 Task: Find connections with filter location Aichach with filter topic #Interviewingwith filter profile language Spanish with filter current company LexisNexis Risk Solutions with filter school University of Mumbai with filter industry Community Services with filter service category Video Animation with filter keywords title Hair Stylist
Action: Mouse moved to (571, 74)
Screenshot: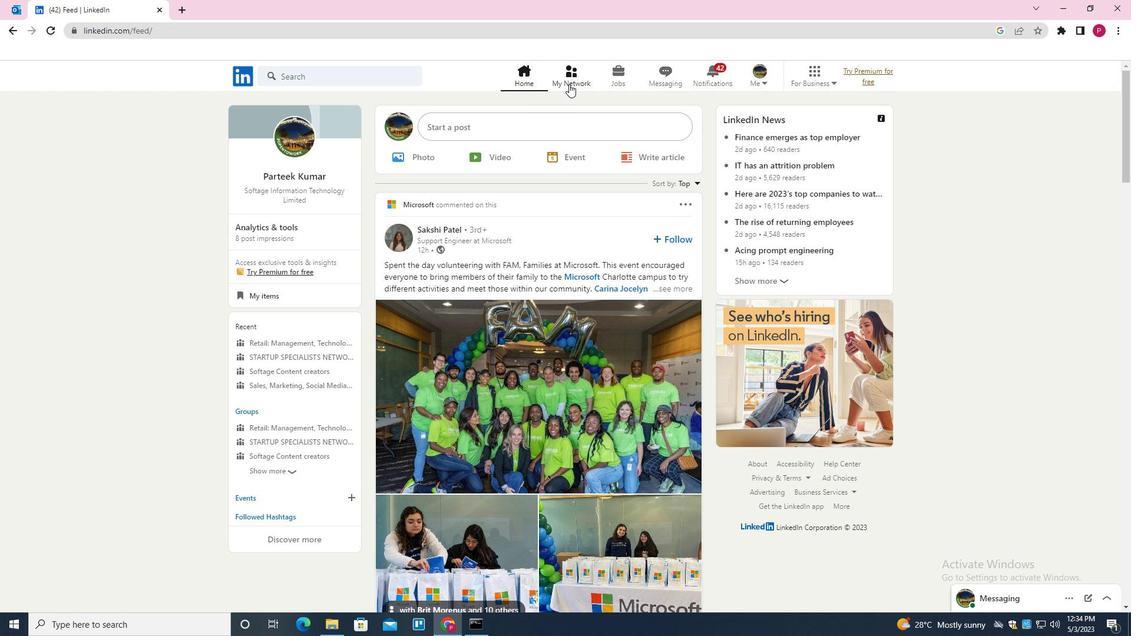 
Action: Mouse pressed left at (571, 74)
Screenshot: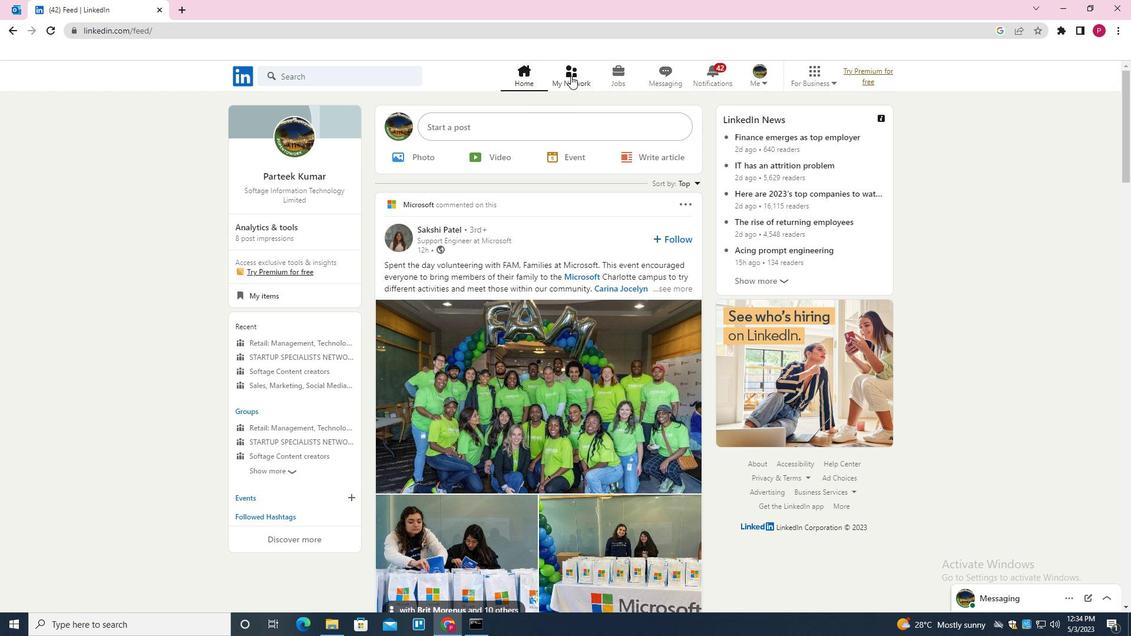 
Action: Mouse moved to (357, 142)
Screenshot: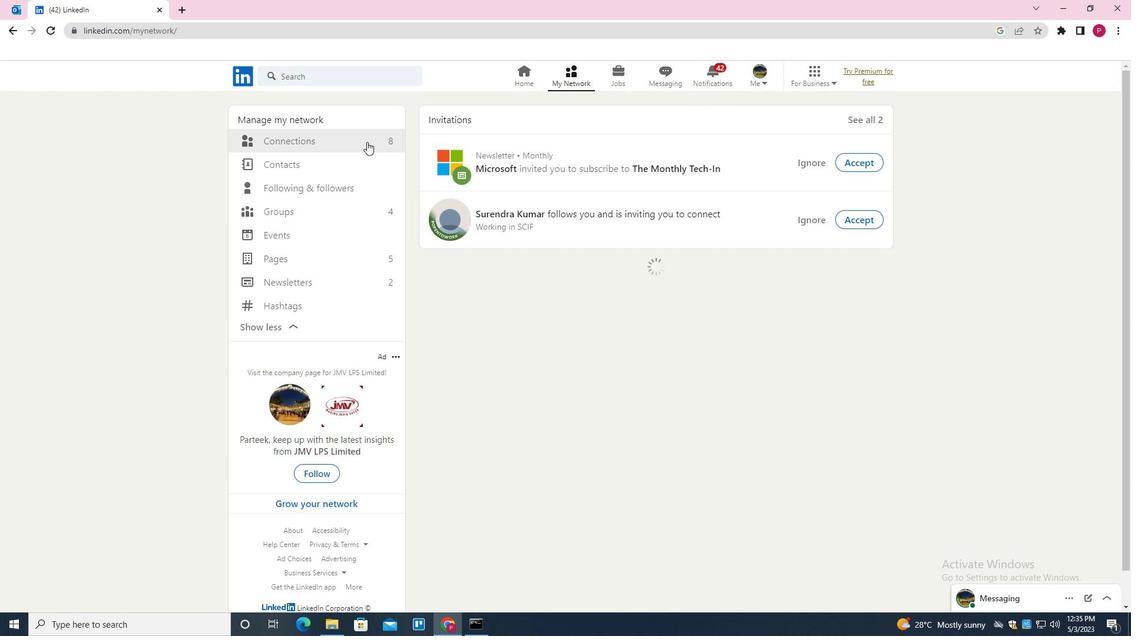 
Action: Mouse pressed left at (357, 142)
Screenshot: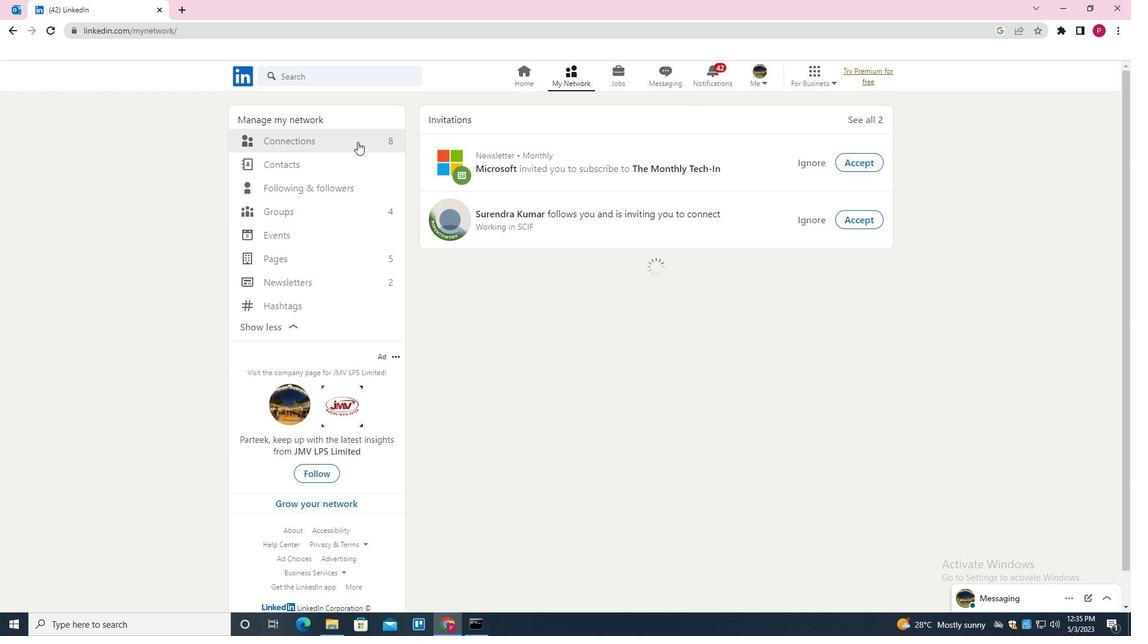 
Action: Mouse moved to (632, 139)
Screenshot: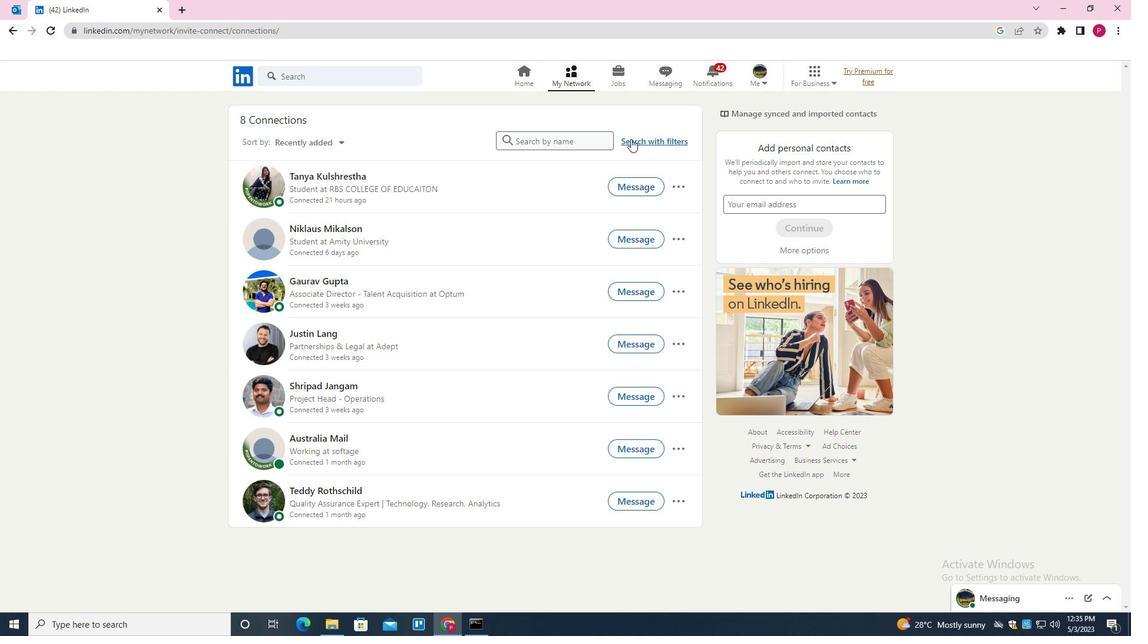 
Action: Mouse pressed left at (632, 139)
Screenshot: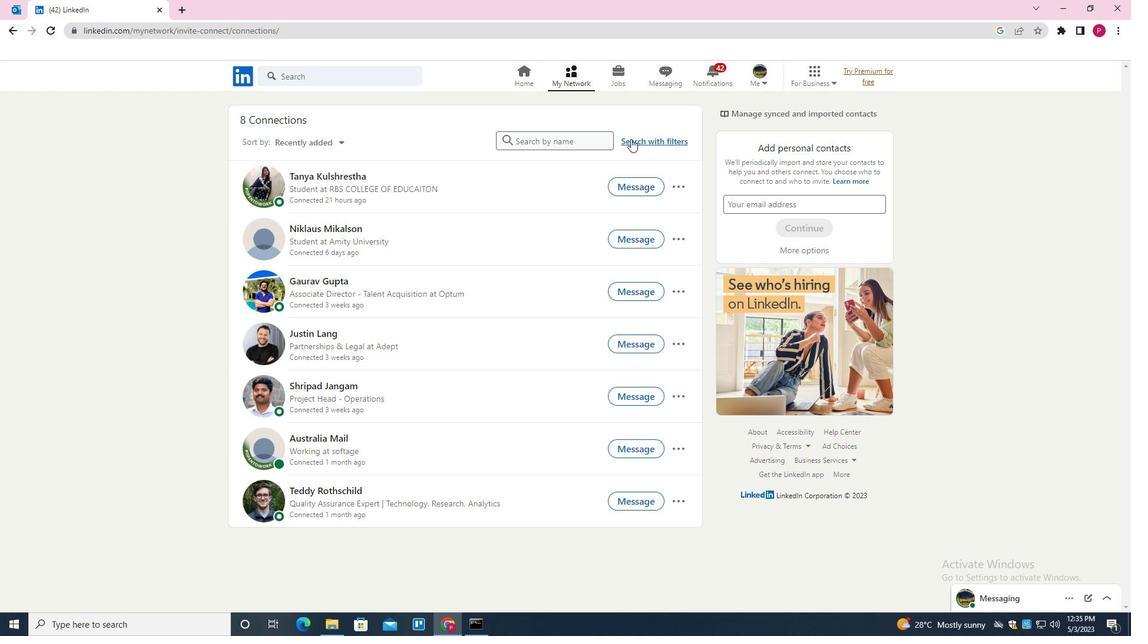 
Action: Mouse moved to (604, 107)
Screenshot: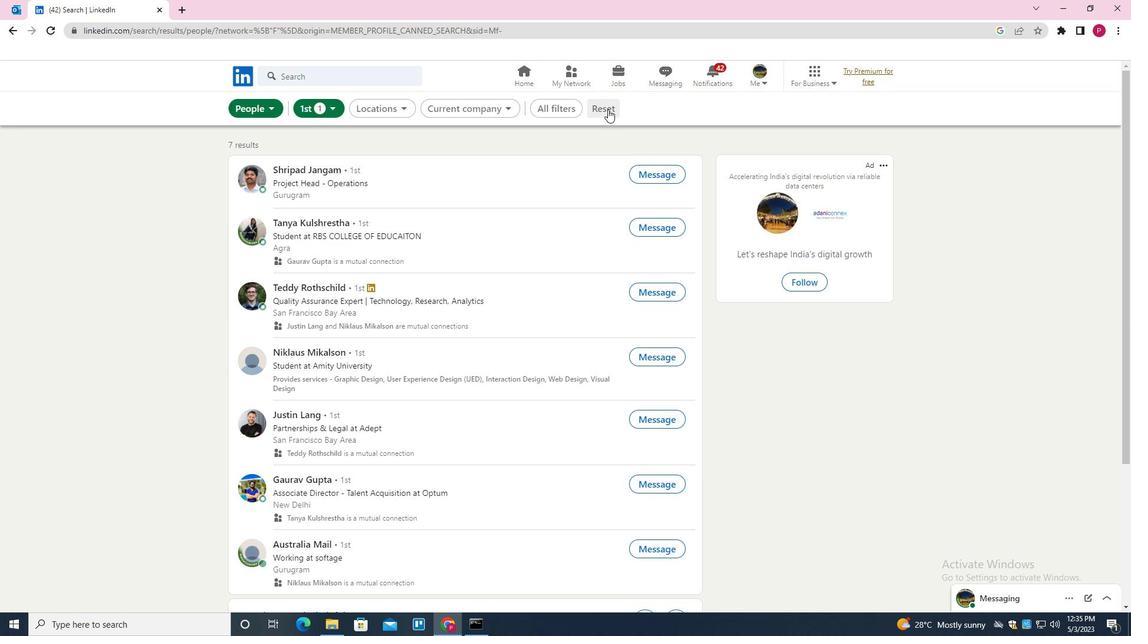 
Action: Mouse pressed left at (604, 107)
Screenshot: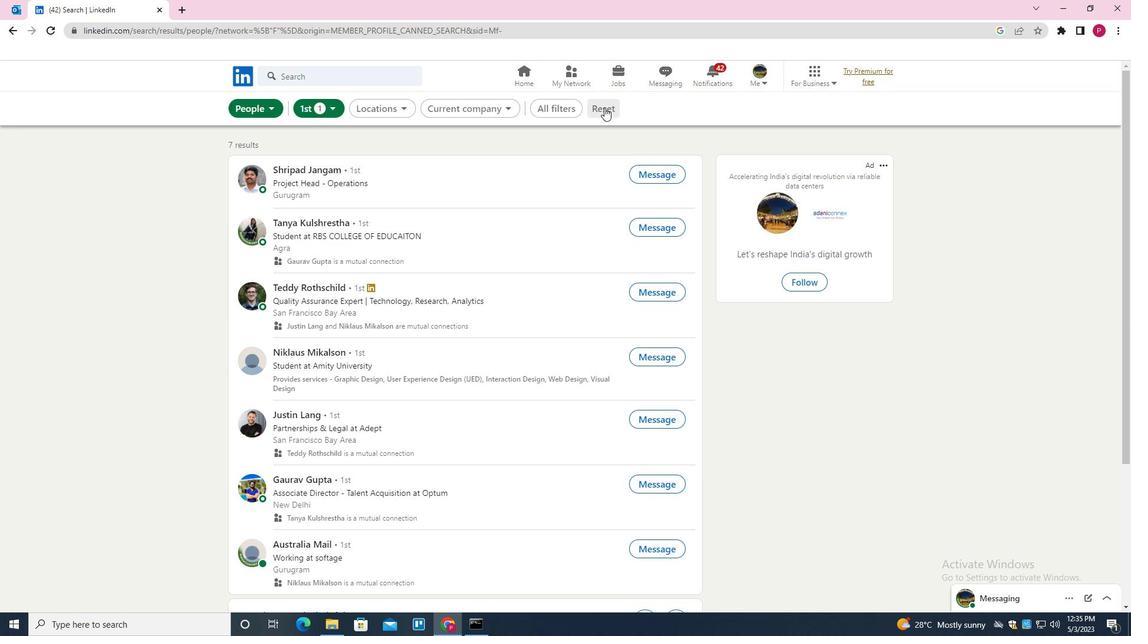 
Action: Mouse moved to (593, 109)
Screenshot: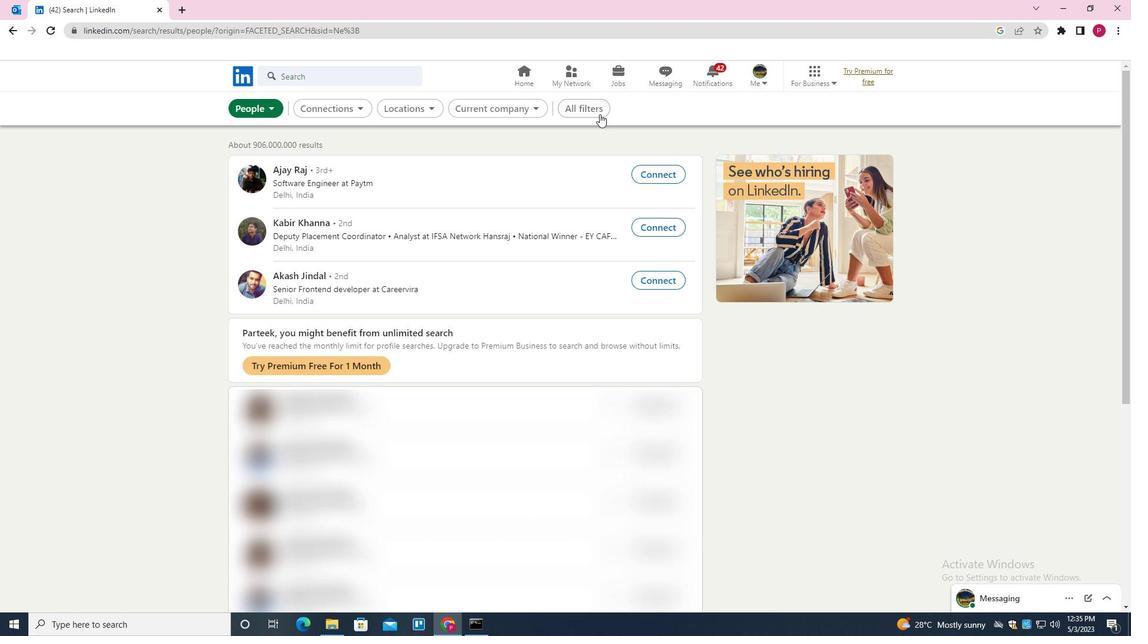 
Action: Mouse pressed left at (593, 109)
Screenshot: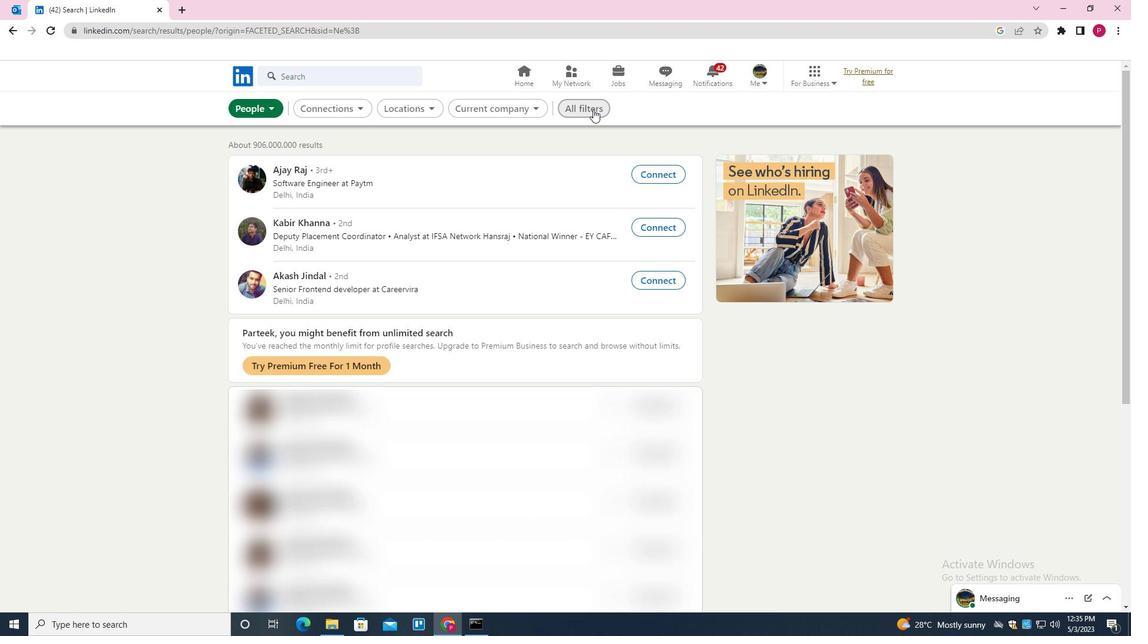 
Action: Mouse moved to (821, 145)
Screenshot: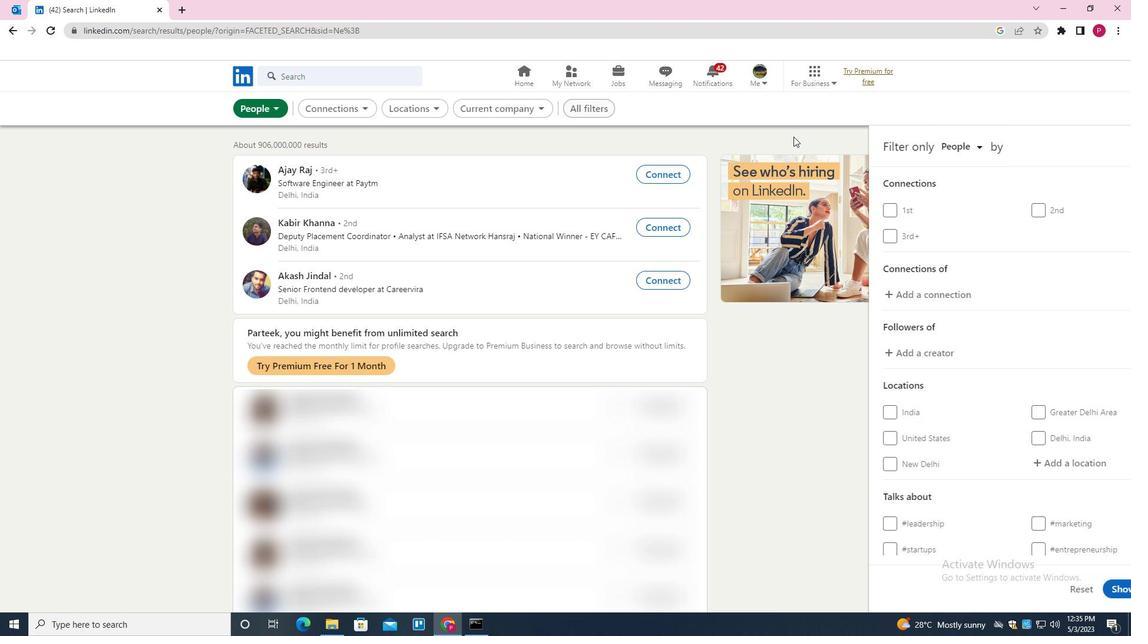 
Action: Mouse scrolled (821, 144) with delta (0, 0)
Screenshot: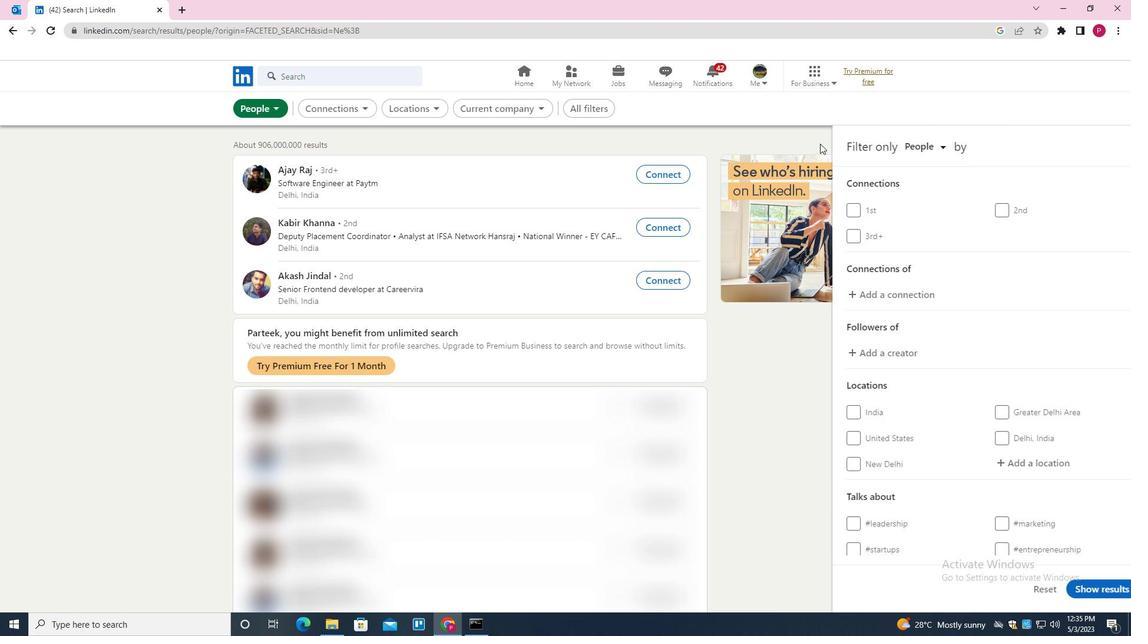 
Action: Mouse moved to (823, 148)
Screenshot: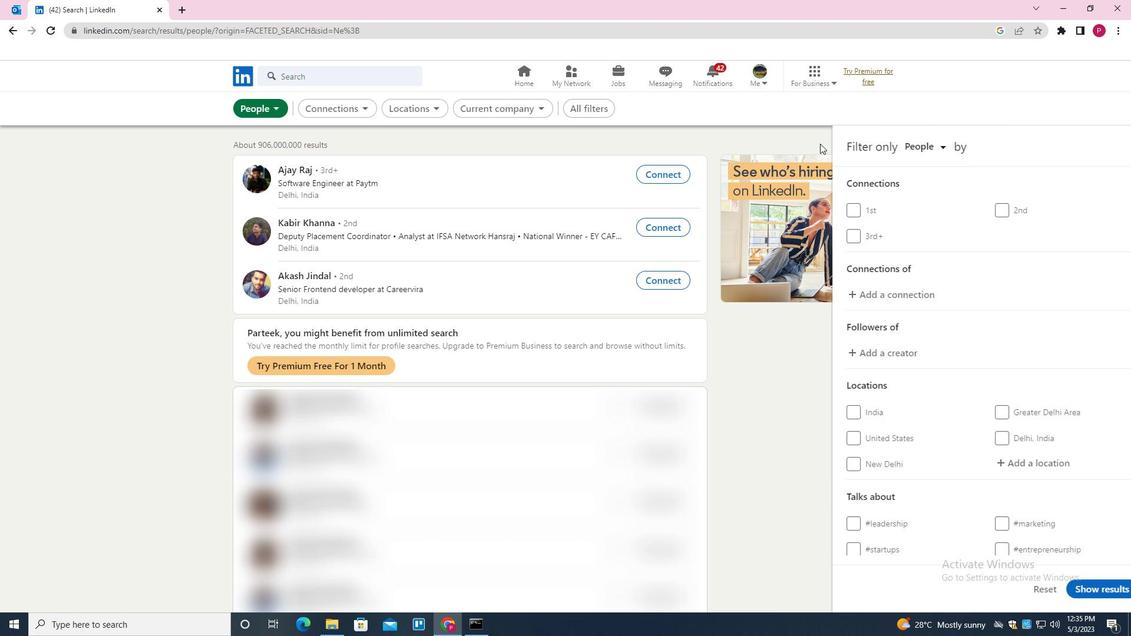 
Action: Mouse scrolled (823, 147) with delta (0, 0)
Screenshot: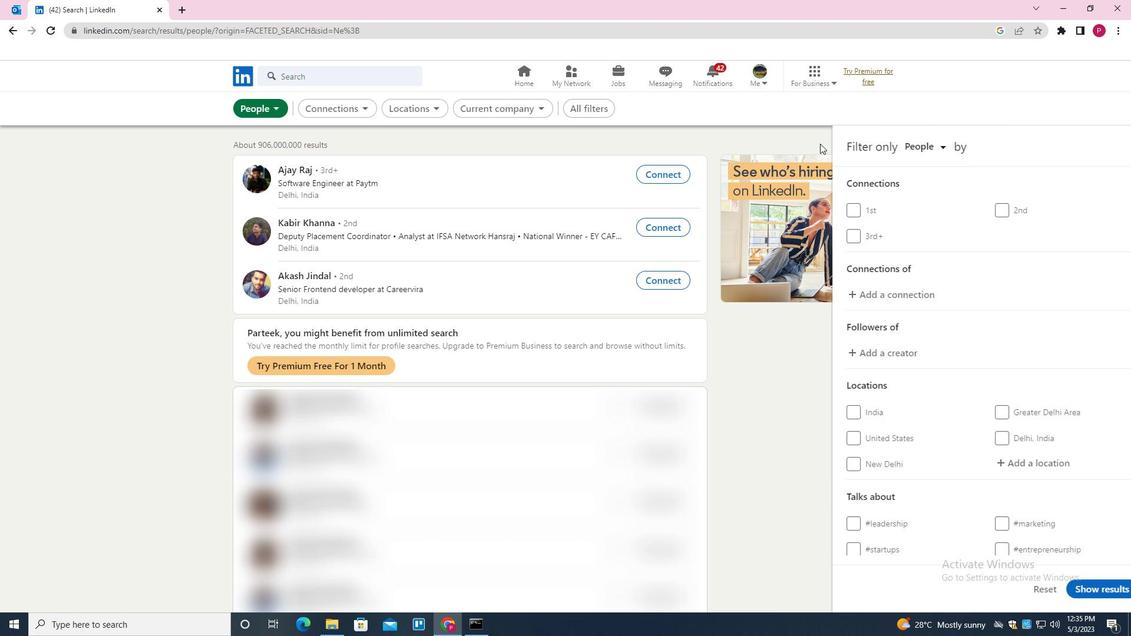 
Action: Mouse moved to (999, 386)
Screenshot: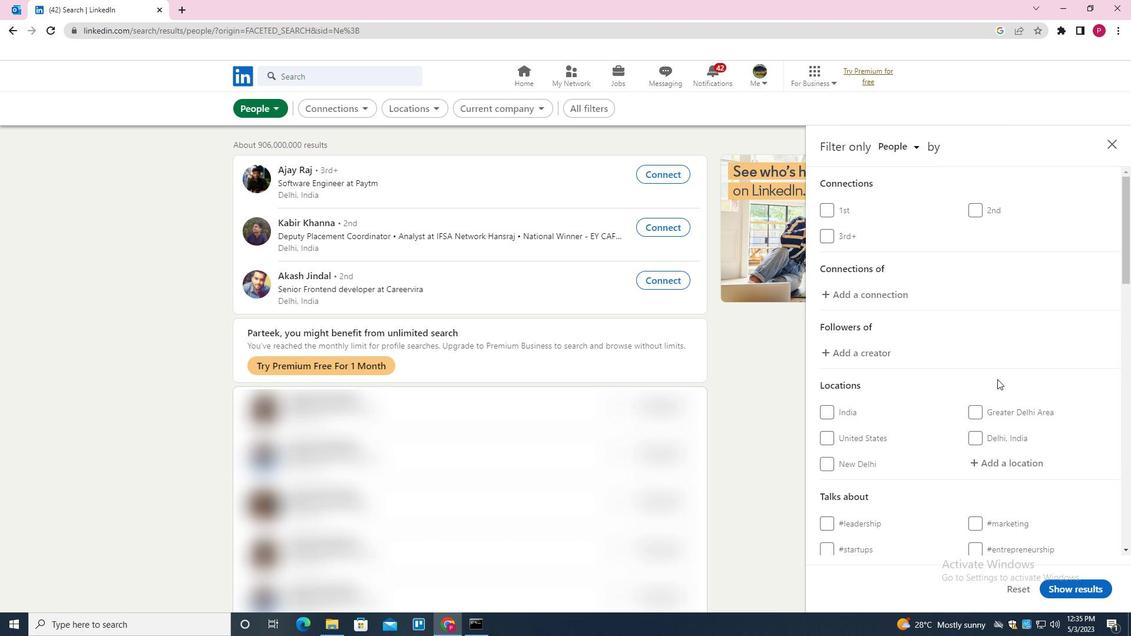 
Action: Mouse scrolled (999, 385) with delta (0, 0)
Screenshot: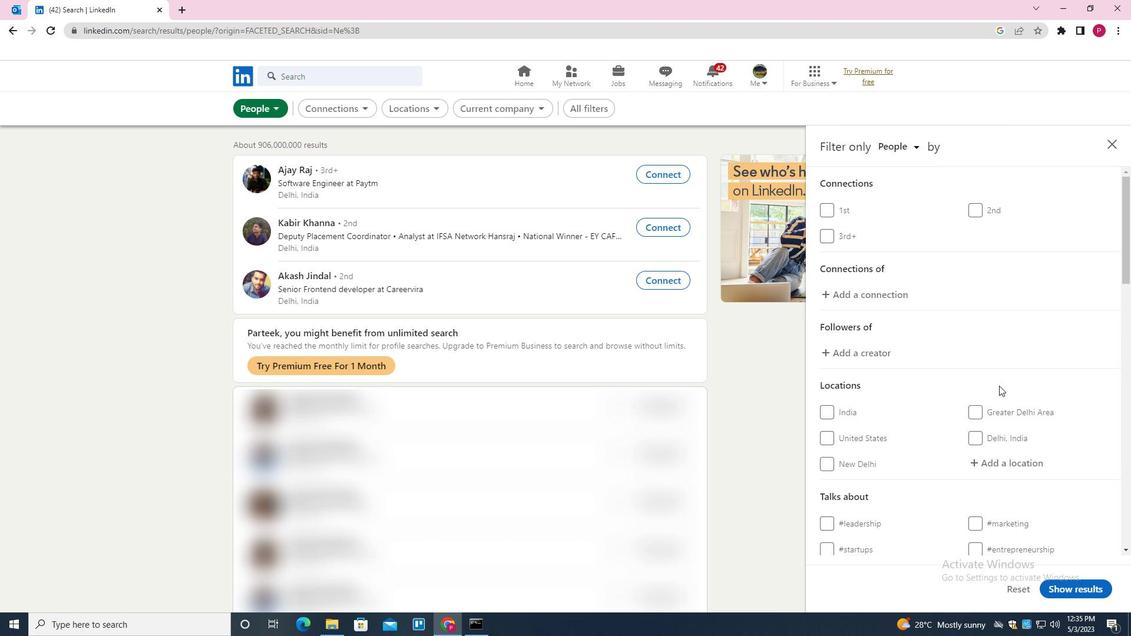 
Action: Mouse moved to (1000, 386)
Screenshot: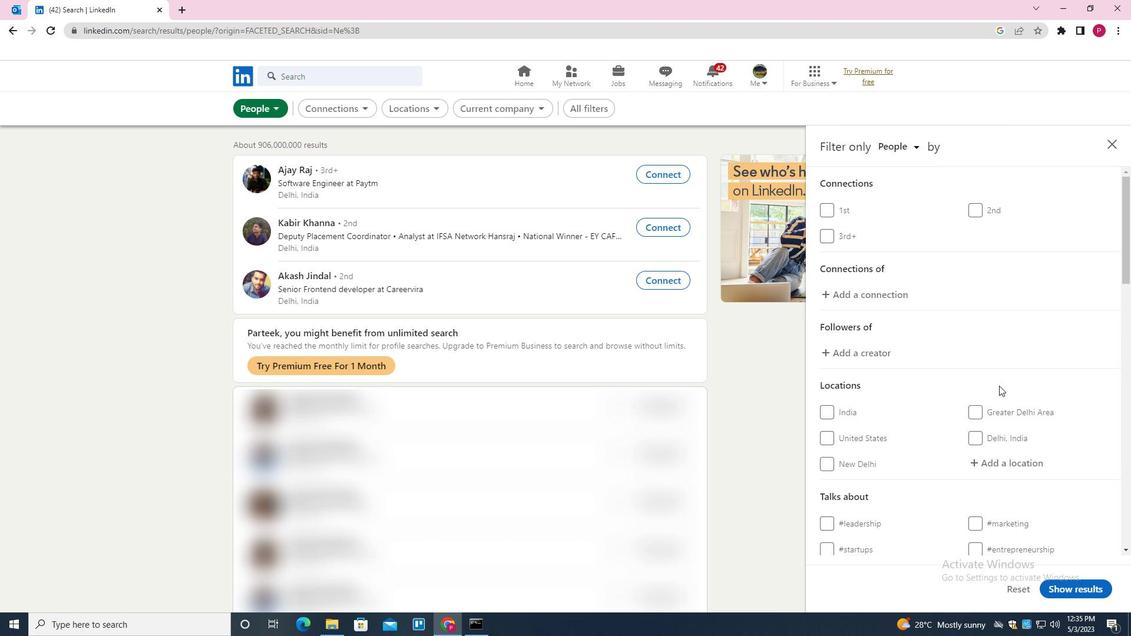 
Action: Mouse scrolled (1000, 386) with delta (0, 0)
Screenshot: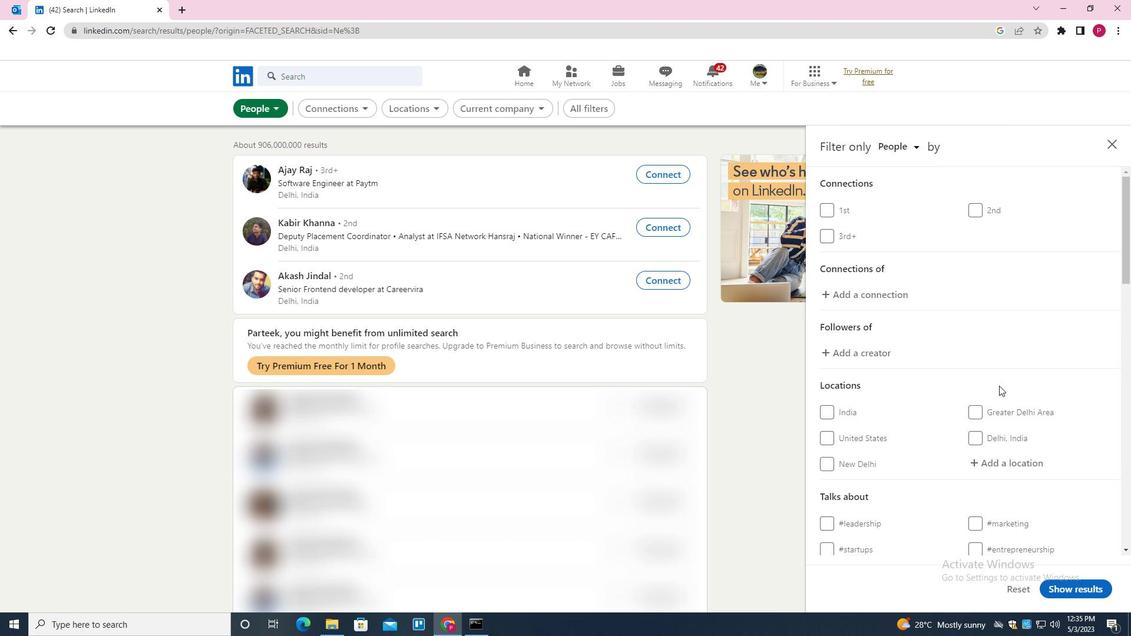 
Action: Mouse moved to (1002, 343)
Screenshot: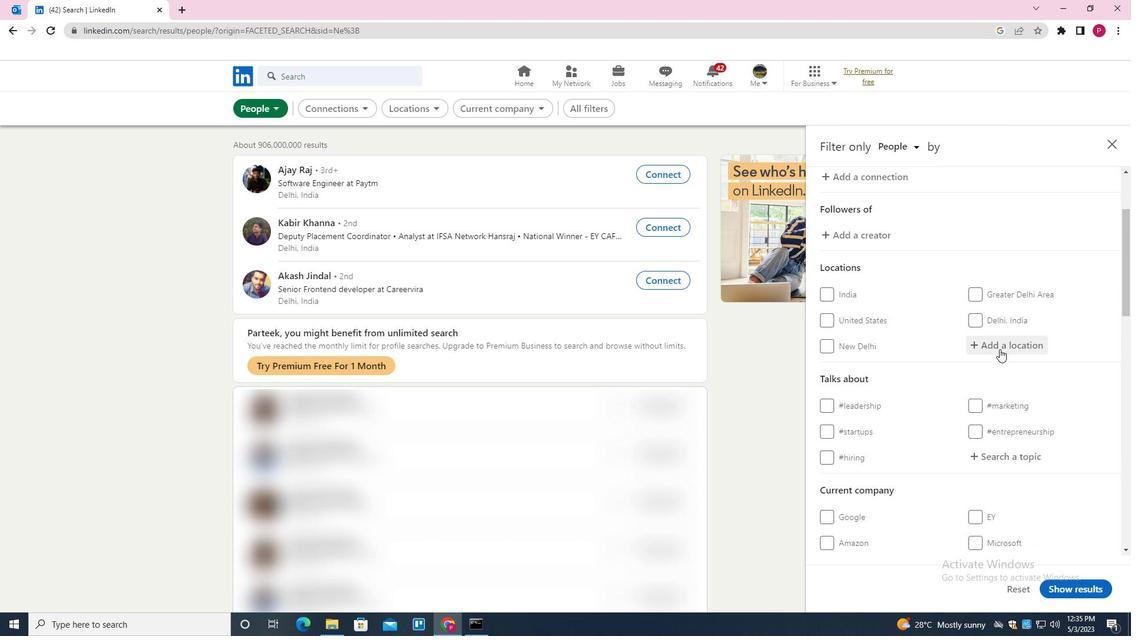 
Action: Mouse pressed left at (1002, 343)
Screenshot: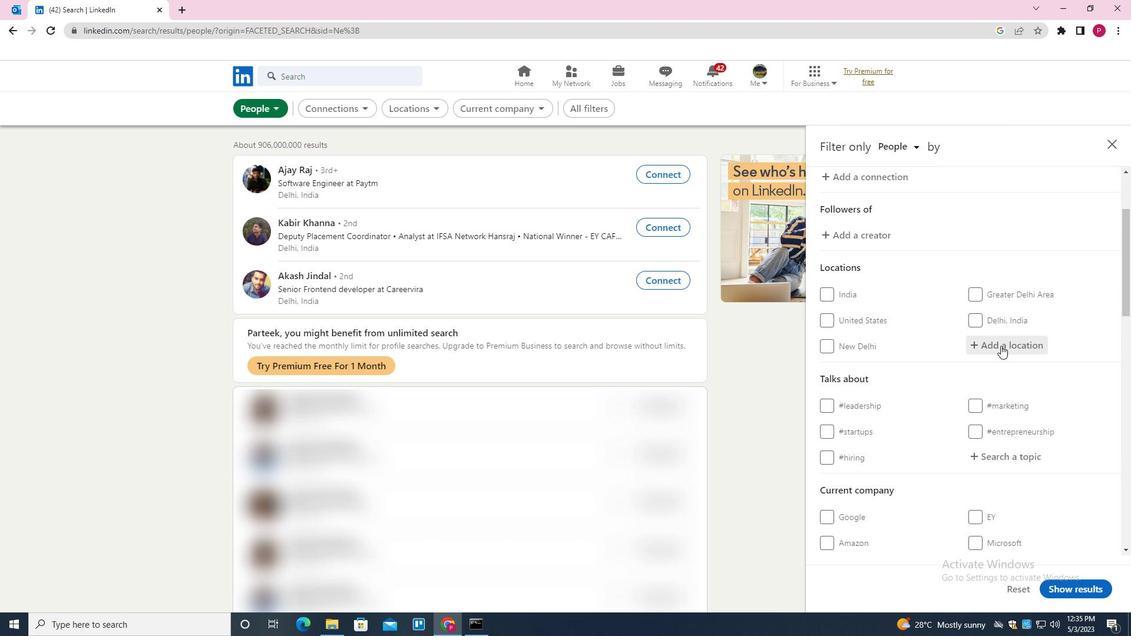
Action: Mouse moved to (1003, 341)
Screenshot: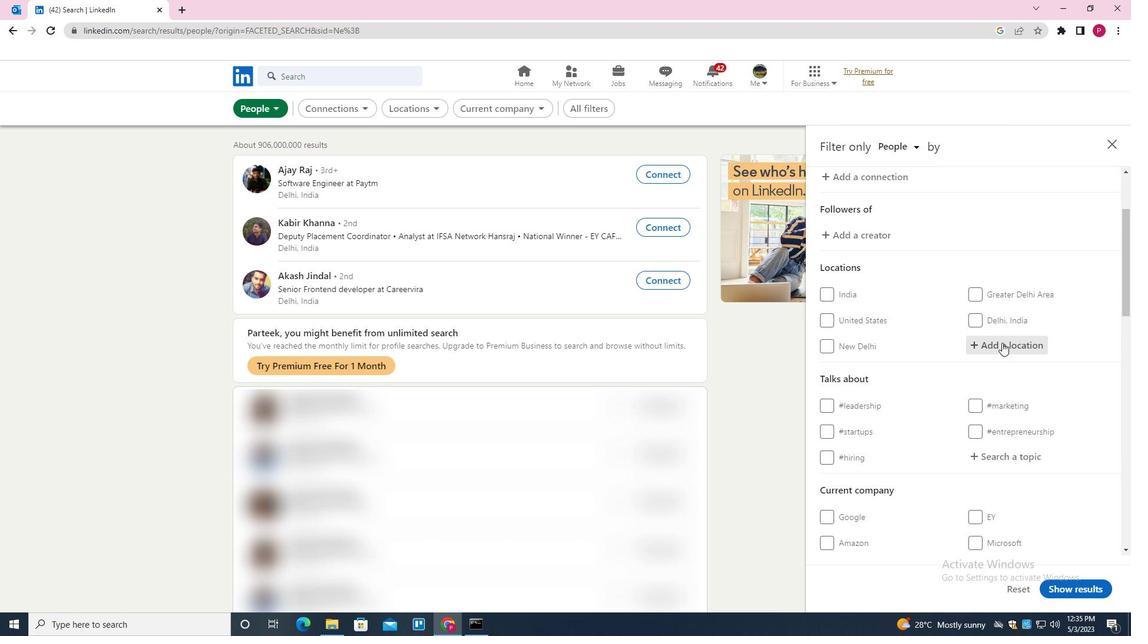 
Action: Key pressed <Key.shift>AIACH<Key.backspace><Key.backspace><Key.backspace>CHAH<Key.backspace><Key.backspace>ACH<Key.down><Key.enter>
Screenshot: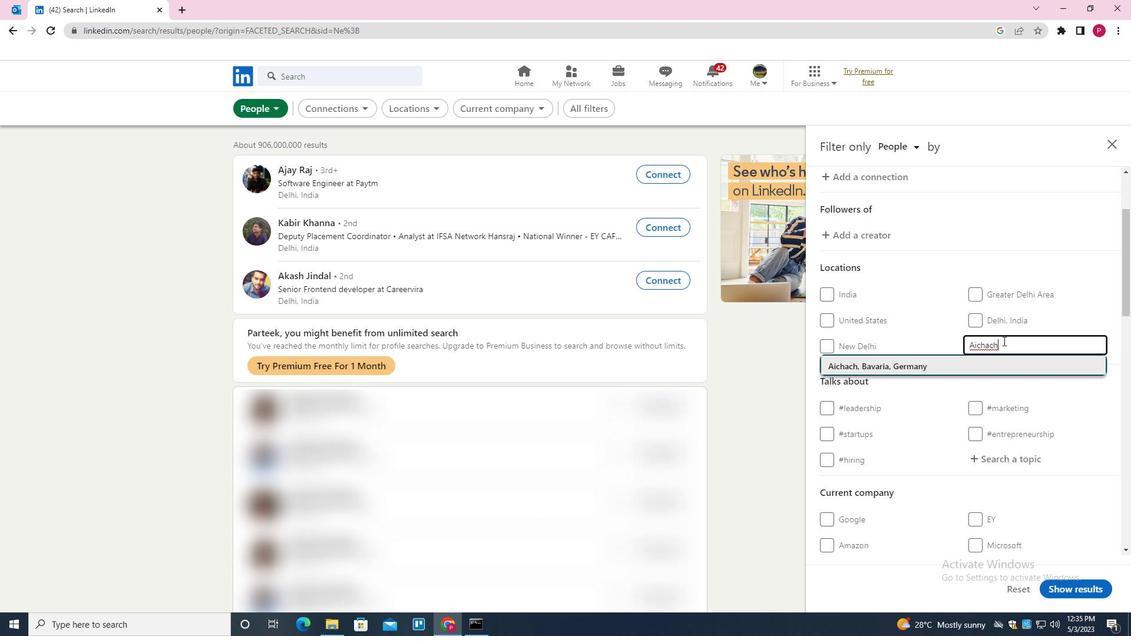 
Action: Mouse moved to (978, 331)
Screenshot: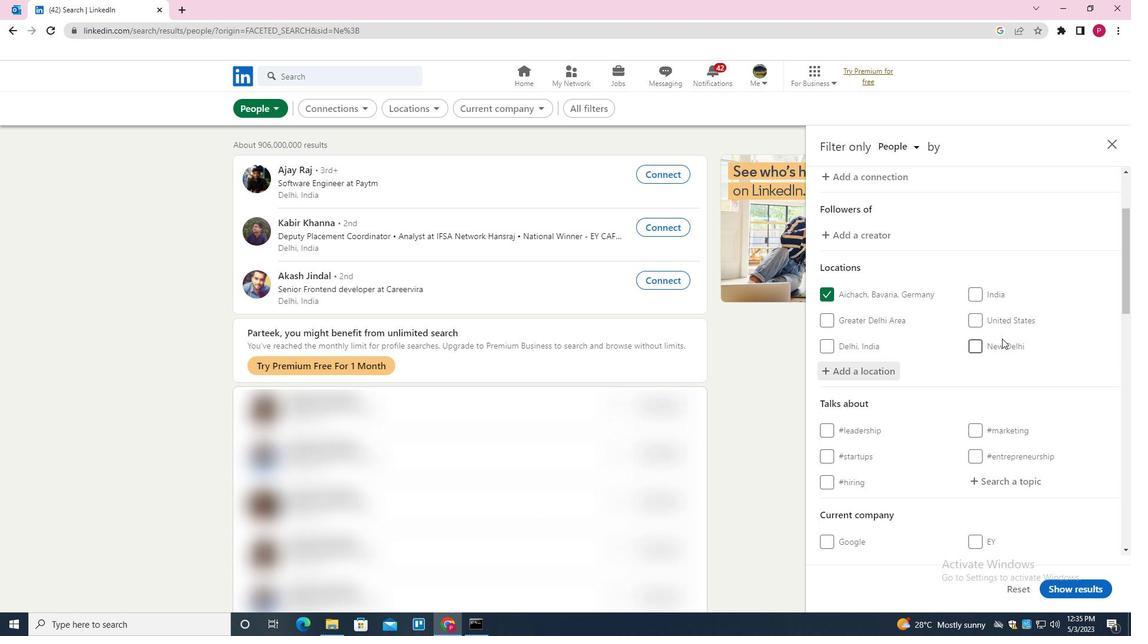 
Action: Mouse scrolled (978, 330) with delta (0, 0)
Screenshot: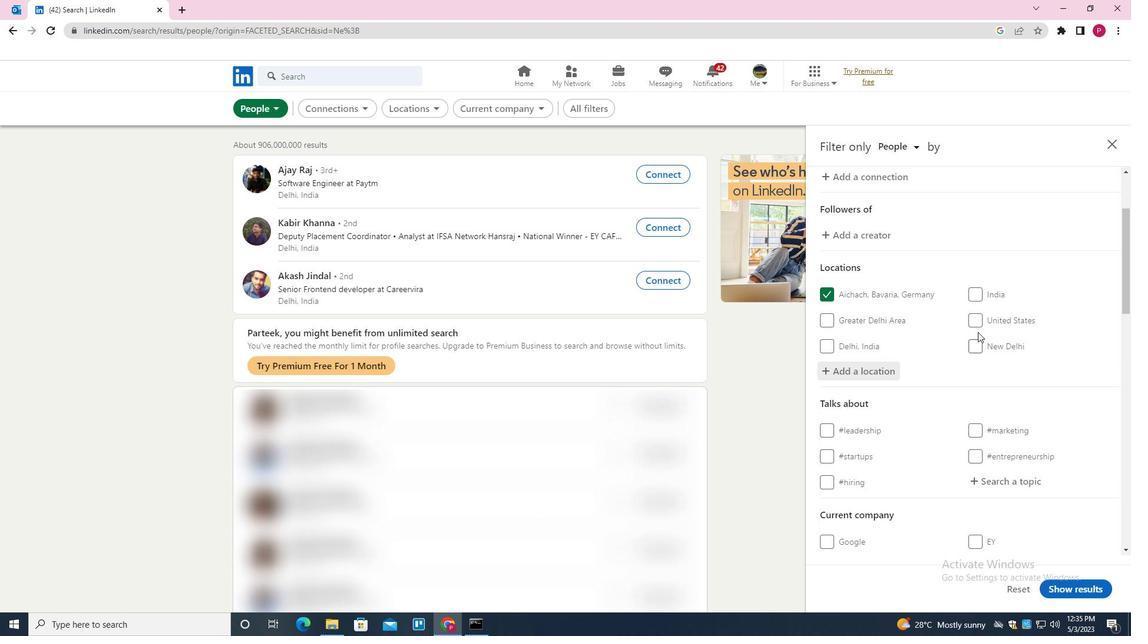 
Action: Mouse scrolled (978, 330) with delta (0, 0)
Screenshot: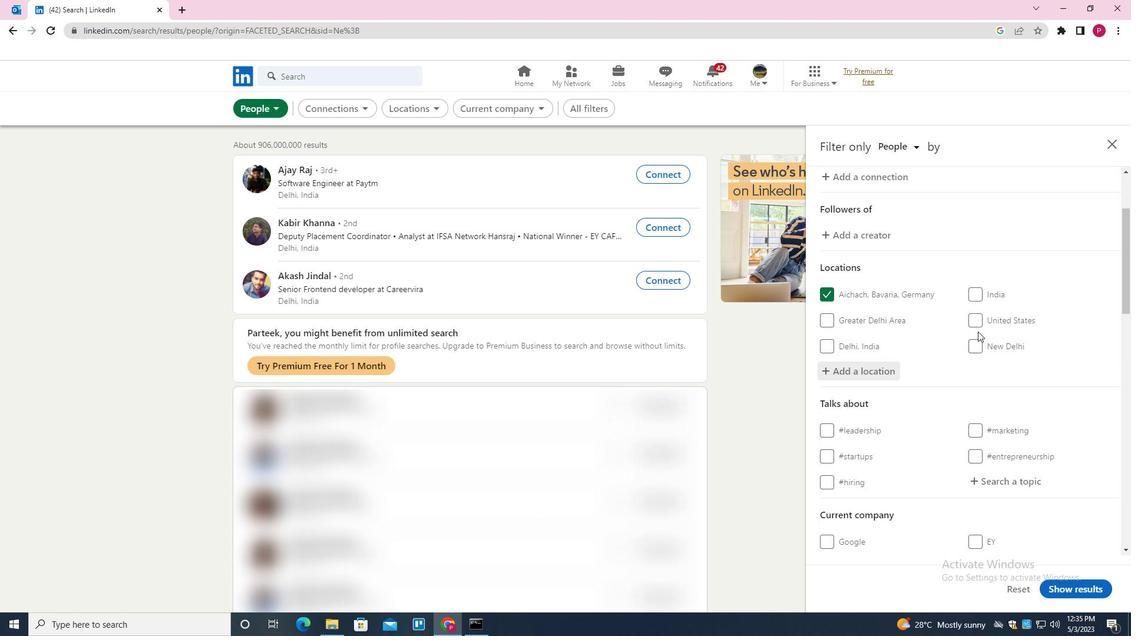 
Action: Mouse scrolled (978, 330) with delta (0, 0)
Screenshot: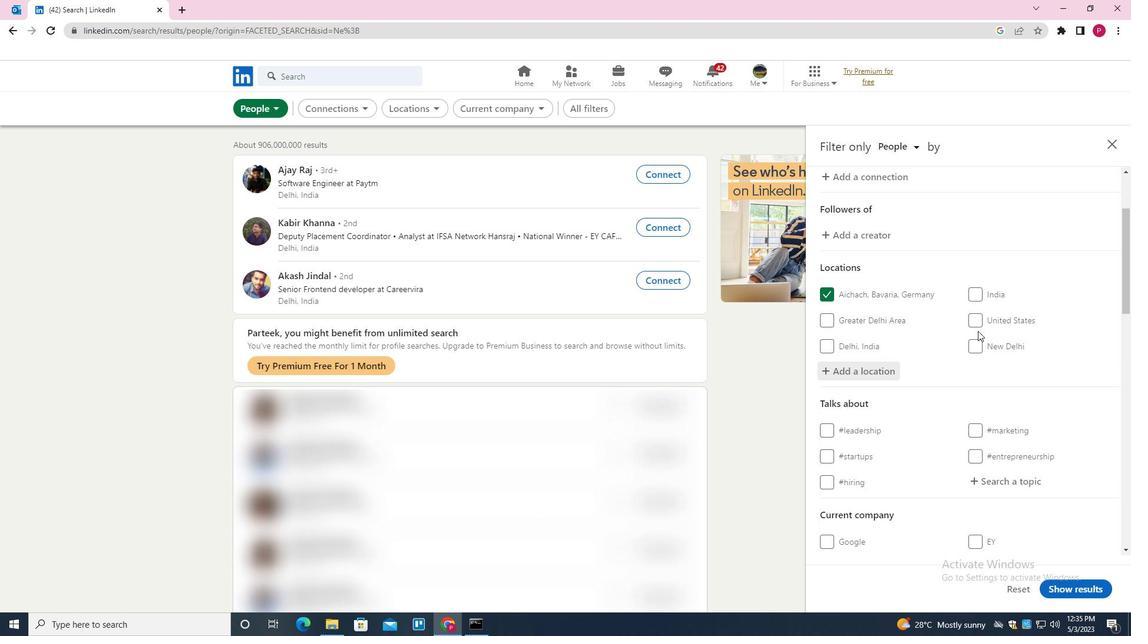 
Action: Mouse moved to (998, 295)
Screenshot: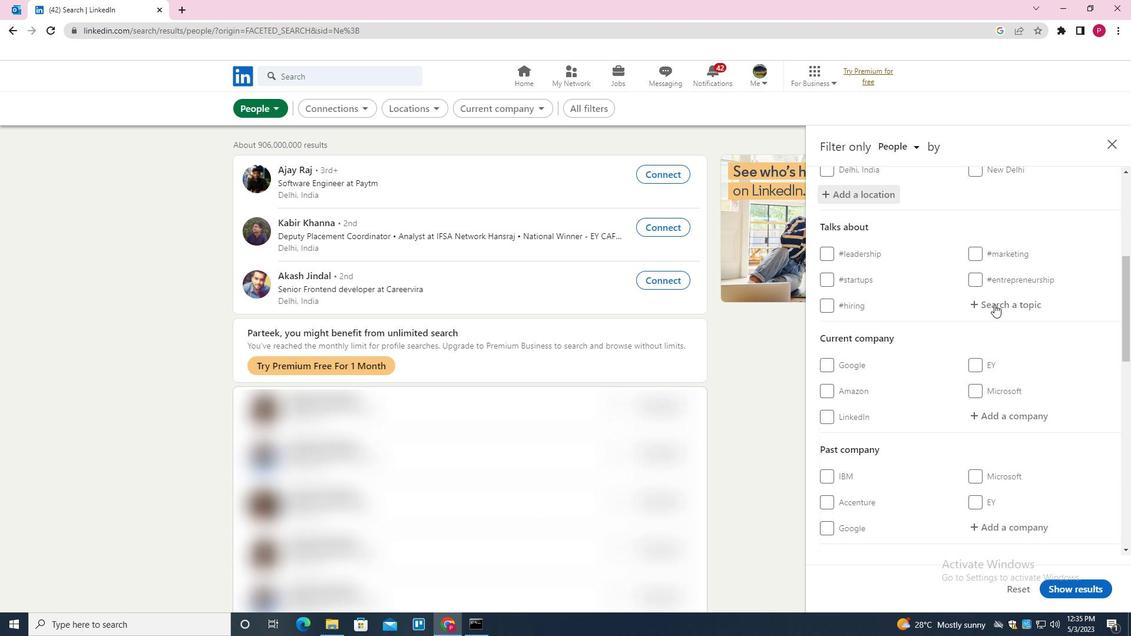 
Action: Mouse pressed left at (998, 295)
Screenshot: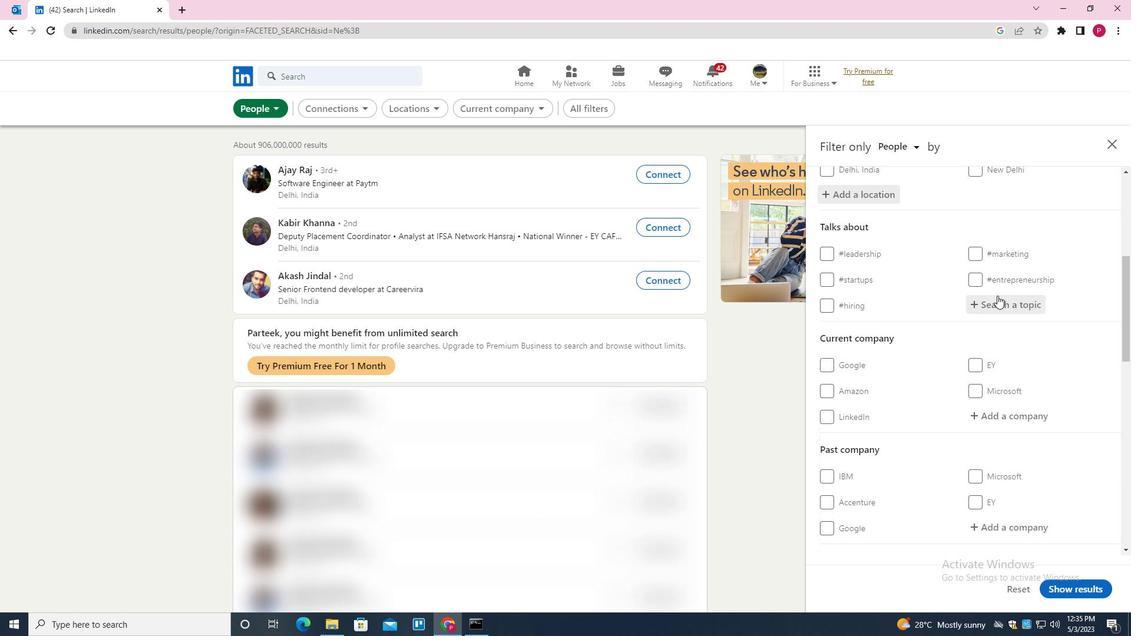 
Action: Key pressed INTERVIEWING<Key.down><Key.enter>
Screenshot: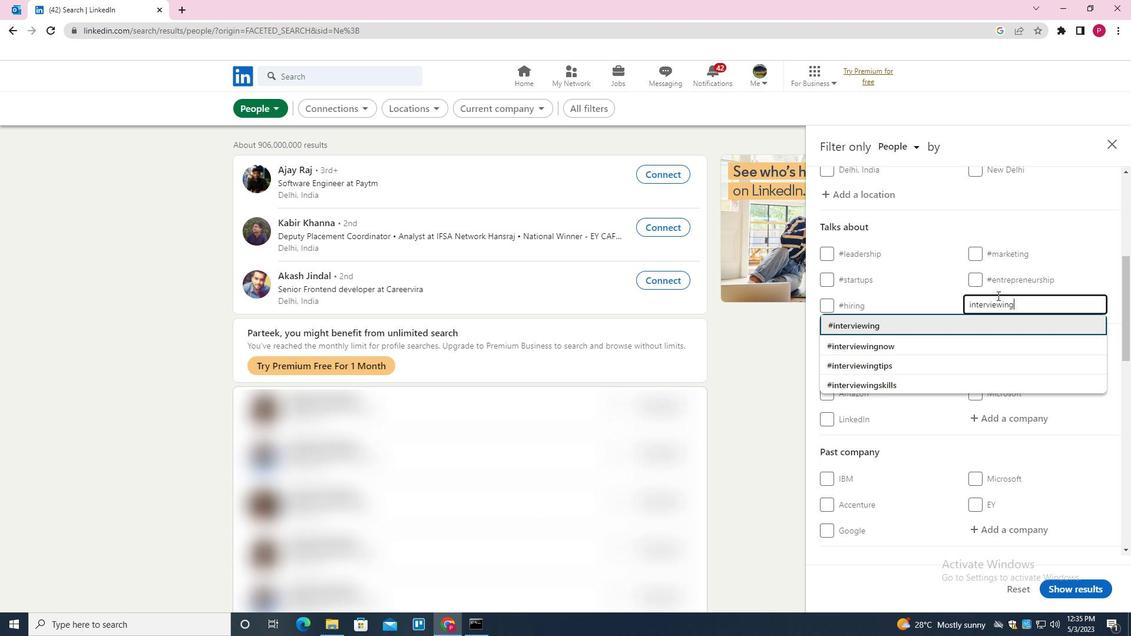 
Action: Mouse moved to (955, 285)
Screenshot: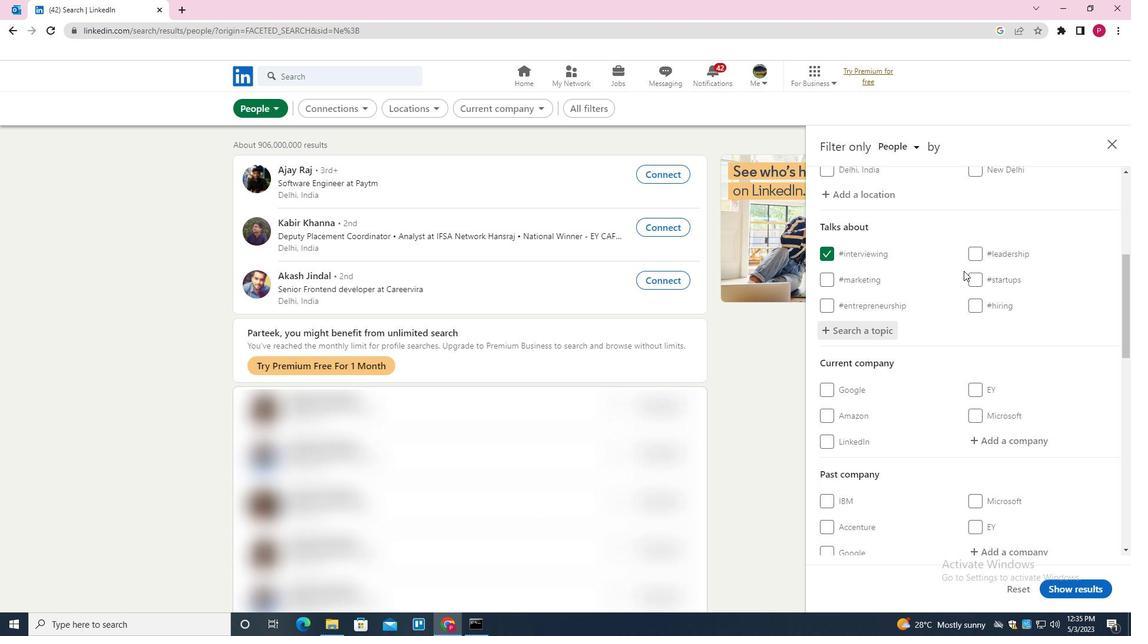 
Action: Mouse scrolled (955, 285) with delta (0, 0)
Screenshot: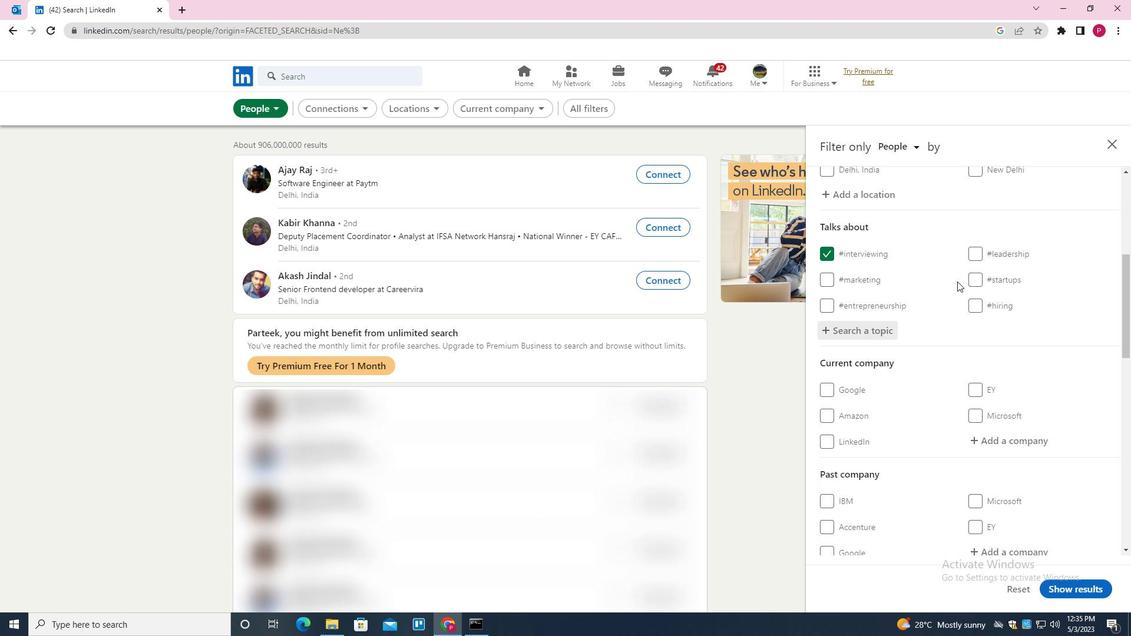 
Action: Mouse moved to (955, 286)
Screenshot: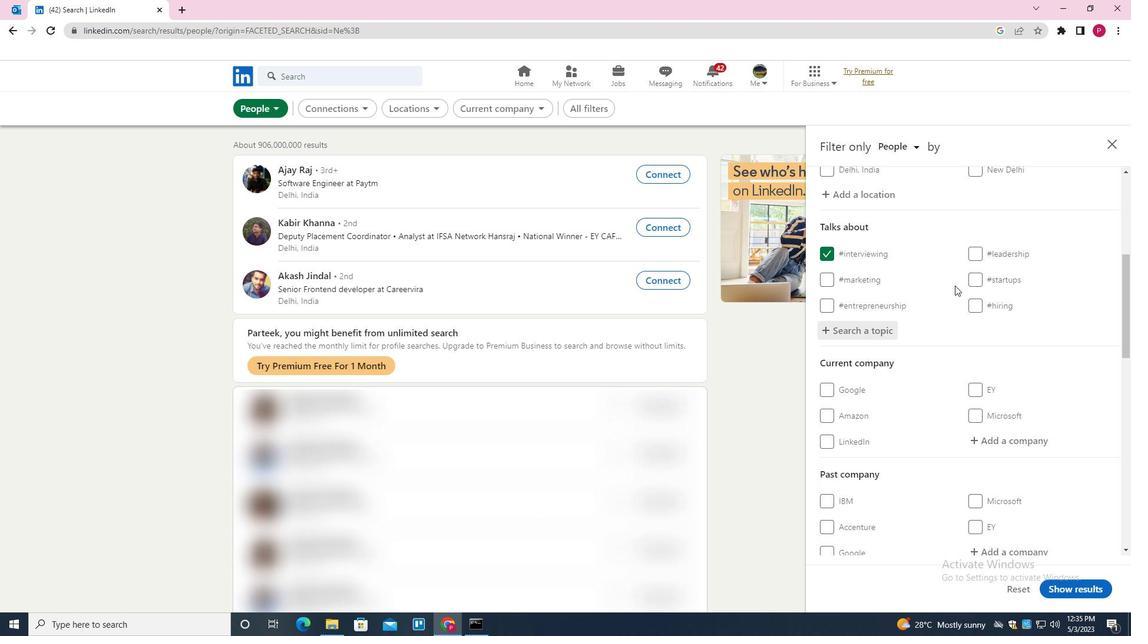 
Action: Mouse scrolled (955, 285) with delta (0, 0)
Screenshot: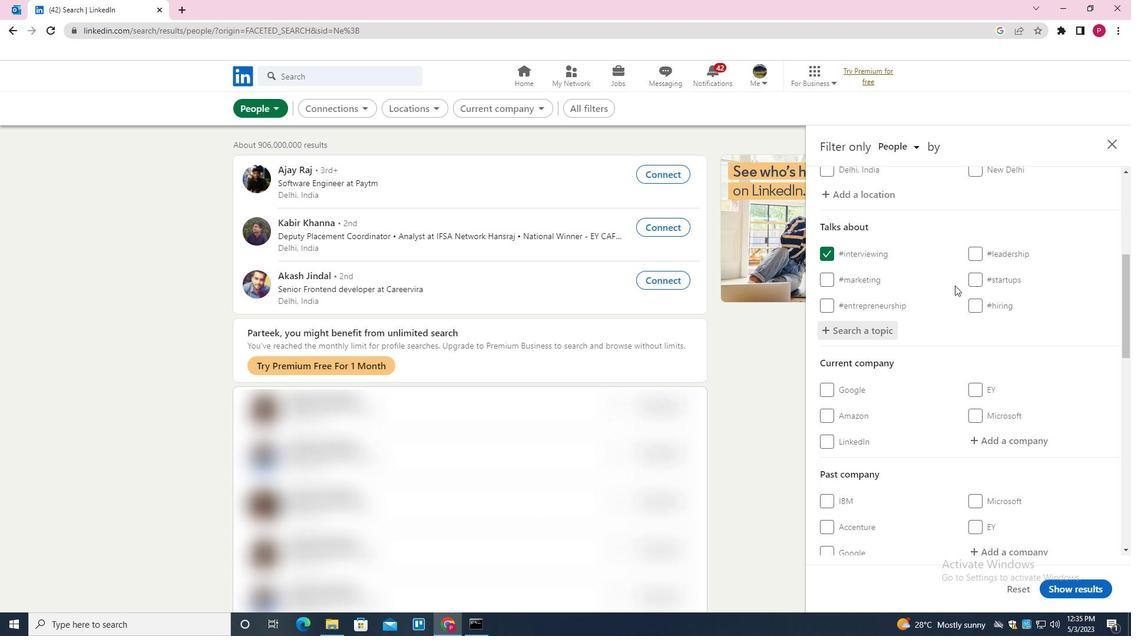 
Action: Mouse moved to (955, 287)
Screenshot: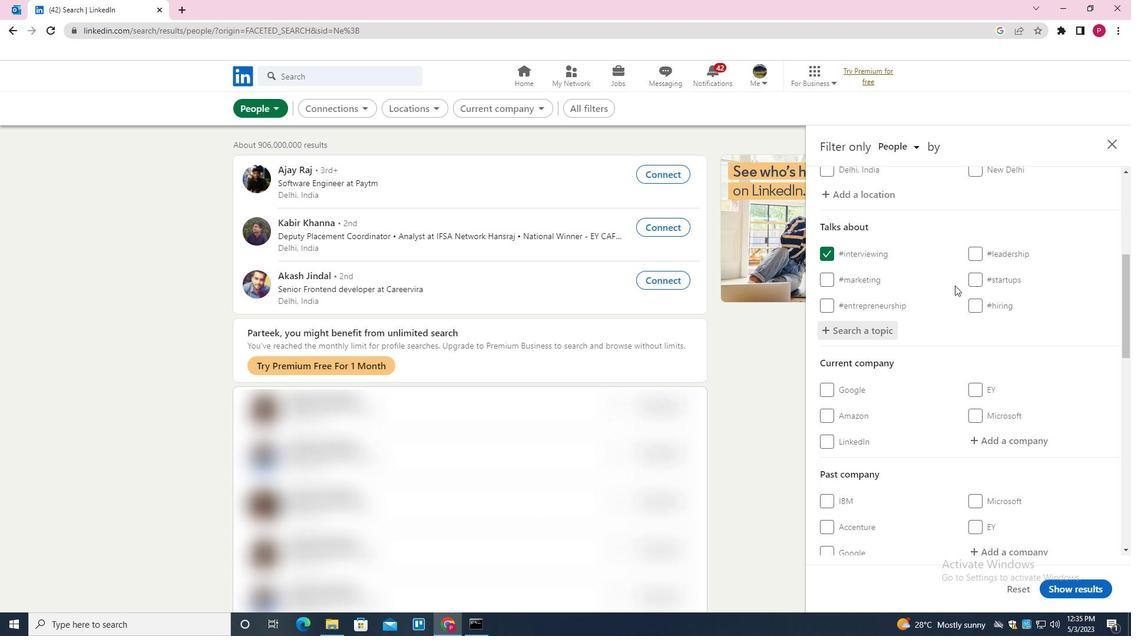 
Action: Mouse scrolled (955, 287) with delta (0, 0)
Screenshot: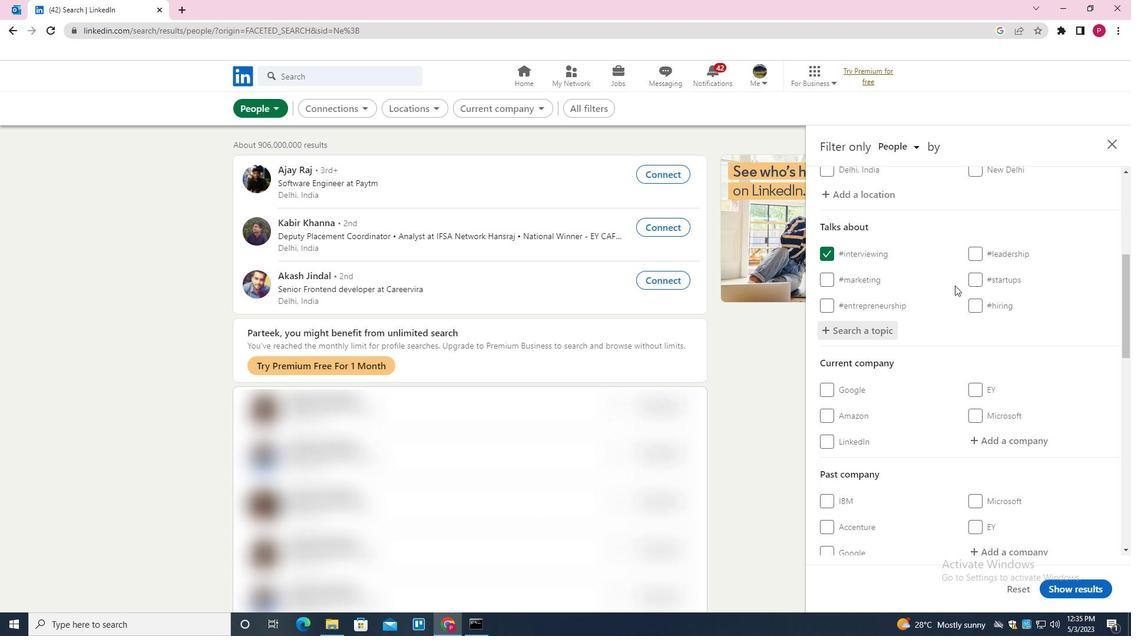 
Action: Mouse scrolled (955, 287) with delta (0, 0)
Screenshot: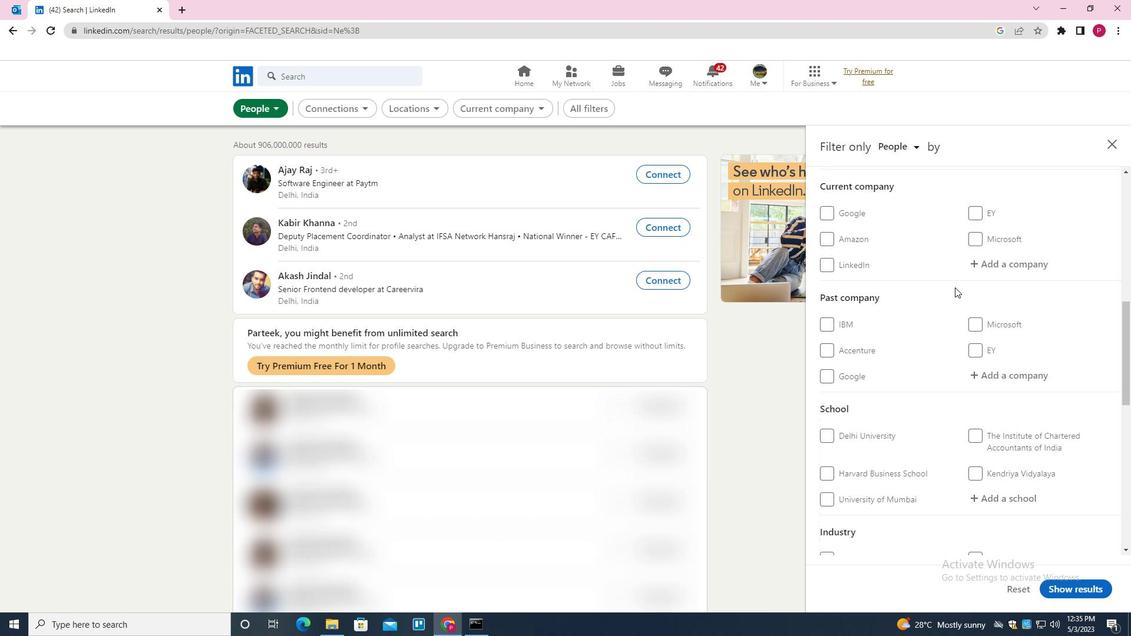
Action: Mouse scrolled (955, 287) with delta (0, 0)
Screenshot: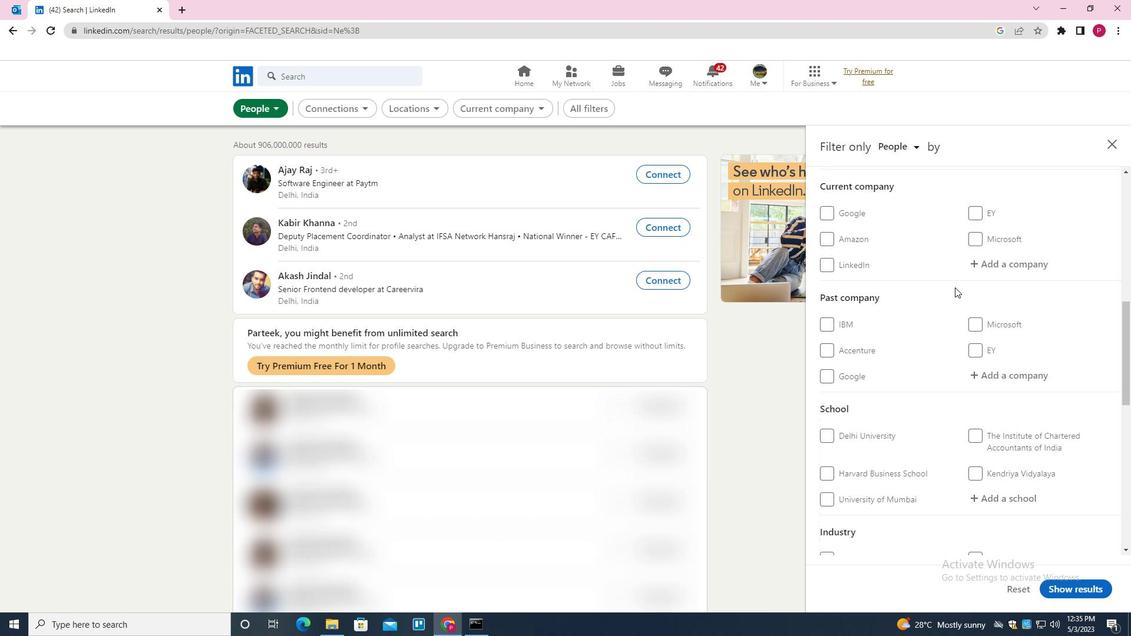 
Action: Mouse scrolled (955, 287) with delta (0, 0)
Screenshot: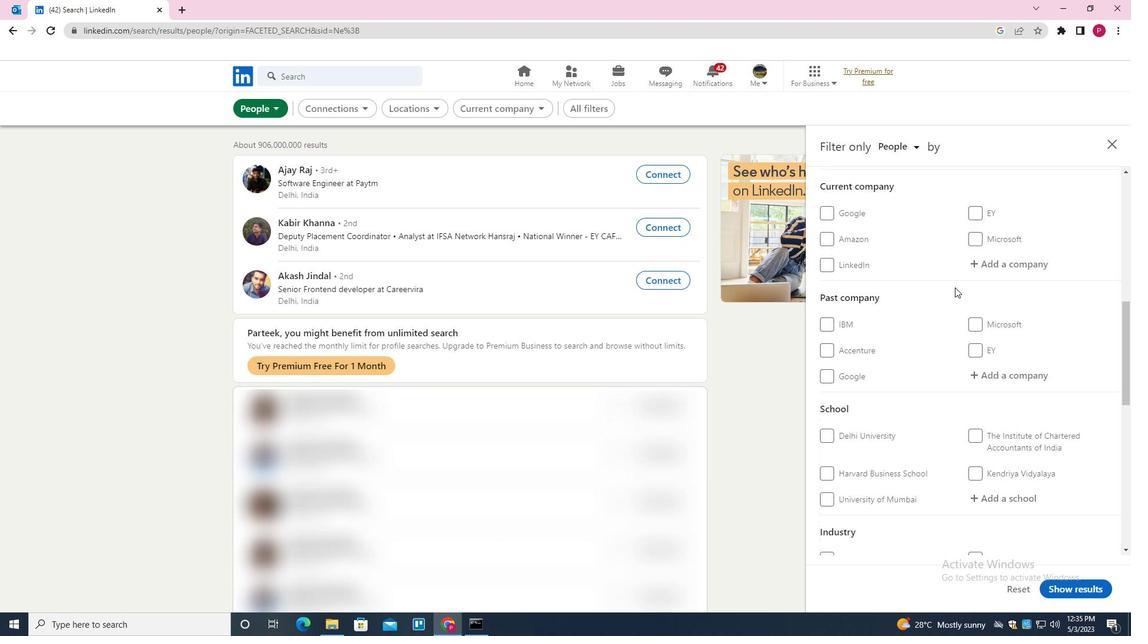 
Action: Mouse scrolled (955, 287) with delta (0, 0)
Screenshot: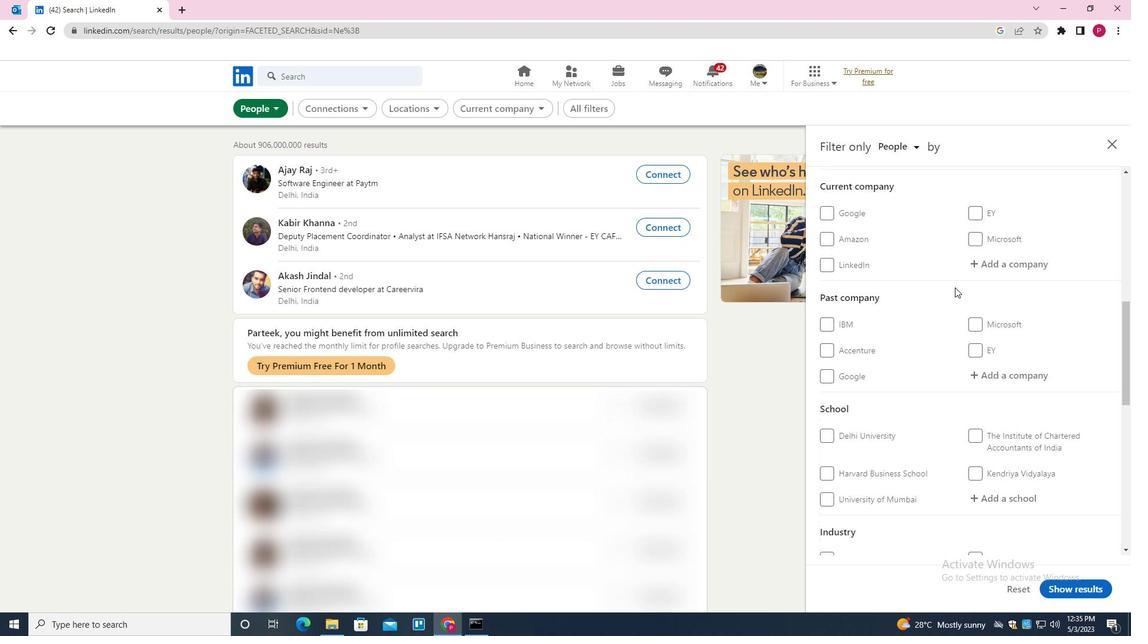
Action: Mouse scrolled (955, 287) with delta (0, 0)
Screenshot: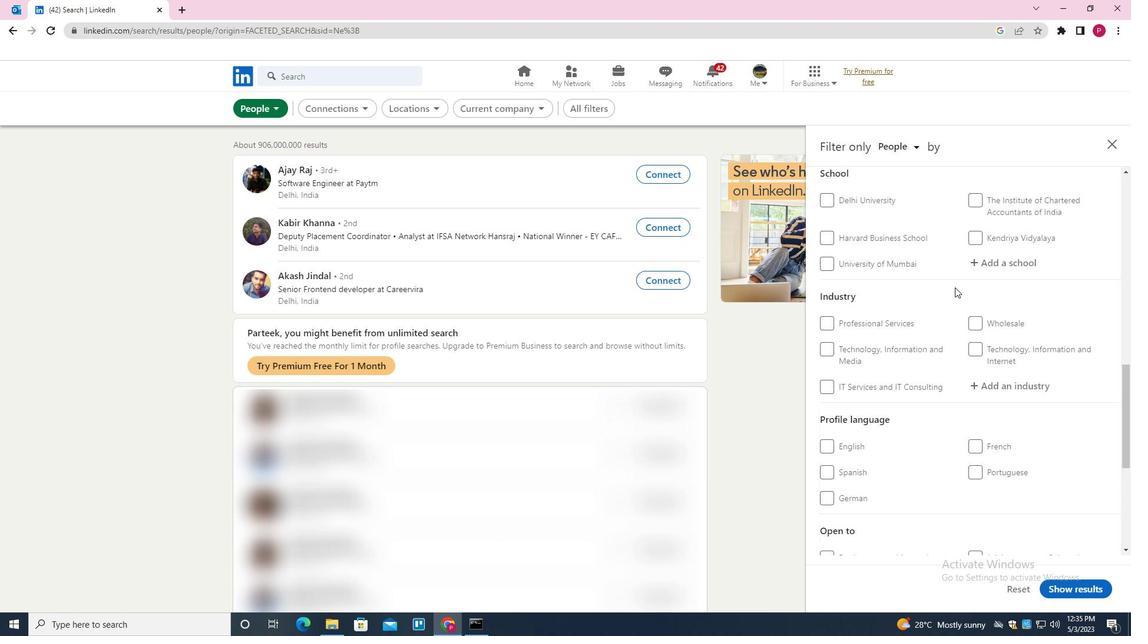 
Action: Mouse scrolled (955, 287) with delta (0, 0)
Screenshot: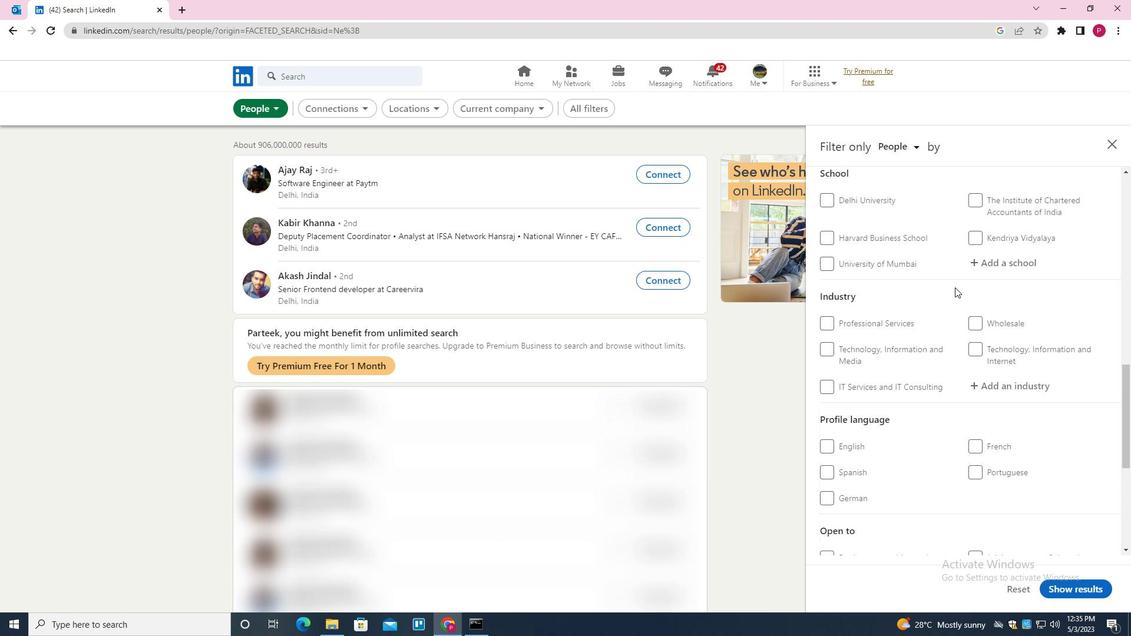 
Action: Mouse scrolled (955, 287) with delta (0, 0)
Screenshot: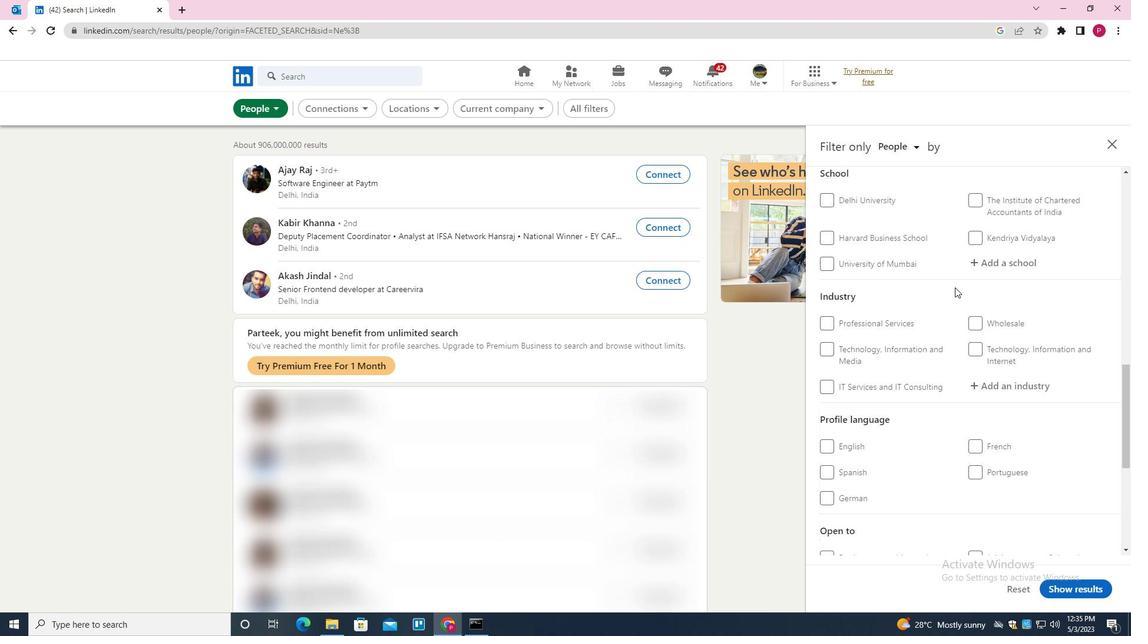 
Action: Mouse moved to (856, 301)
Screenshot: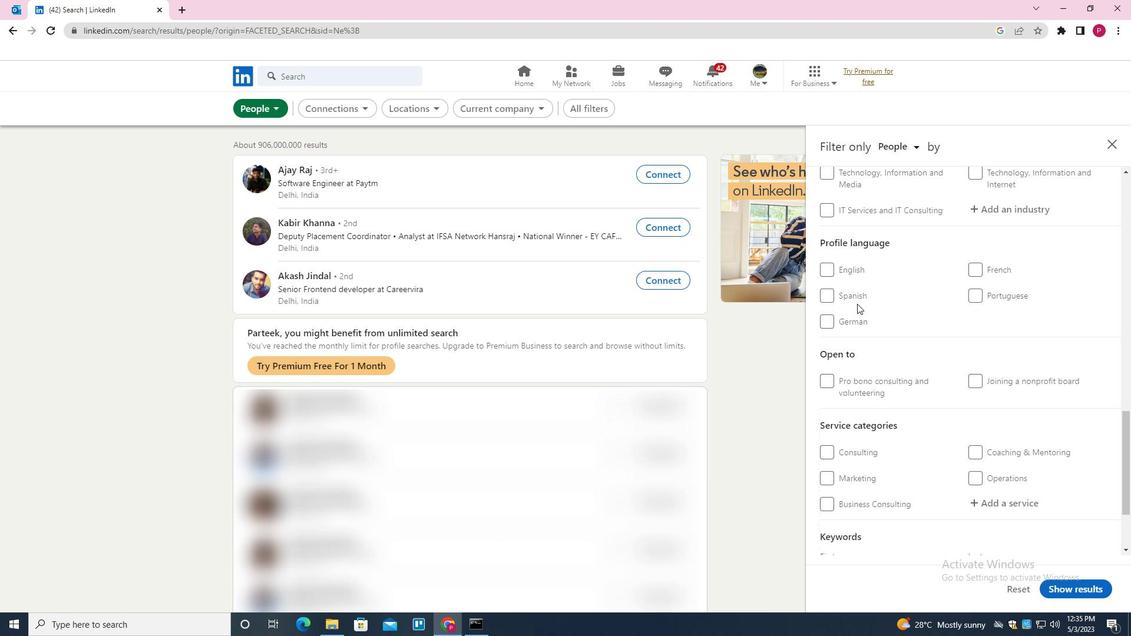 
Action: Mouse pressed left at (856, 301)
Screenshot: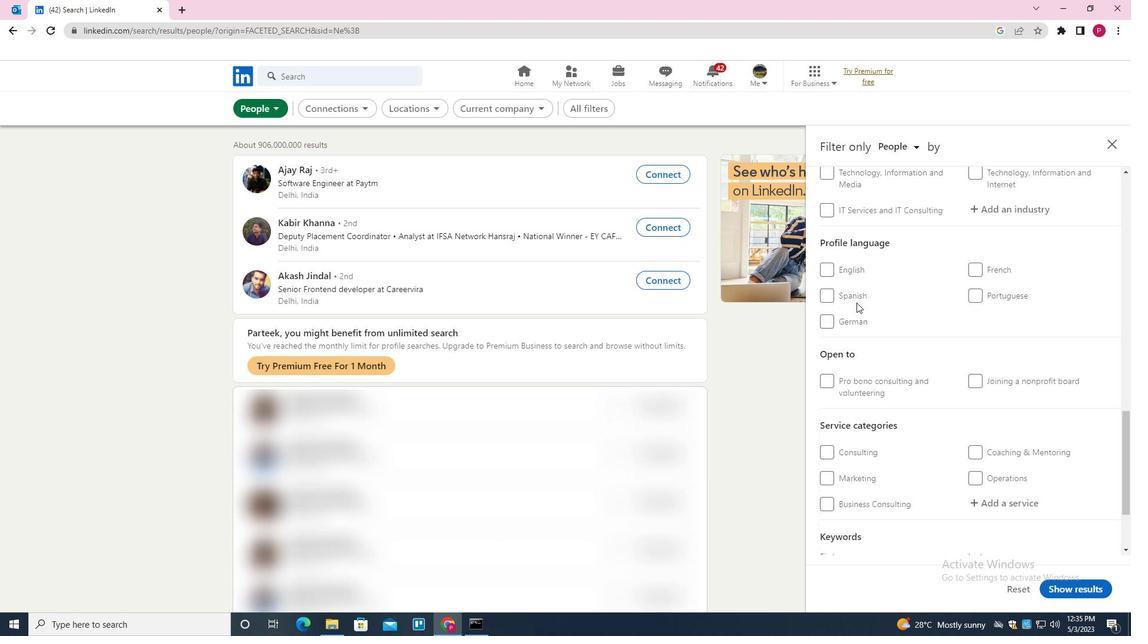 
Action: Mouse moved to (859, 295)
Screenshot: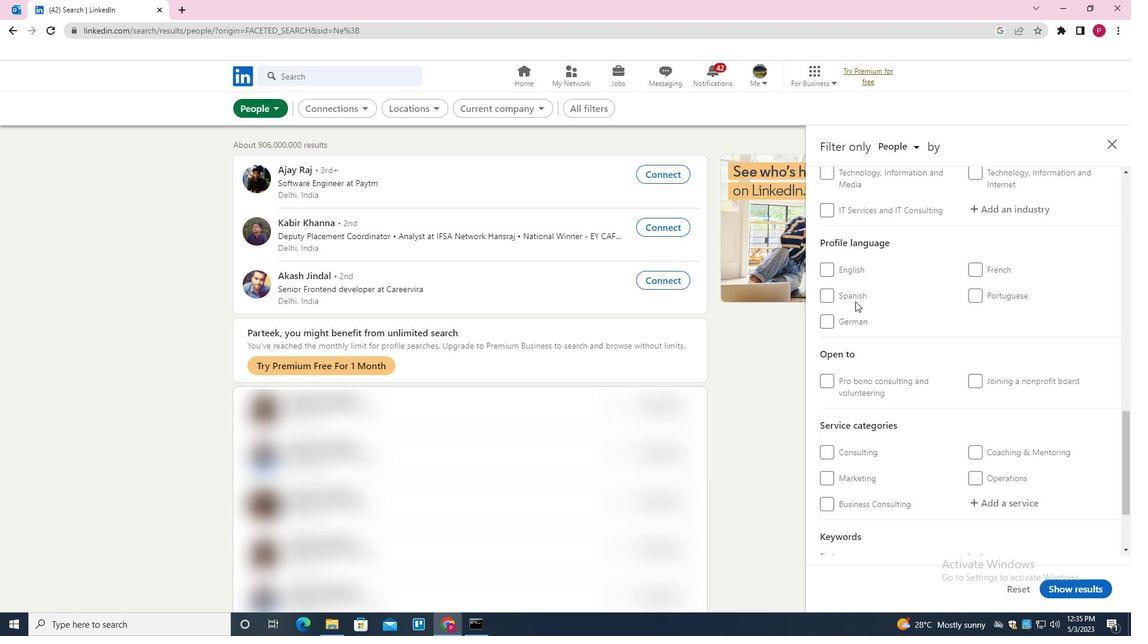
Action: Mouse pressed left at (859, 295)
Screenshot: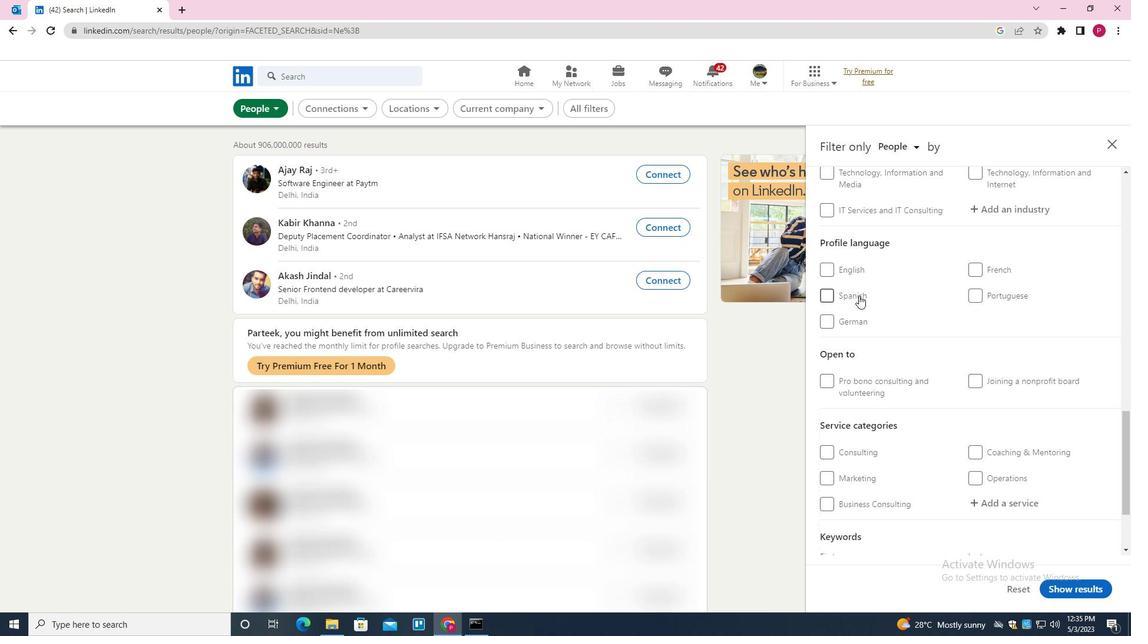 
Action: Mouse moved to (889, 313)
Screenshot: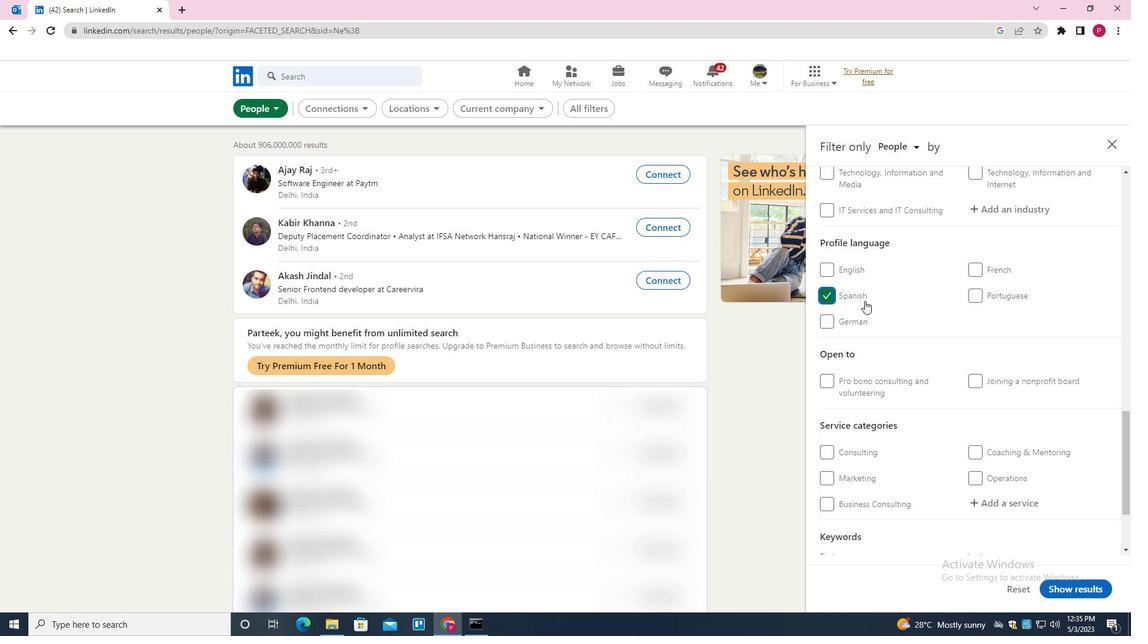 
Action: Mouse scrolled (889, 314) with delta (0, 0)
Screenshot: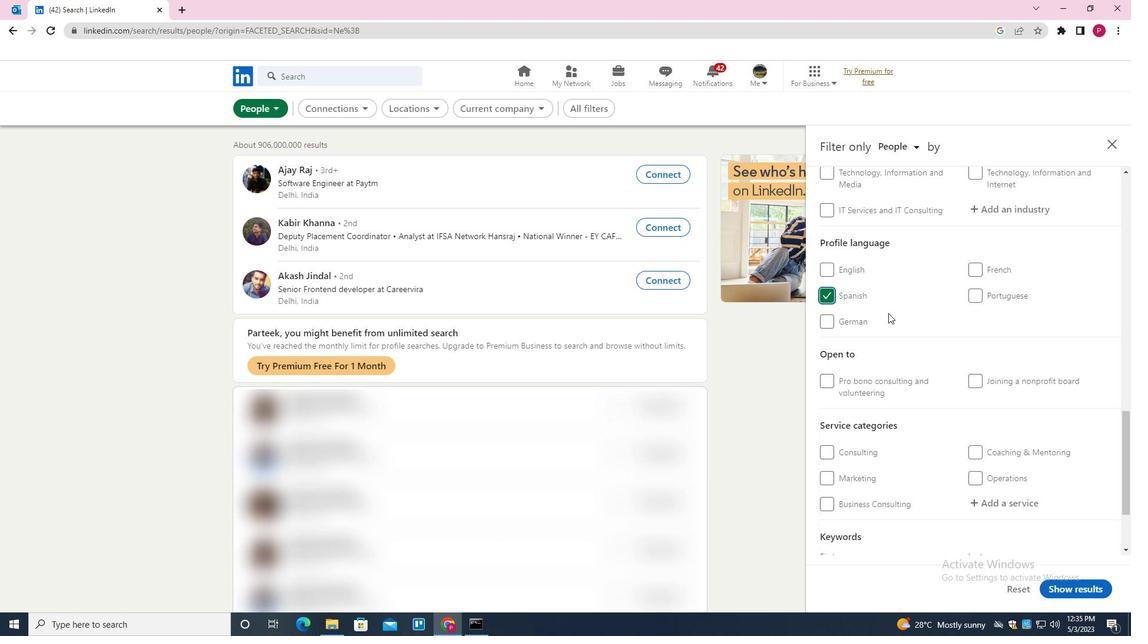 
Action: Mouse scrolled (889, 314) with delta (0, 0)
Screenshot: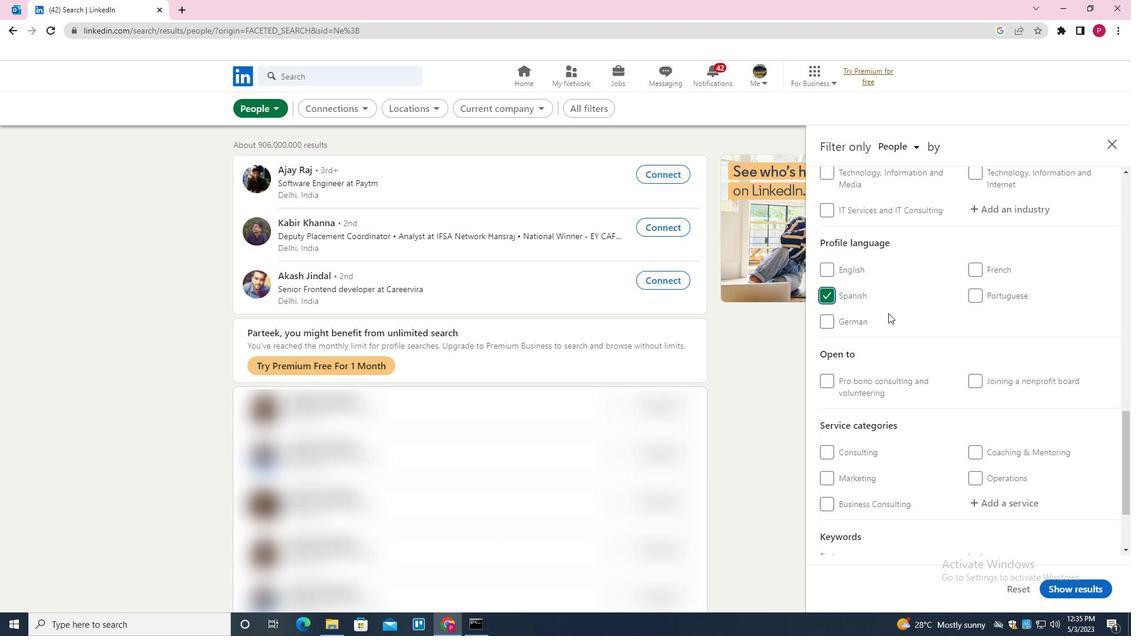 
Action: Mouse scrolled (889, 314) with delta (0, 0)
Screenshot: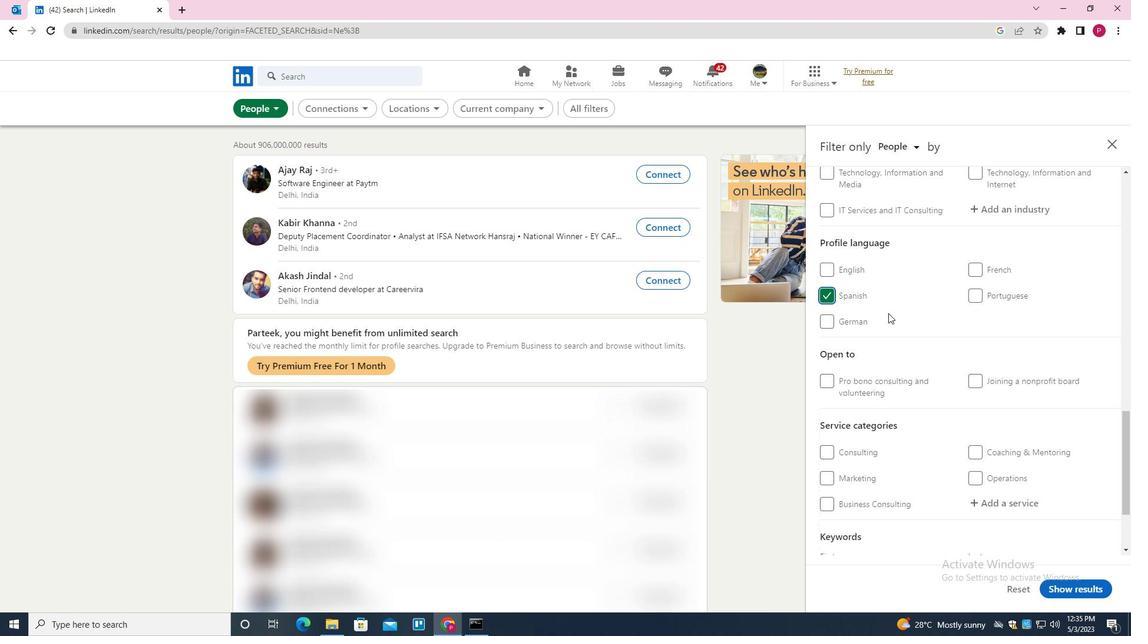 
Action: Mouse scrolled (889, 314) with delta (0, 0)
Screenshot: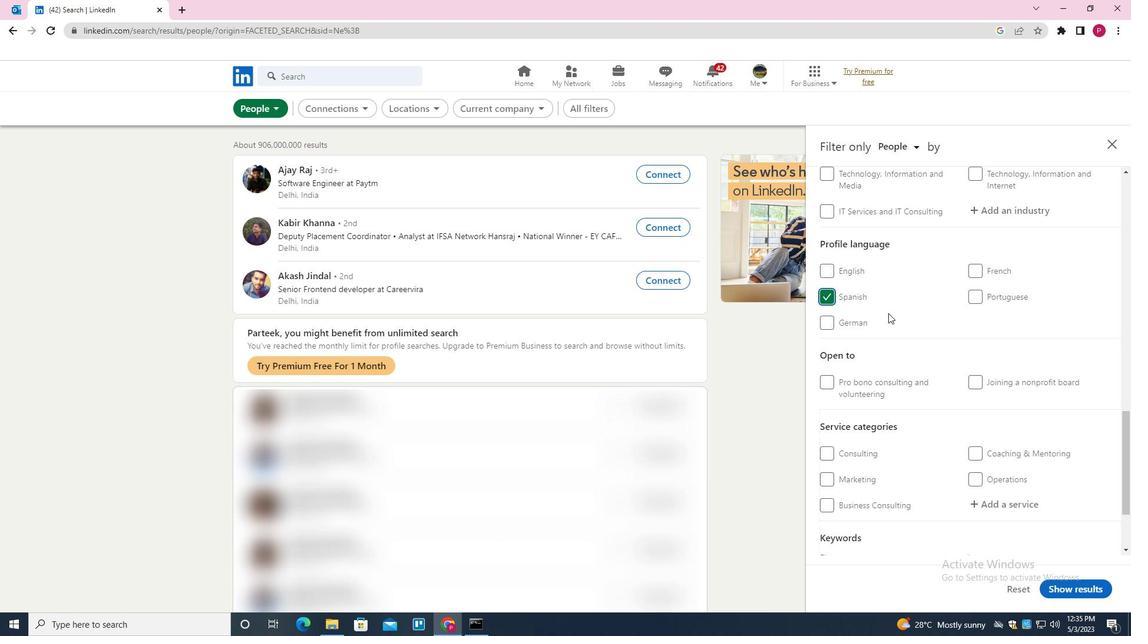 
Action: Mouse scrolled (889, 314) with delta (0, 0)
Screenshot: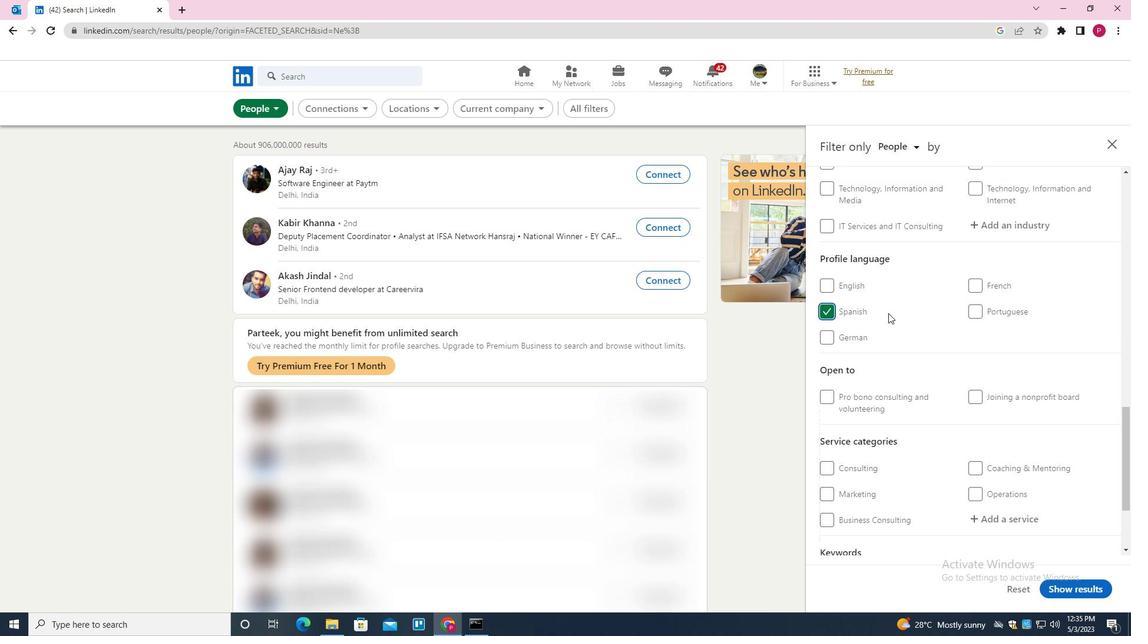 
Action: Mouse scrolled (889, 314) with delta (0, 0)
Screenshot: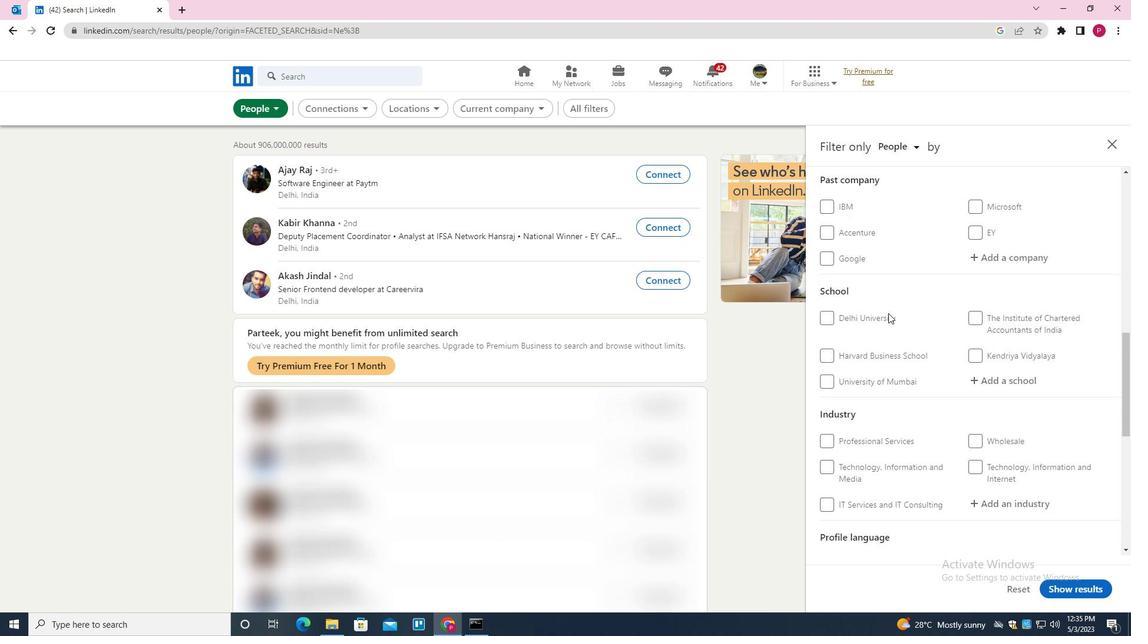 
Action: Mouse scrolled (889, 314) with delta (0, 0)
Screenshot: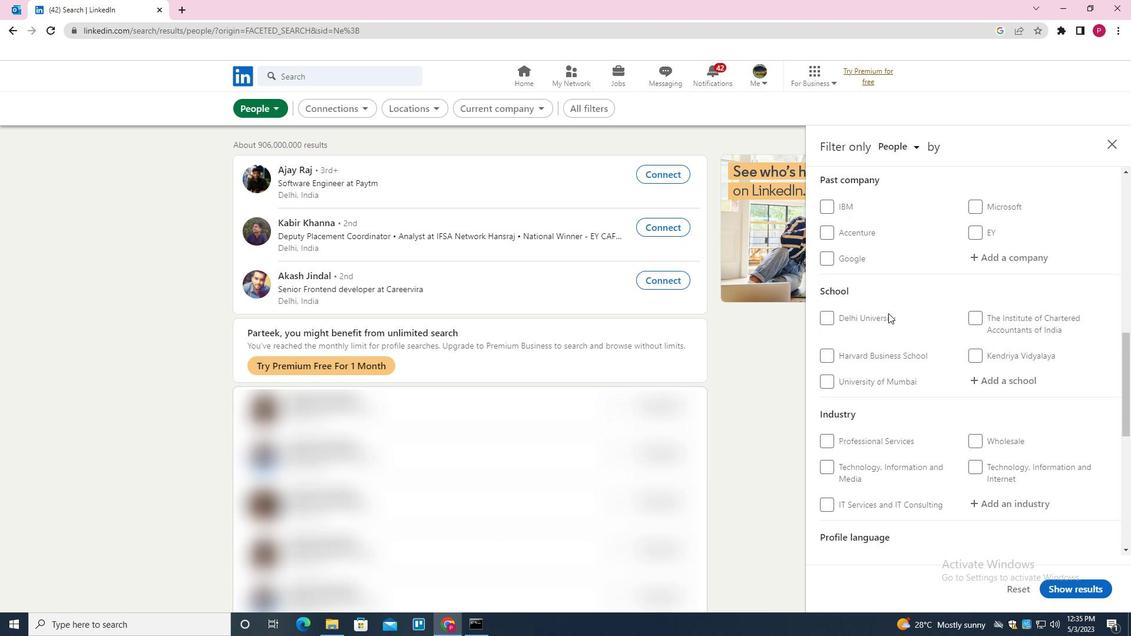 
Action: Mouse moved to (1005, 258)
Screenshot: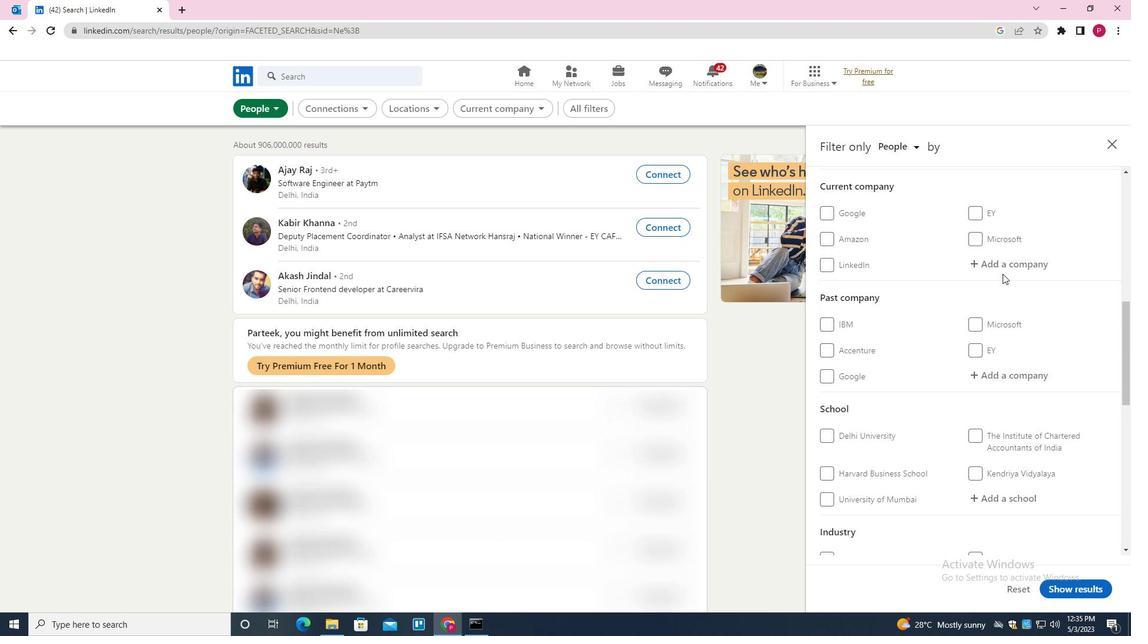
Action: Mouse pressed left at (1005, 258)
Screenshot: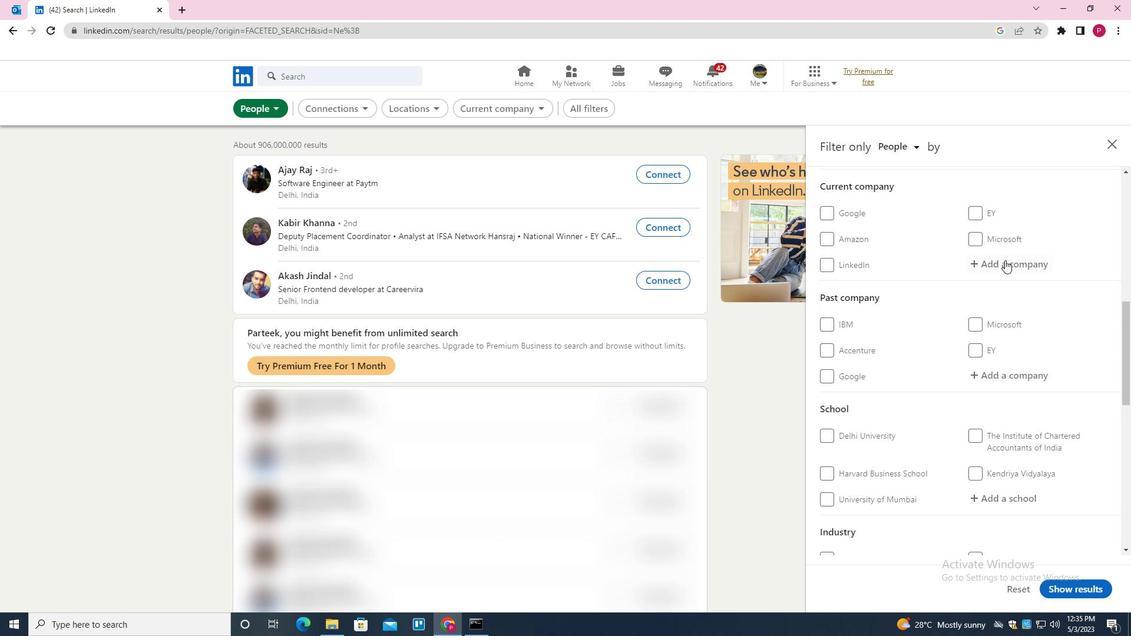 
Action: Key pressed <Key.shift><Key.shift><Key.shift><Key.shift><Key.shift><Key.shift><Key.shift><Key.shift><Key.shift><Key.shift><Key.shift>LEXIS<Key.space><Key.backspace><Key.shift>NEXIS<Key.space><Key.shift><Key.shift><Key.shift><Key.shift><Key.shift><Key.shift><Key.shift><Key.shift><Key.shift><Key.shift><Key.shift>RISK<Key.space><Key.shift><Key.shift>SOLUTIONS<Key.down><Key.enter>
Screenshot: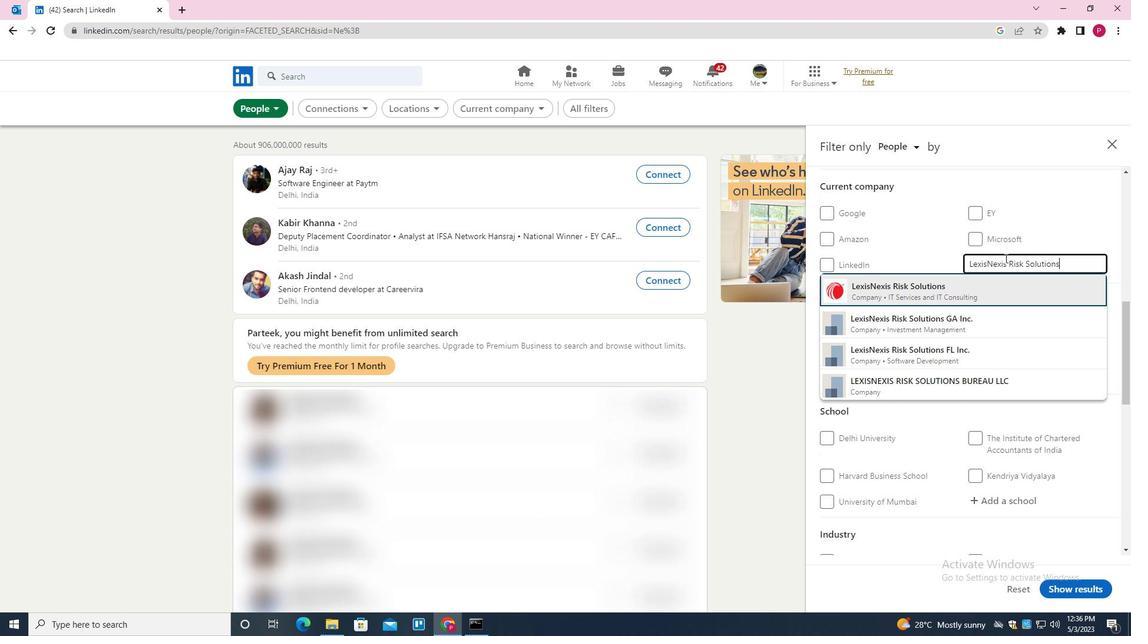 
Action: Mouse moved to (981, 284)
Screenshot: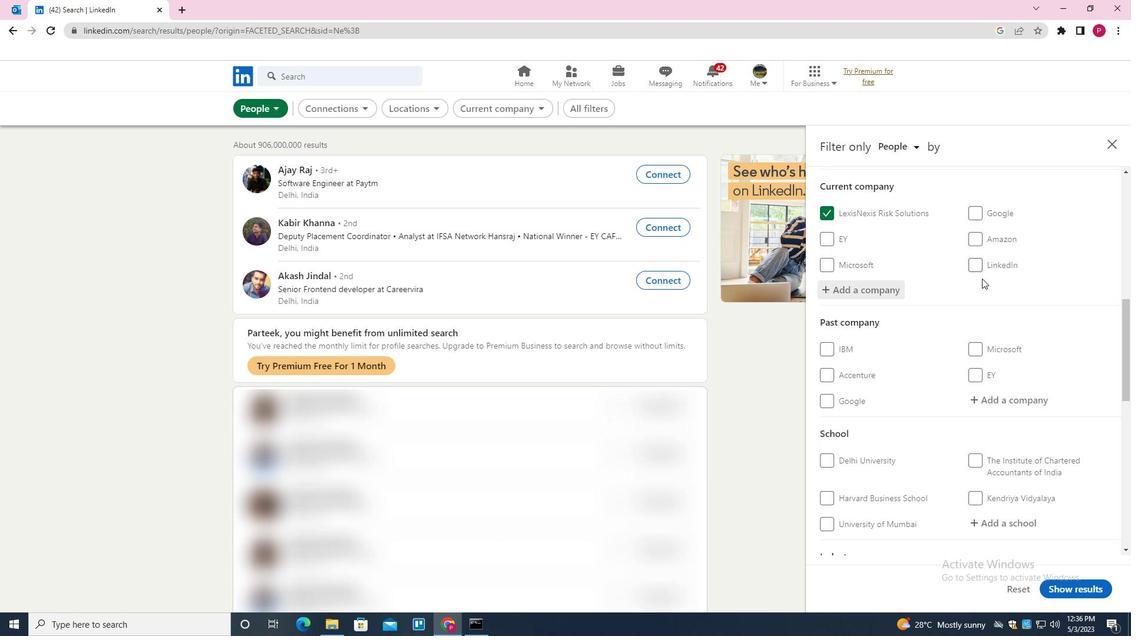 
Action: Mouse scrolled (981, 284) with delta (0, 0)
Screenshot: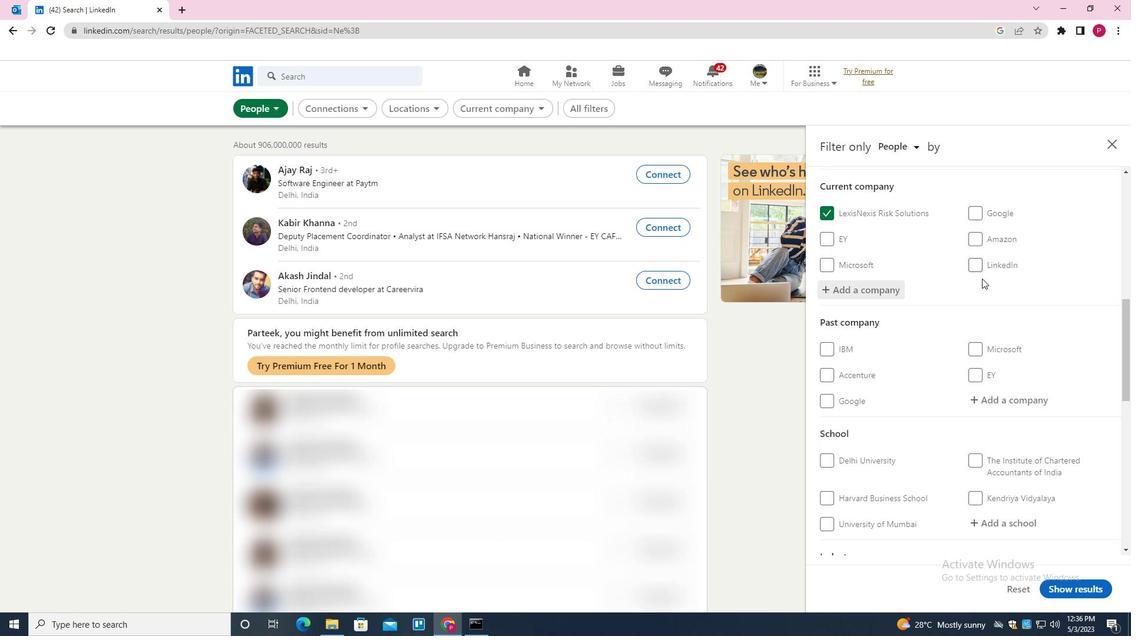 
Action: Mouse scrolled (981, 284) with delta (0, 0)
Screenshot: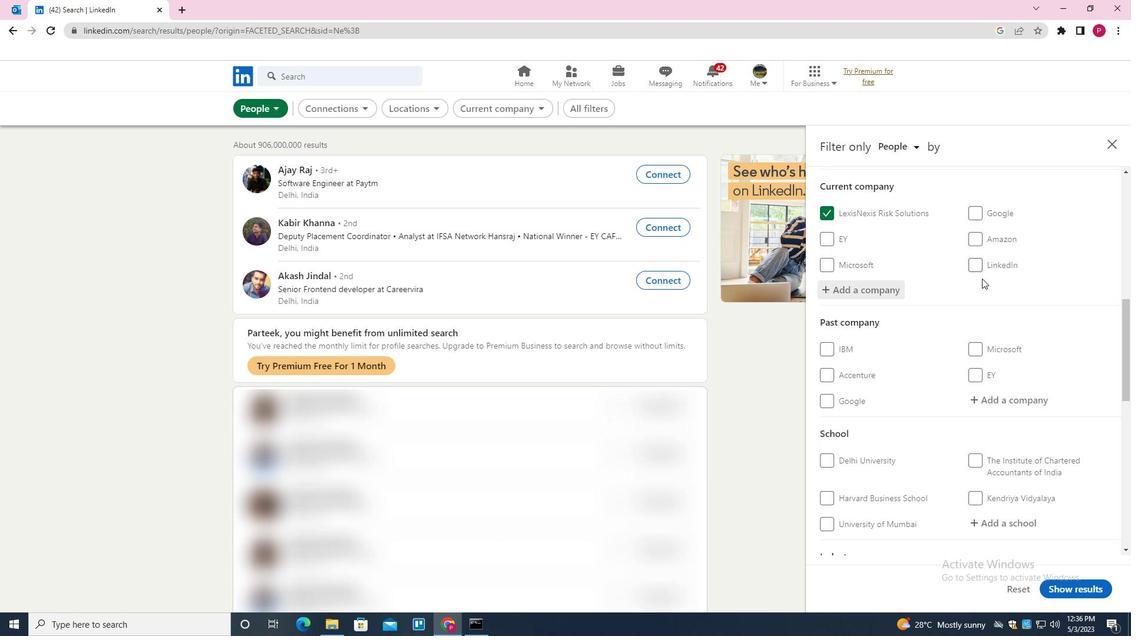 
Action: Mouse scrolled (981, 284) with delta (0, 0)
Screenshot: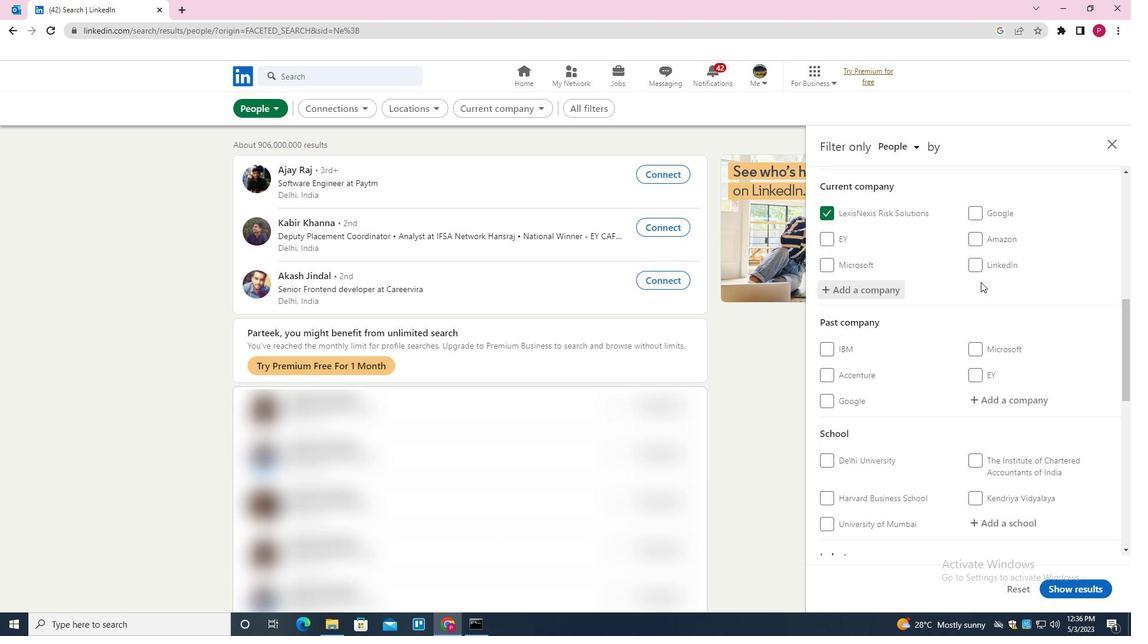 
Action: Mouse moved to (1001, 345)
Screenshot: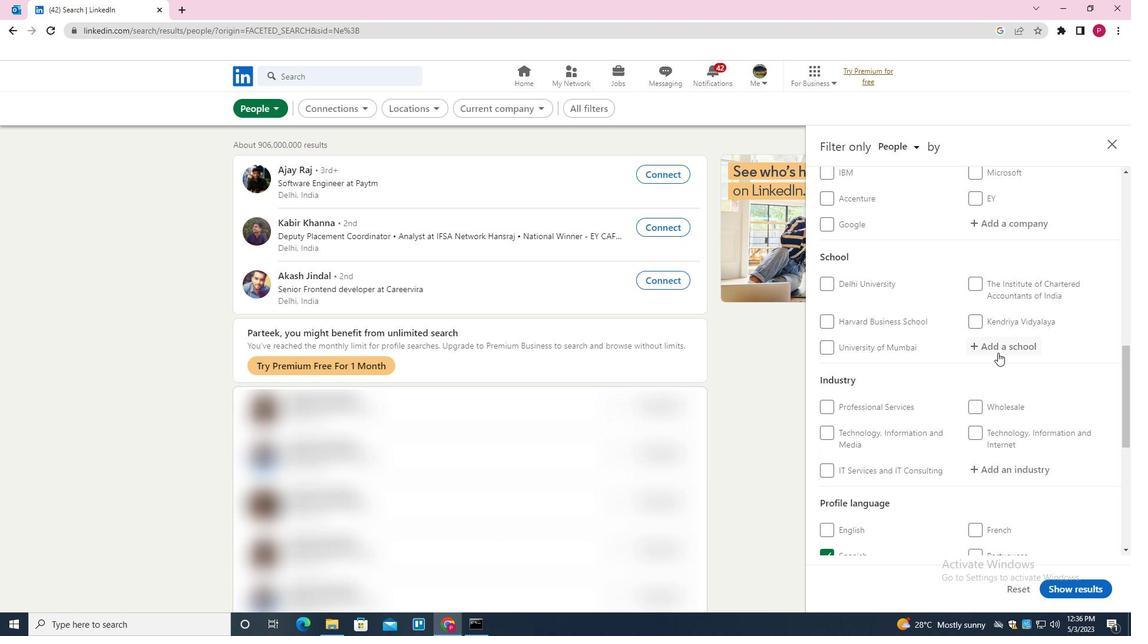 
Action: Mouse pressed left at (1001, 345)
Screenshot: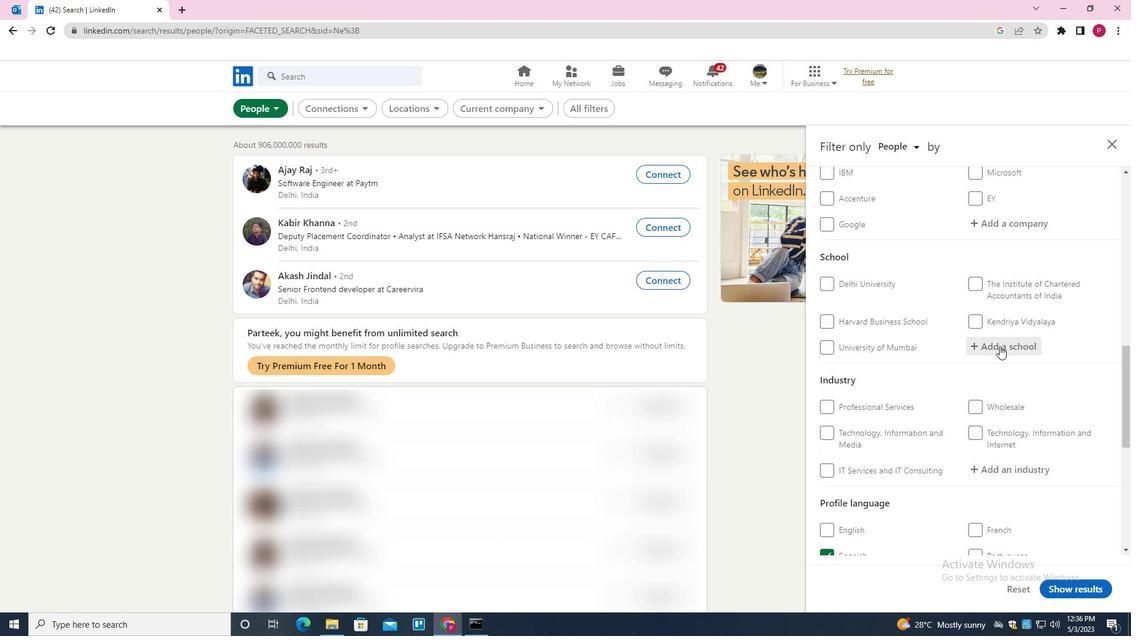
Action: Key pressed <Key.shift><Key.shift><Key.shift><Key.shift><Key.shift><Key.shift><Key.shift>UNIVERSITY<Key.space>OF<Key.space><Key.shift>MUMBAI<Key.space><Key.down><Key.enter>
Screenshot: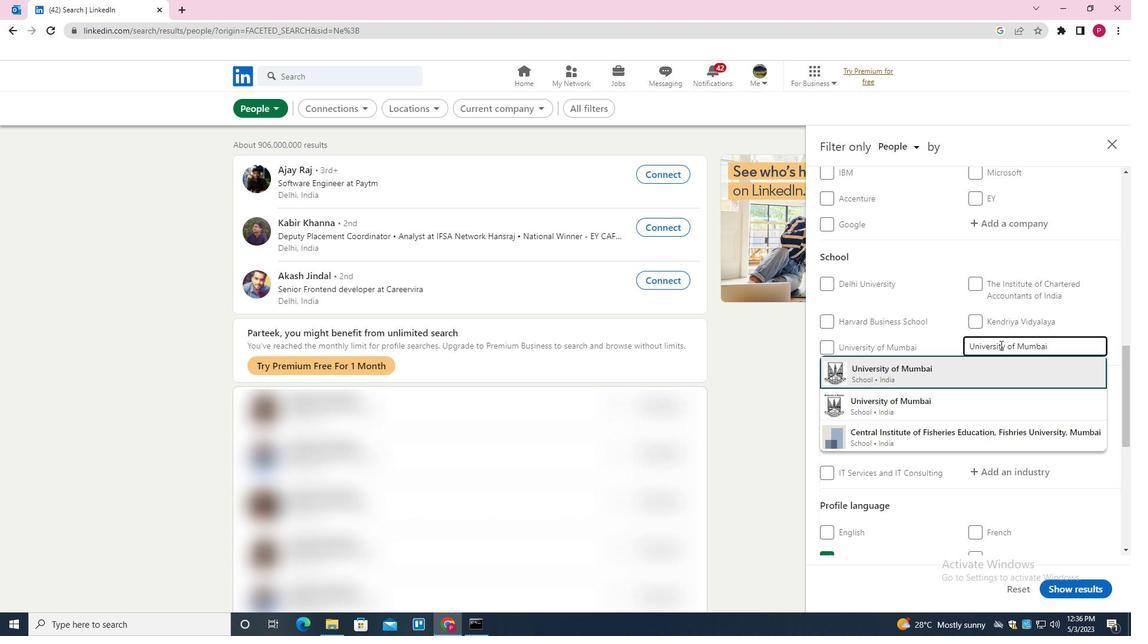 
Action: Mouse moved to (963, 372)
Screenshot: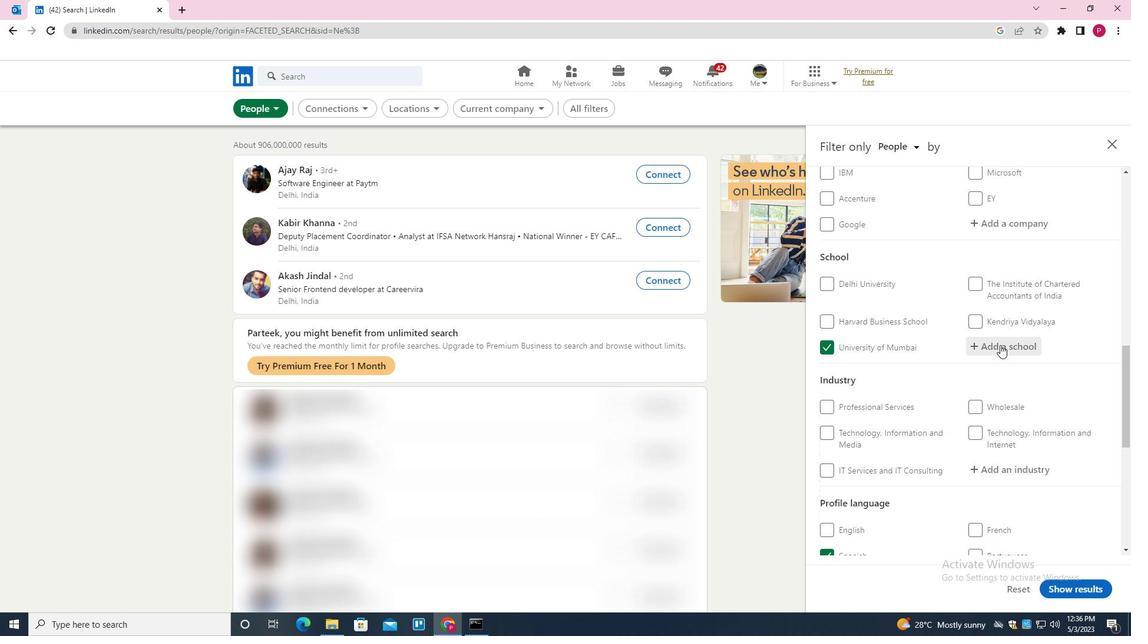 
Action: Mouse scrolled (963, 371) with delta (0, 0)
Screenshot: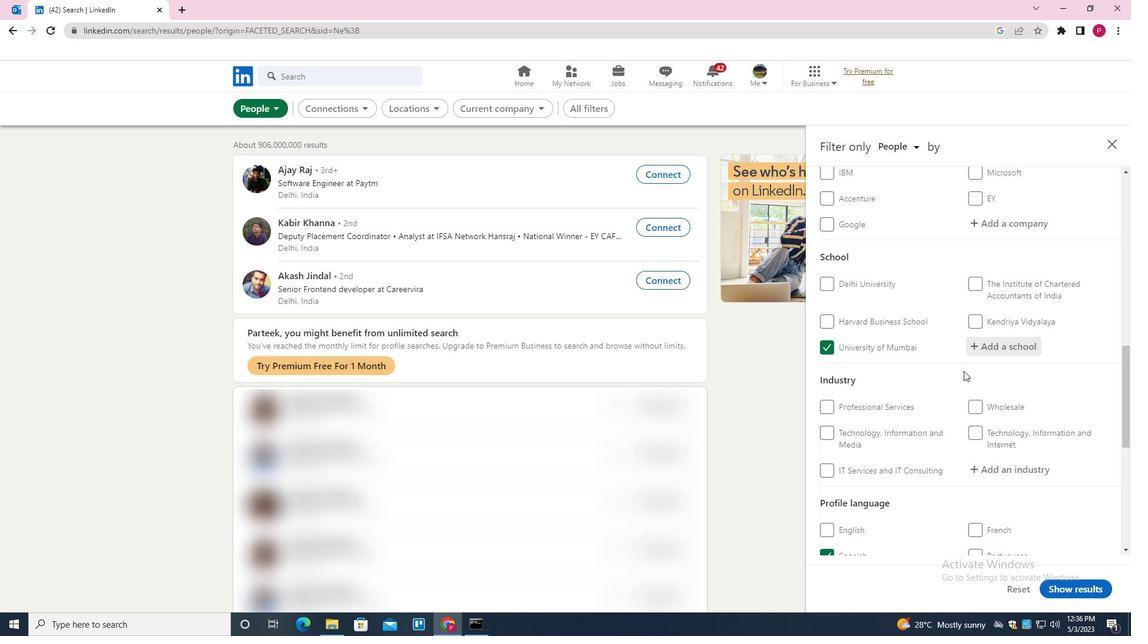 
Action: Mouse moved to (963, 372)
Screenshot: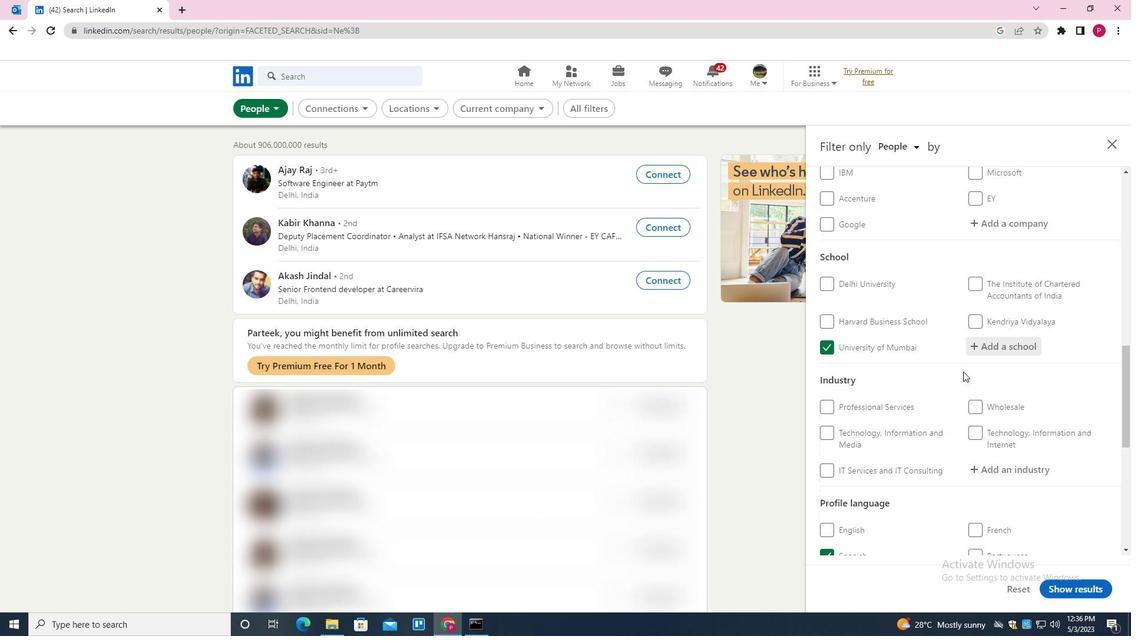 
Action: Mouse scrolled (963, 371) with delta (0, 0)
Screenshot: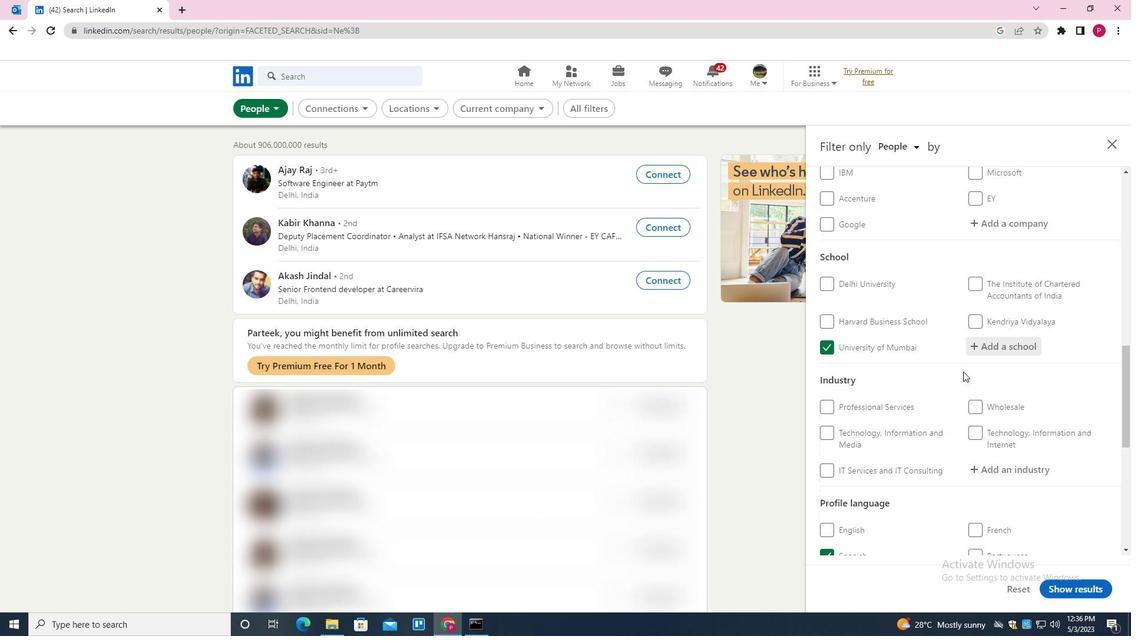 
Action: Mouse moved to (962, 372)
Screenshot: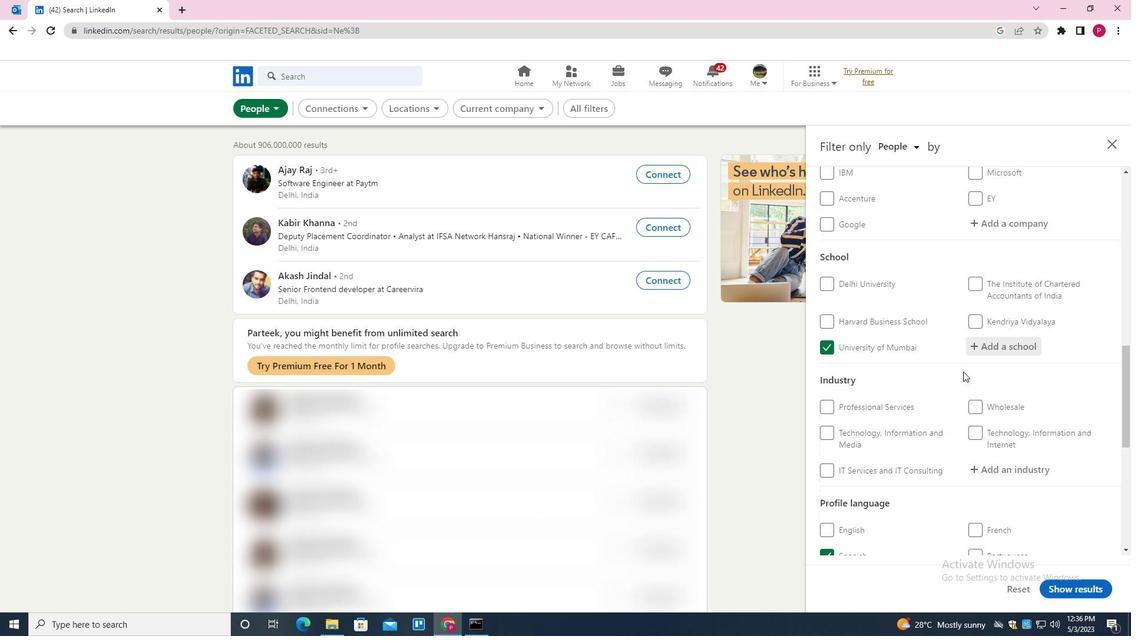 
Action: Mouse scrolled (962, 372) with delta (0, 0)
Screenshot: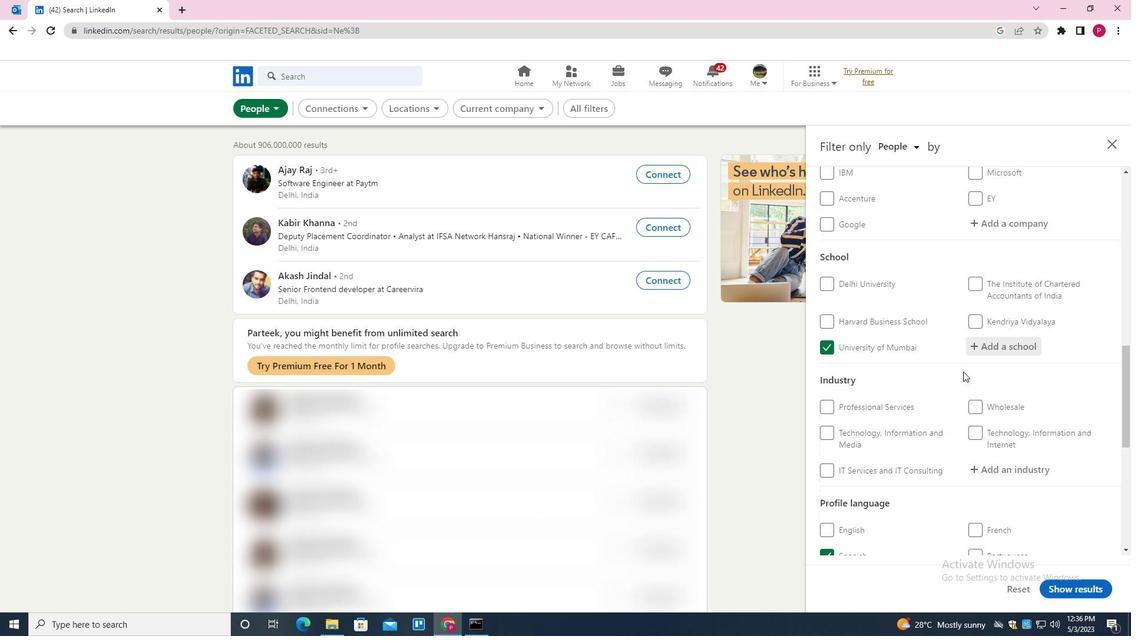 
Action: Mouse moved to (998, 290)
Screenshot: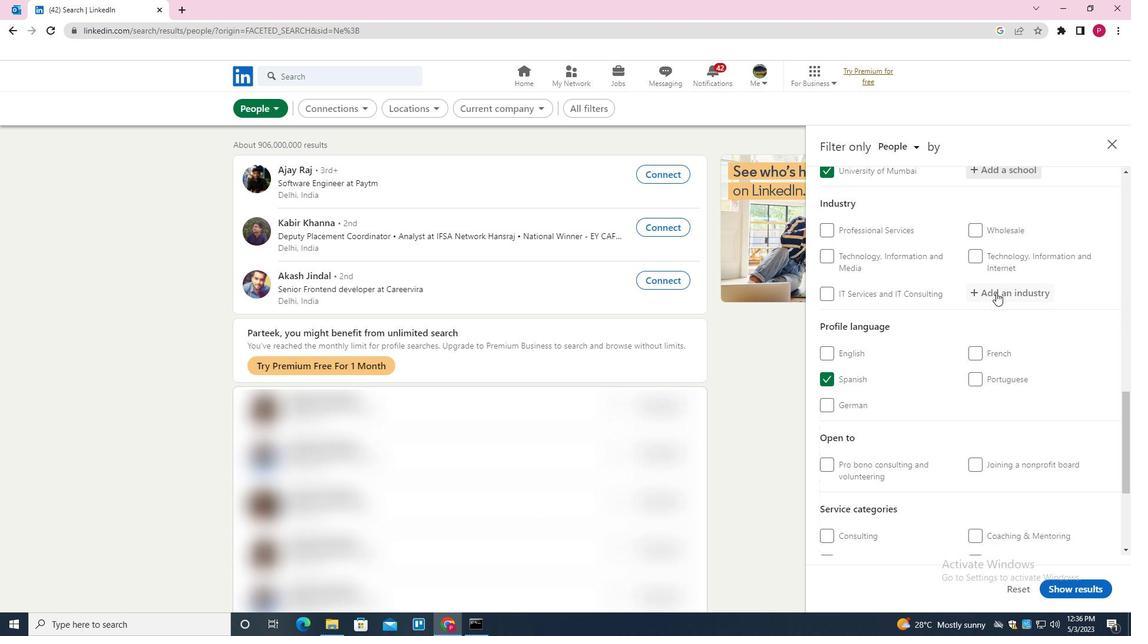 
Action: Mouse pressed left at (998, 290)
Screenshot: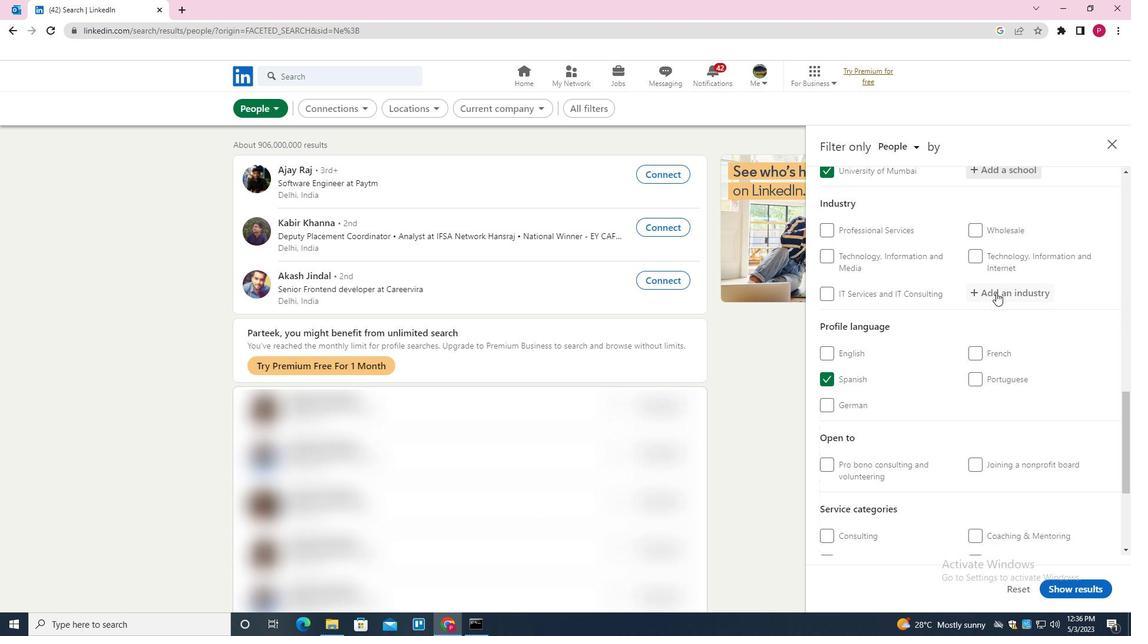 
Action: Key pressed <Key.shift><Key.shift><Key.shift><Key.shift><Key.shift><Key.shift><Key.shift><Key.shift><Key.shift><Key.shift><Key.shift><Key.shift><Key.shift><Key.shift>COMMUNITY<Key.space><Key.shift>SERVICES<Key.space><Key.down><Key.enter>
Screenshot: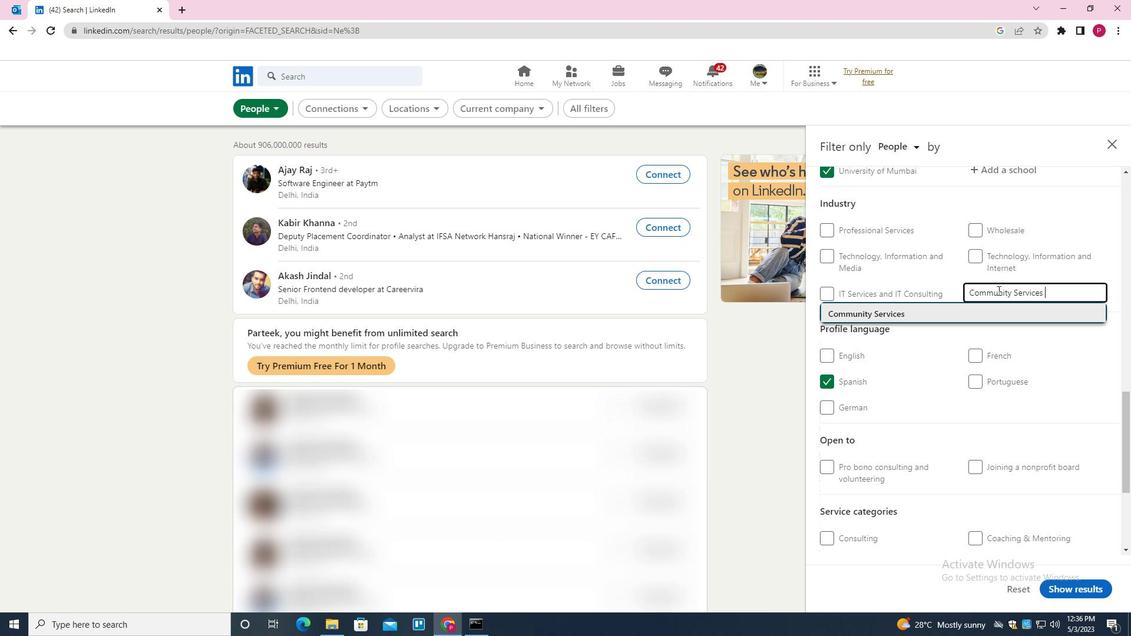 
Action: Mouse scrolled (998, 290) with delta (0, 0)
Screenshot: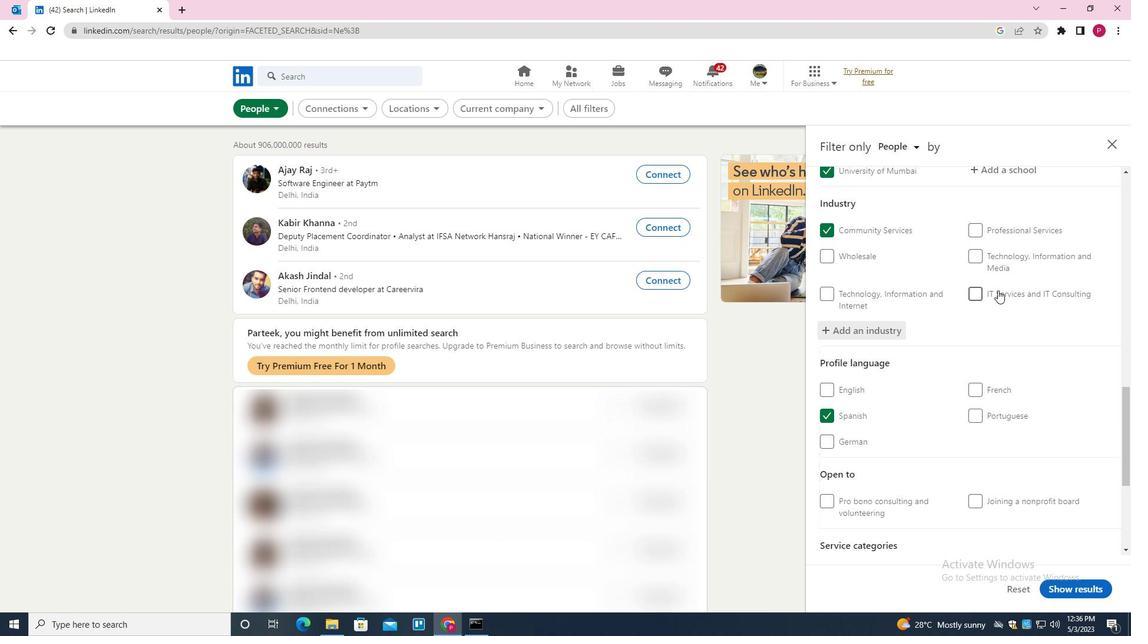 
Action: Mouse scrolled (998, 290) with delta (0, 0)
Screenshot: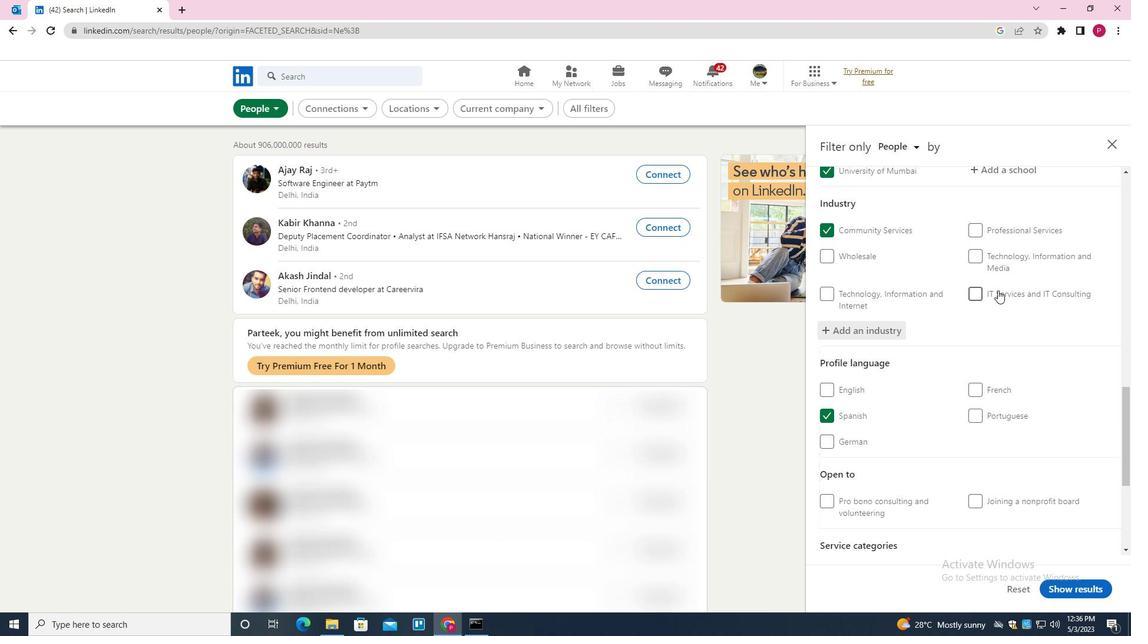 
Action: Mouse moved to (998, 290)
Screenshot: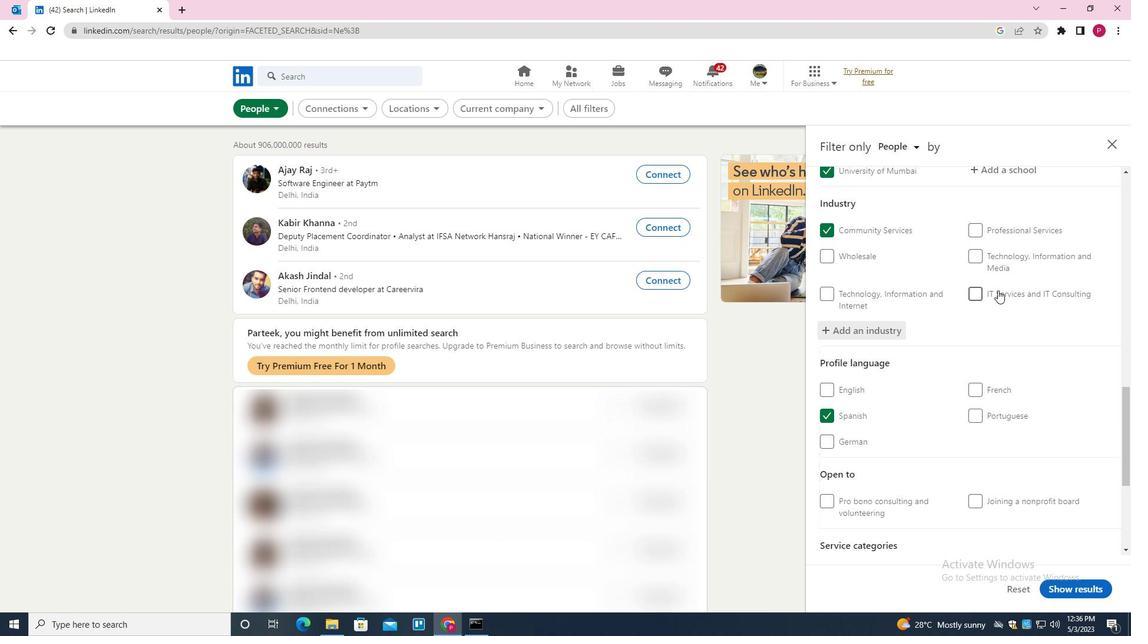 
Action: Mouse scrolled (998, 290) with delta (0, 0)
Screenshot: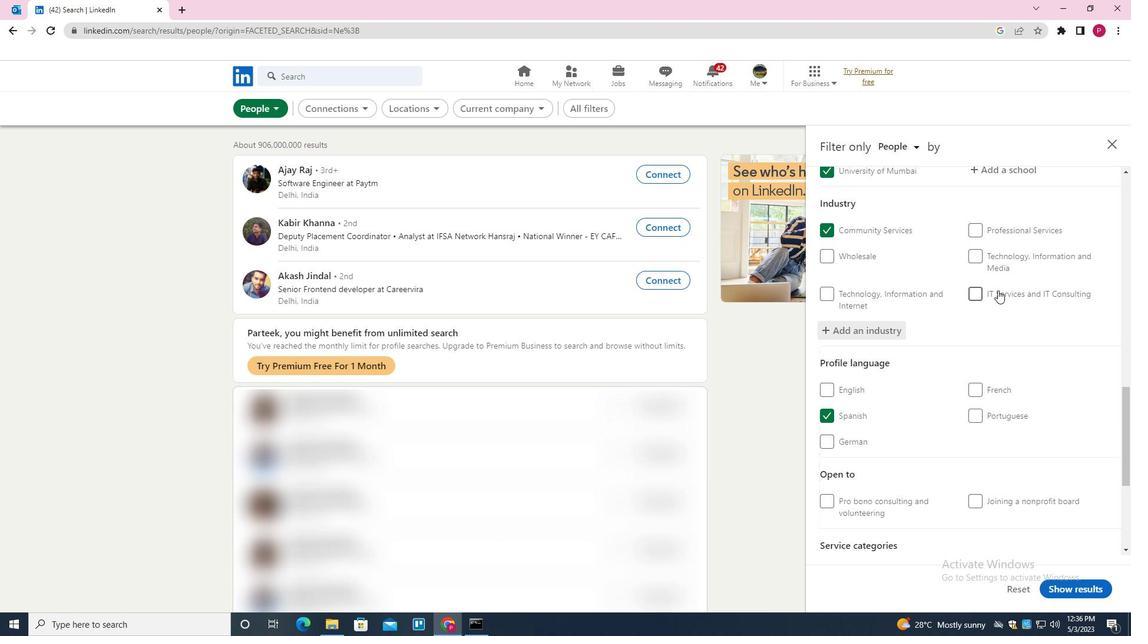 
Action: Mouse moved to (996, 293)
Screenshot: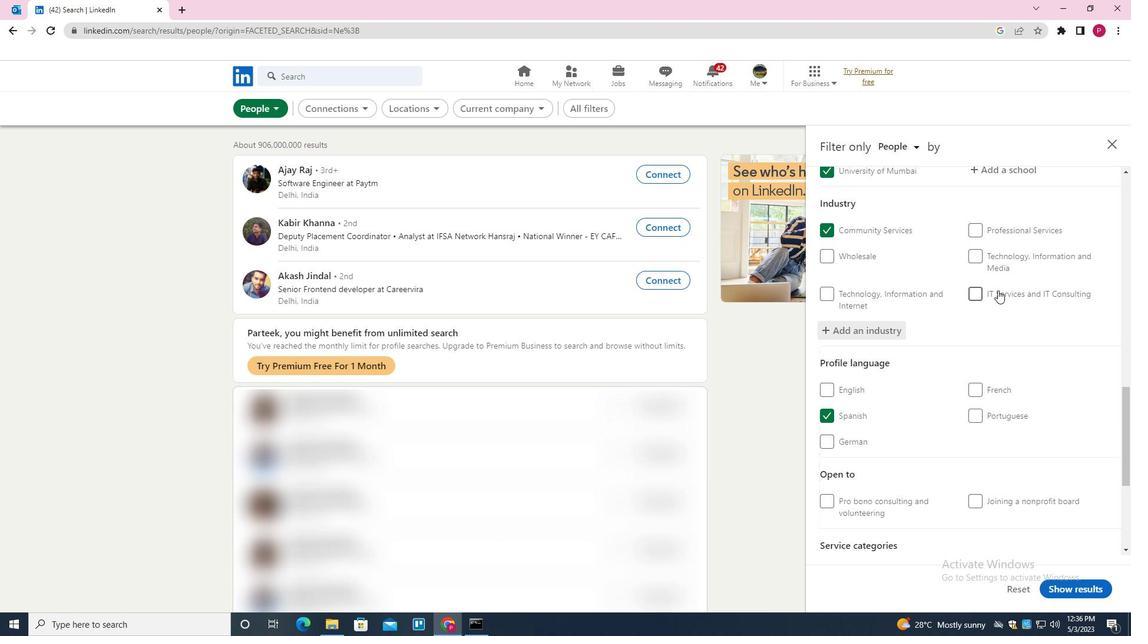 
Action: Mouse scrolled (996, 293) with delta (0, 0)
Screenshot: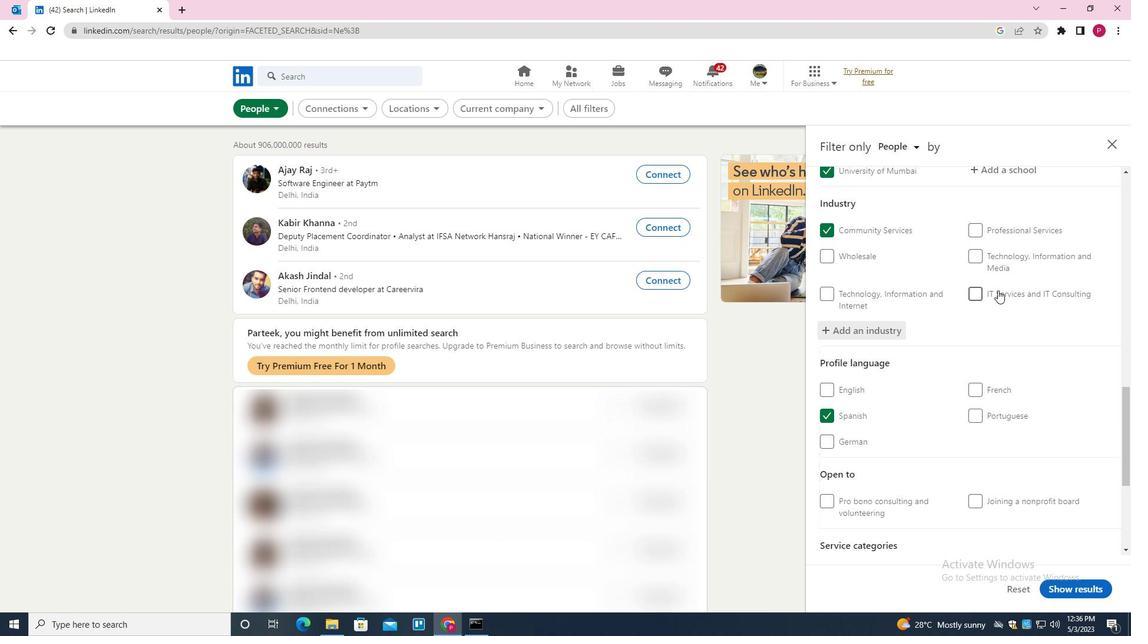 
Action: Mouse moved to (996, 297)
Screenshot: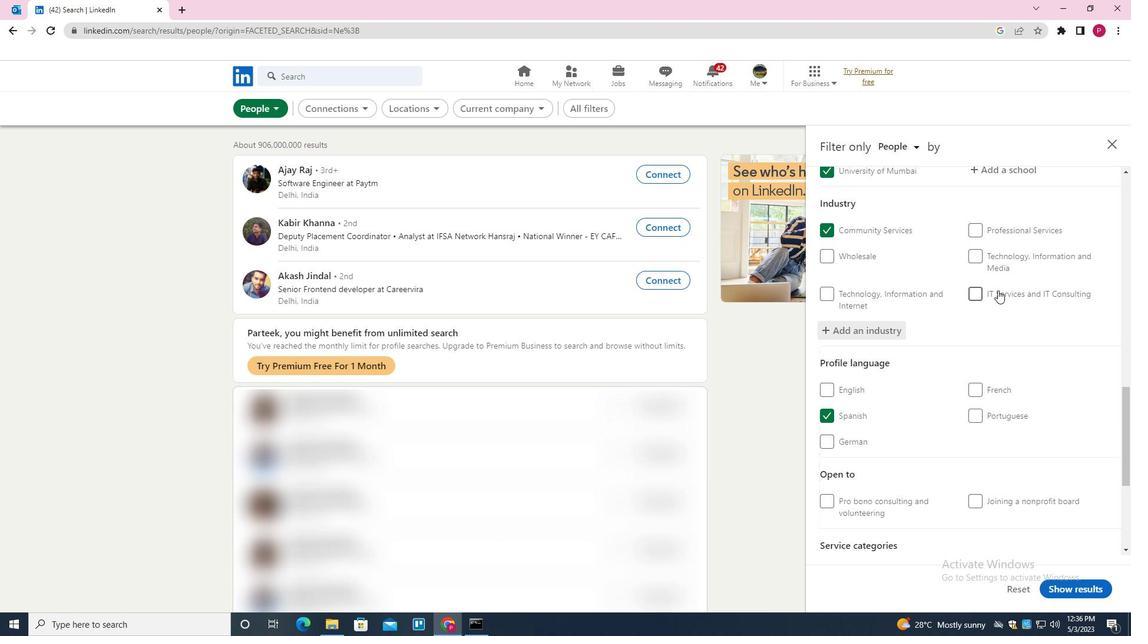 
Action: Mouse scrolled (996, 297) with delta (0, 0)
Screenshot: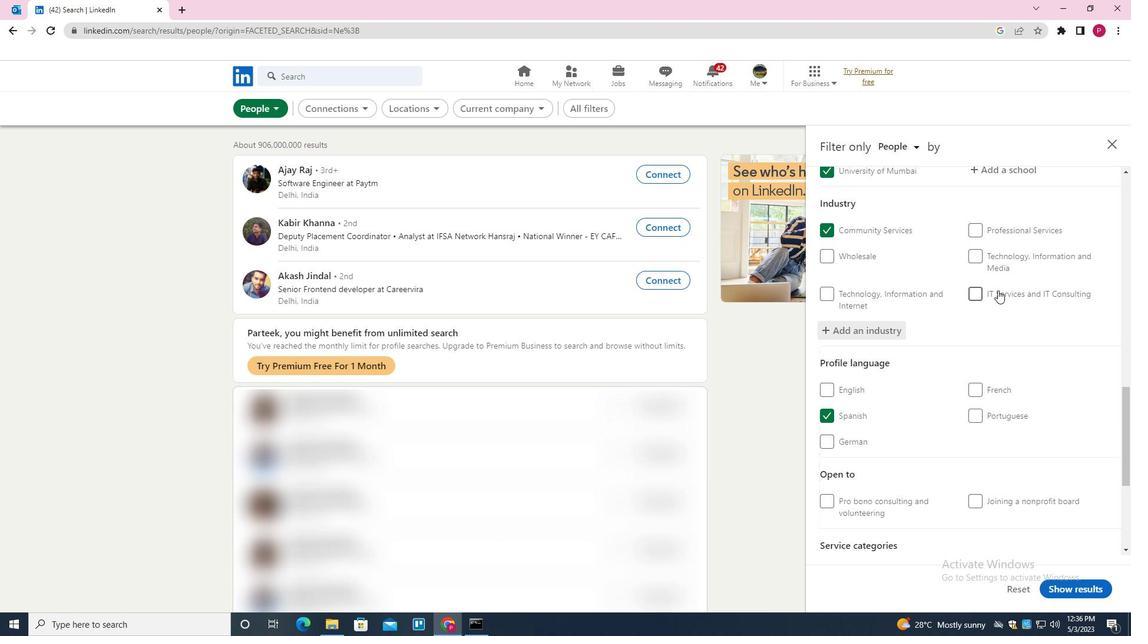 
Action: Mouse moved to (992, 390)
Screenshot: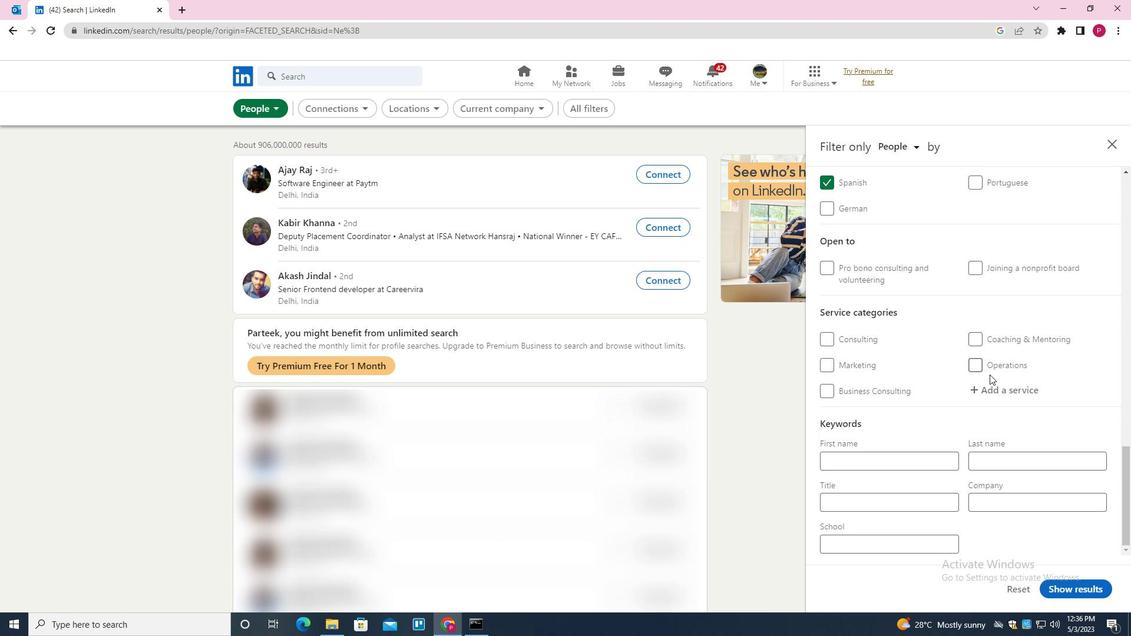 
Action: Mouse pressed left at (992, 390)
Screenshot: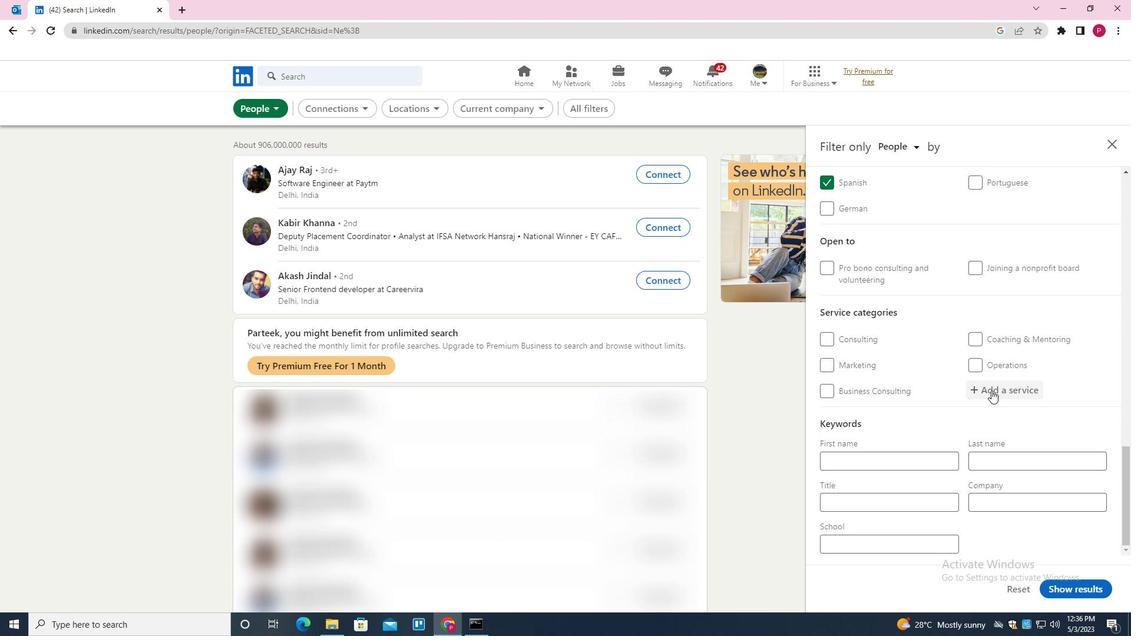 
Action: Key pressed <Key.shift><Key.shift><Key.shift><Key.shift>VIDEO<Key.space><Key.shift>ANIMATION<Key.down><Key.enter>
Screenshot: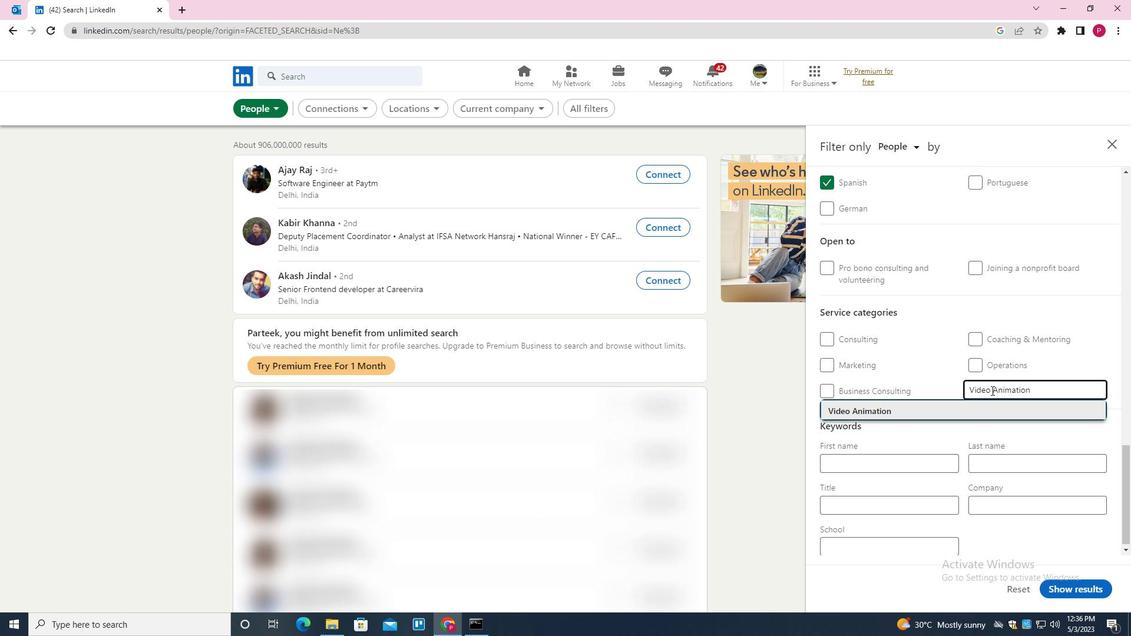 
Action: Mouse scrolled (992, 390) with delta (0, 0)
Screenshot: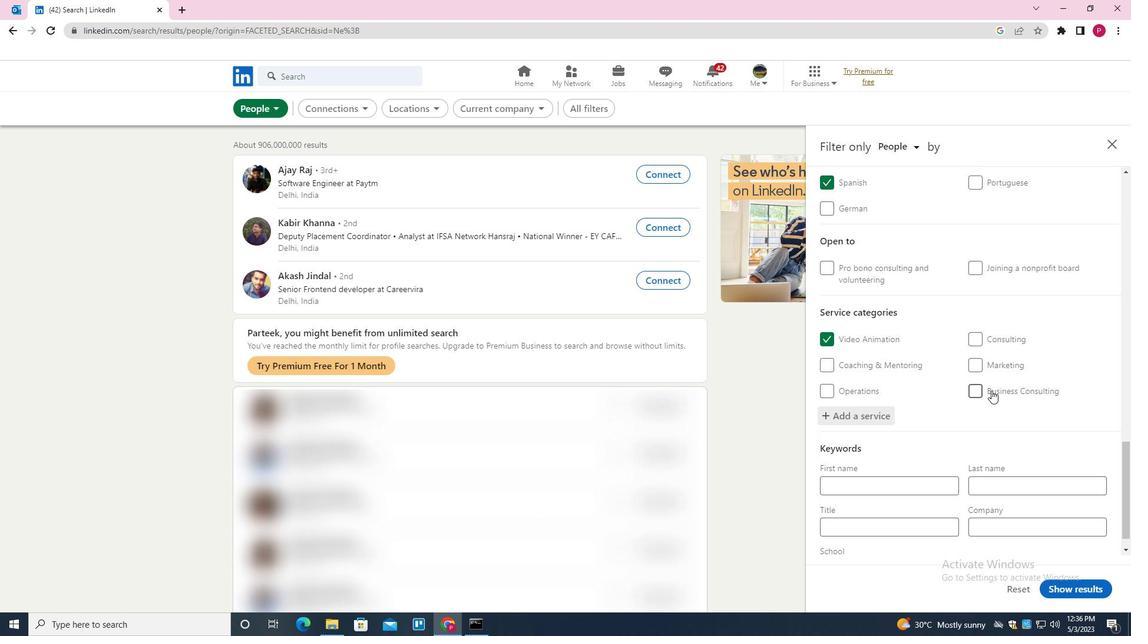 
Action: Mouse moved to (992, 396)
Screenshot: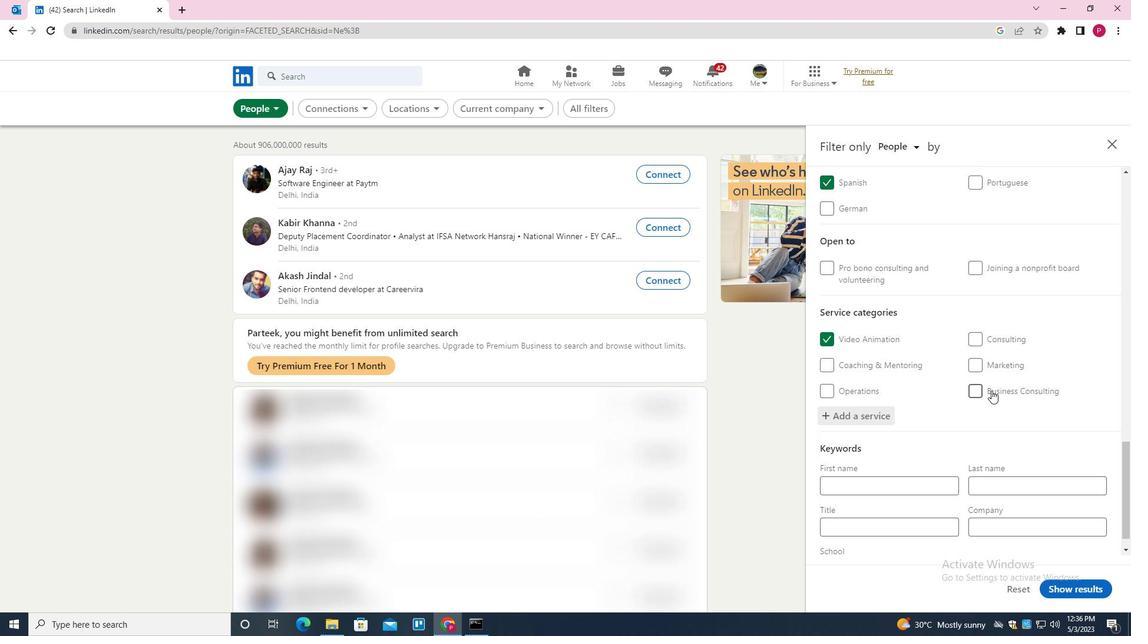
Action: Mouse scrolled (992, 396) with delta (0, 0)
Screenshot: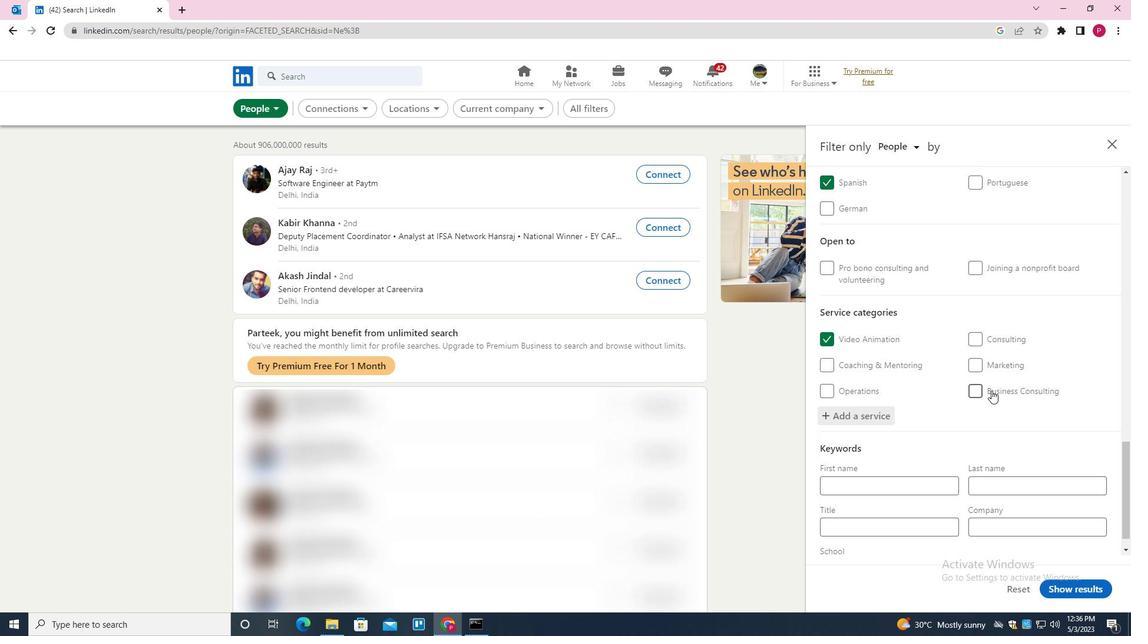 
Action: Mouse moved to (991, 409)
Screenshot: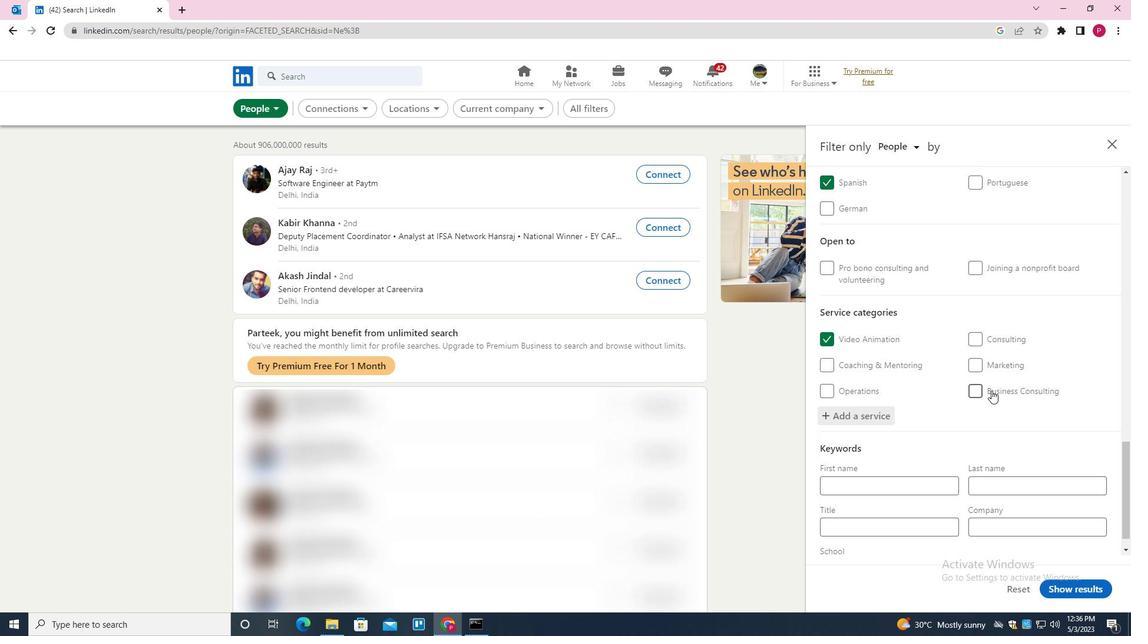 
Action: Mouse scrolled (991, 409) with delta (0, 0)
Screenshot: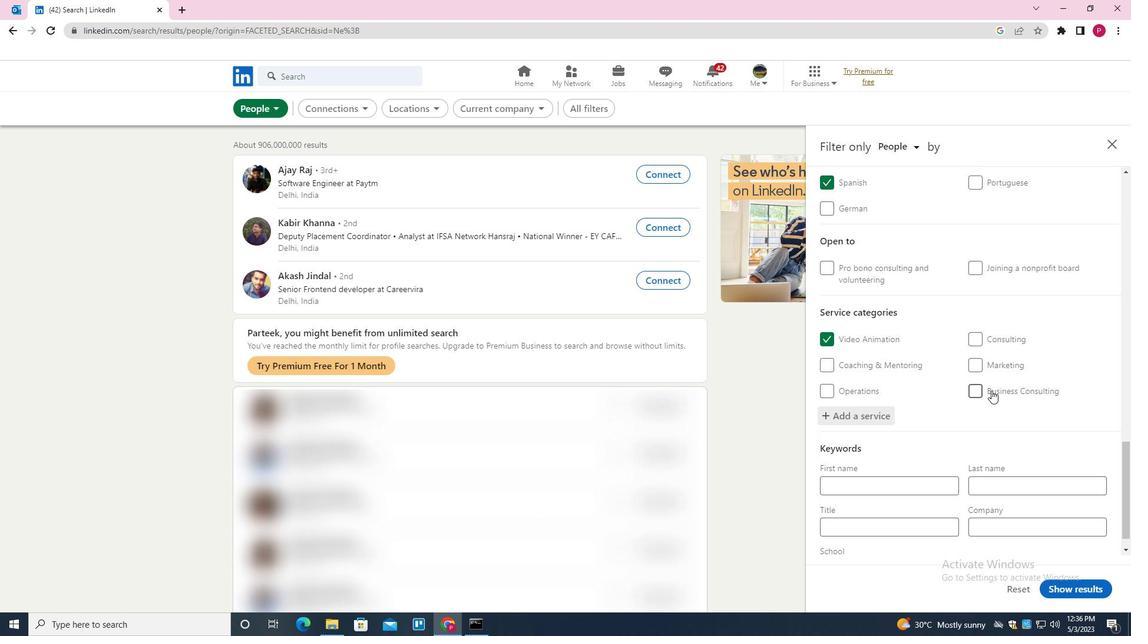 
Action: Mouse moved to (985, 423)
Screenshot: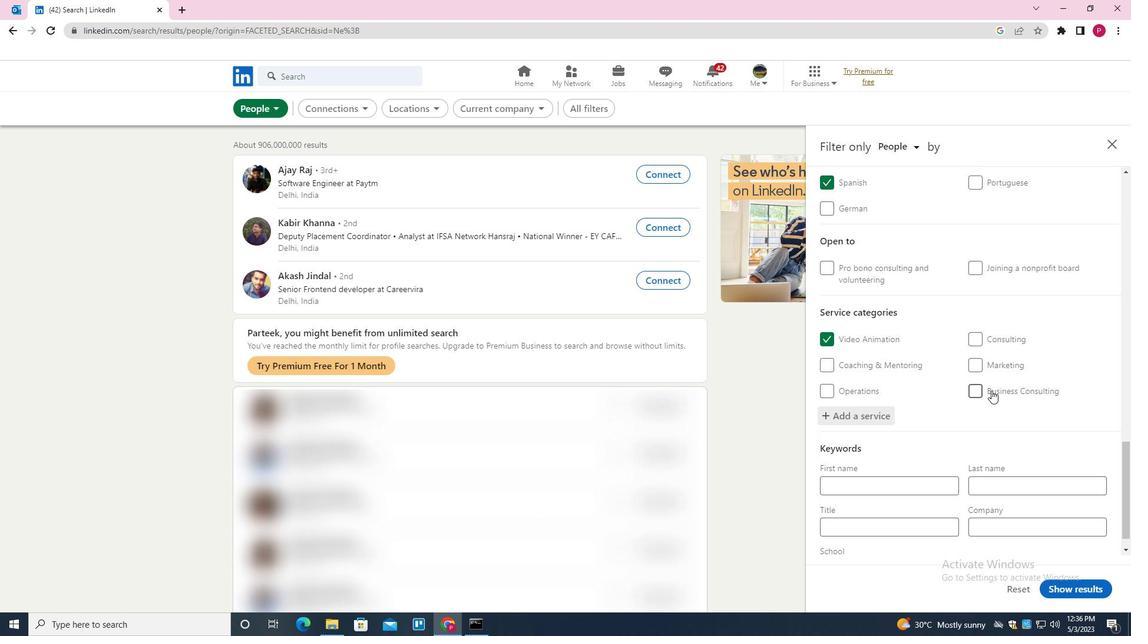 
Action: Mouse scrolled (985, 422) with delta (0, 0)
Screenshot: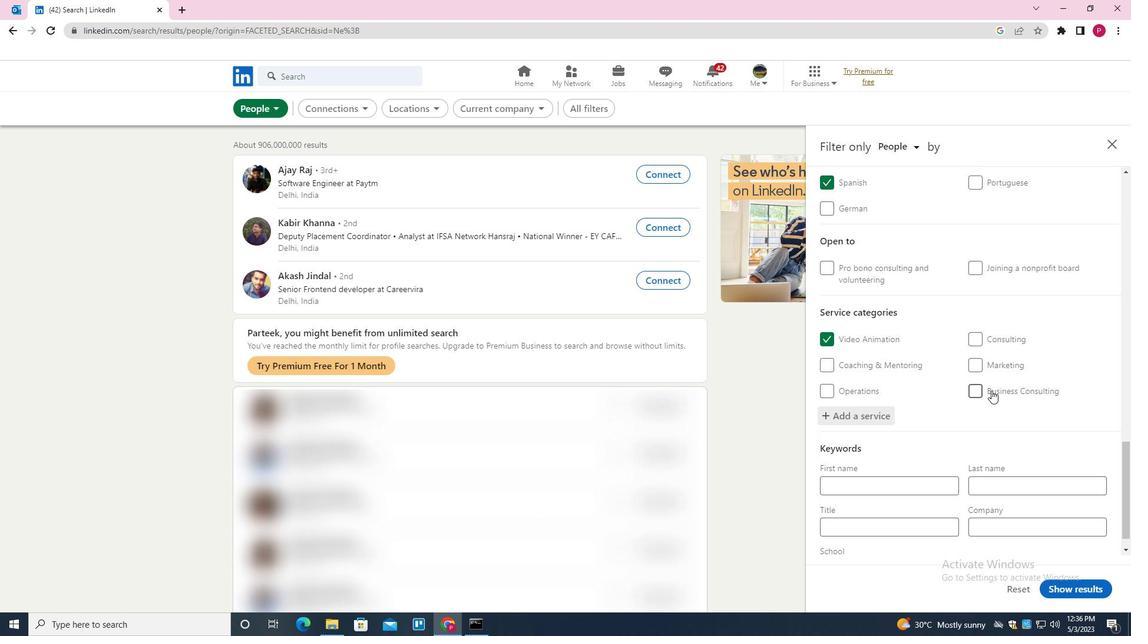 
Action: Mouse moved to (976, 433)
Screenshot: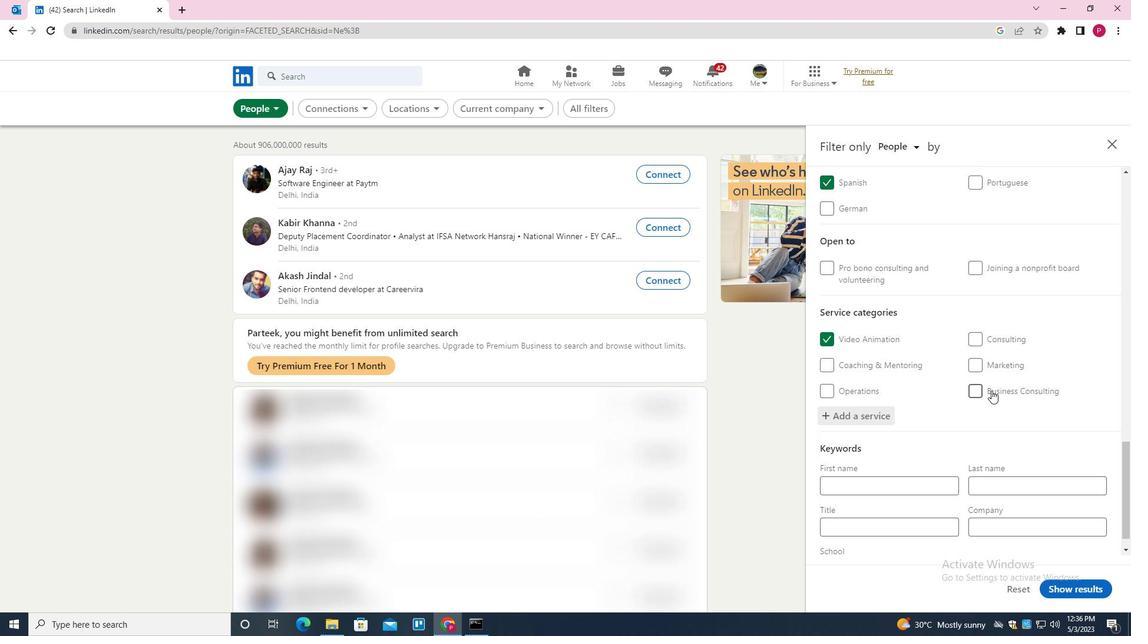 
Action: Mouse scrolled (976, 432) with delta (0, 0)
Screenshot: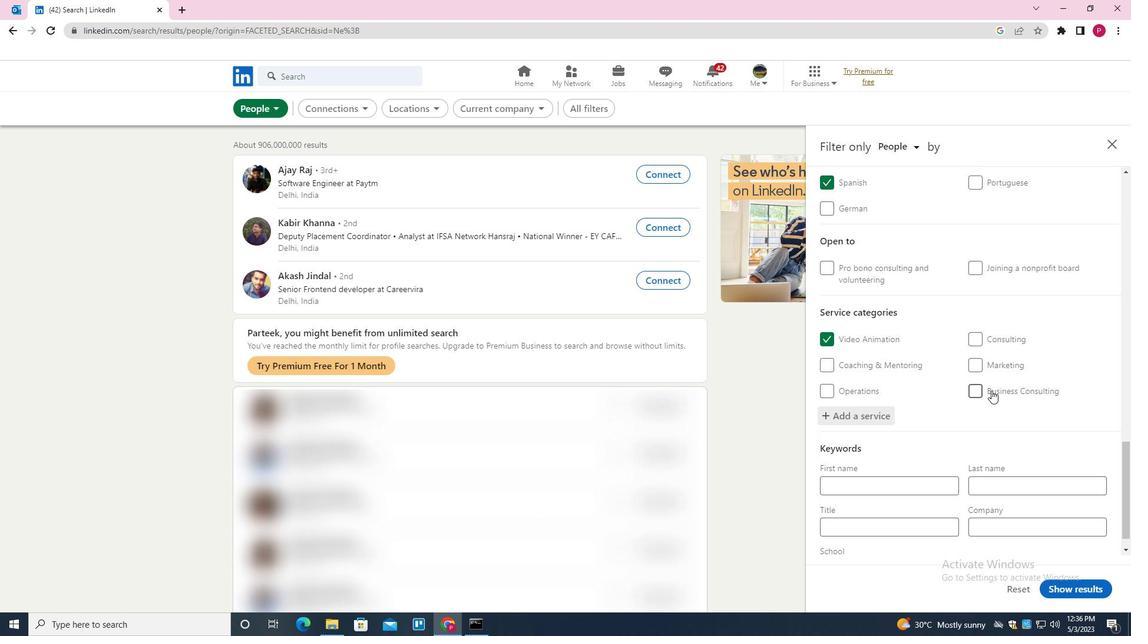 
Action: Mouse moved to (912, 504)
Screenshot: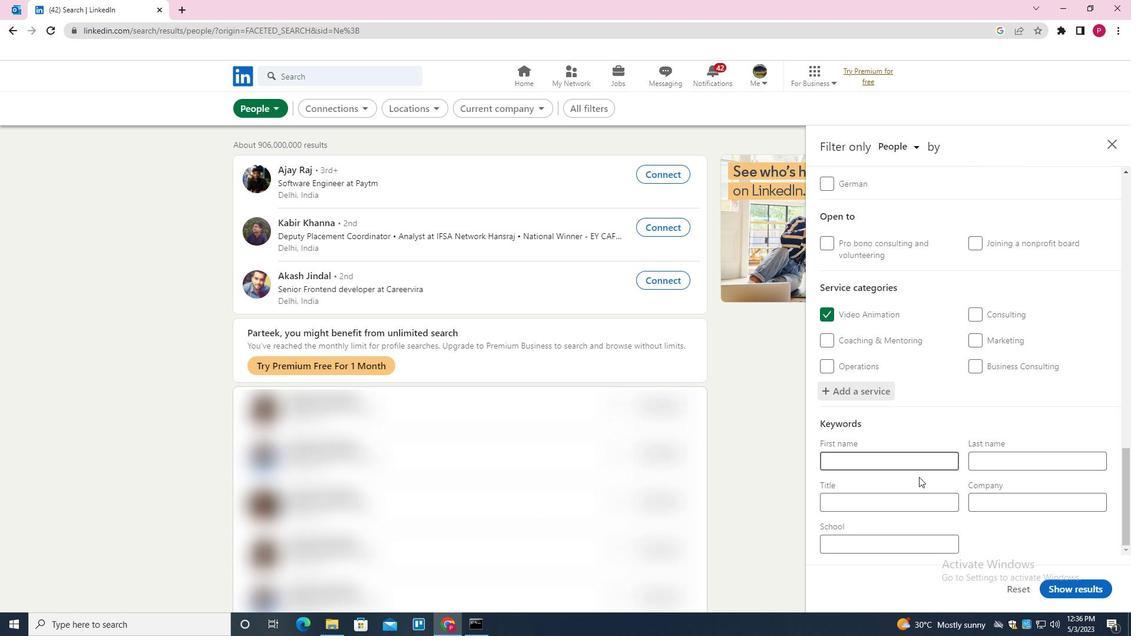 
Action: Mouse pressed left at (912, 504)
Screenshot: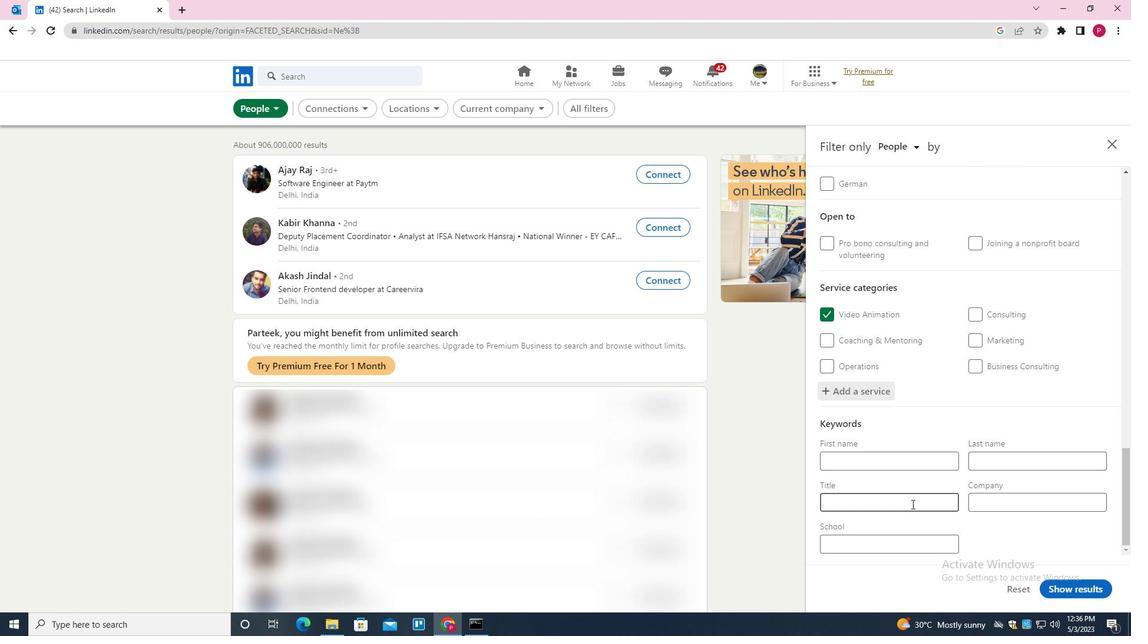
Action: Key pressed <Key.shift><Key.shift><Key.shift><Key.shift><Key.shift><Key.shift><Key.shift><Key.shift><Key.shift>HAIR<Key.space><Key.shift><Key.shift><Key.shift><Key.shift><Key.shift><Key.shift>STYLIST
Screenshot: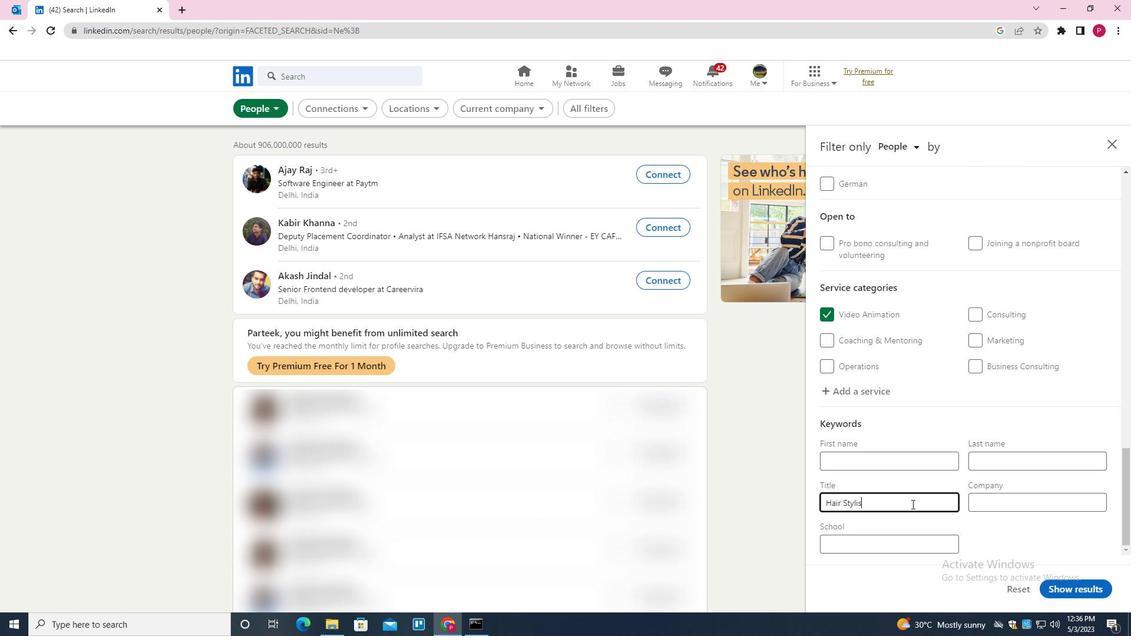 
Action: Mouse moved to (1074, 590)
Screenshot: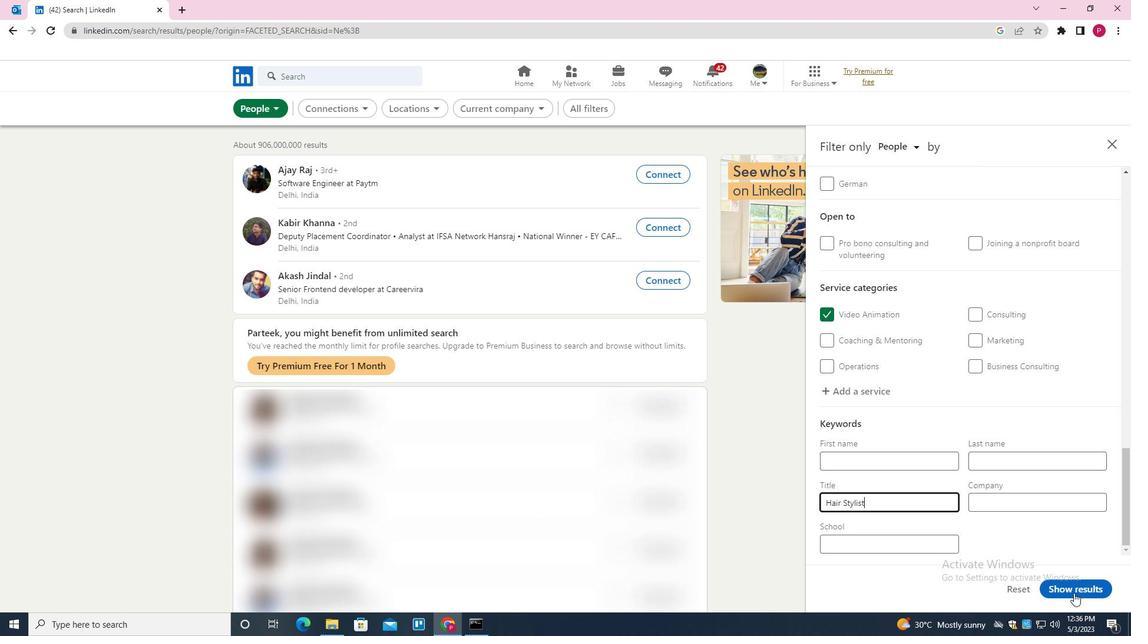 
Action: Mouse pressed left at (1074, 590)
Screenshot: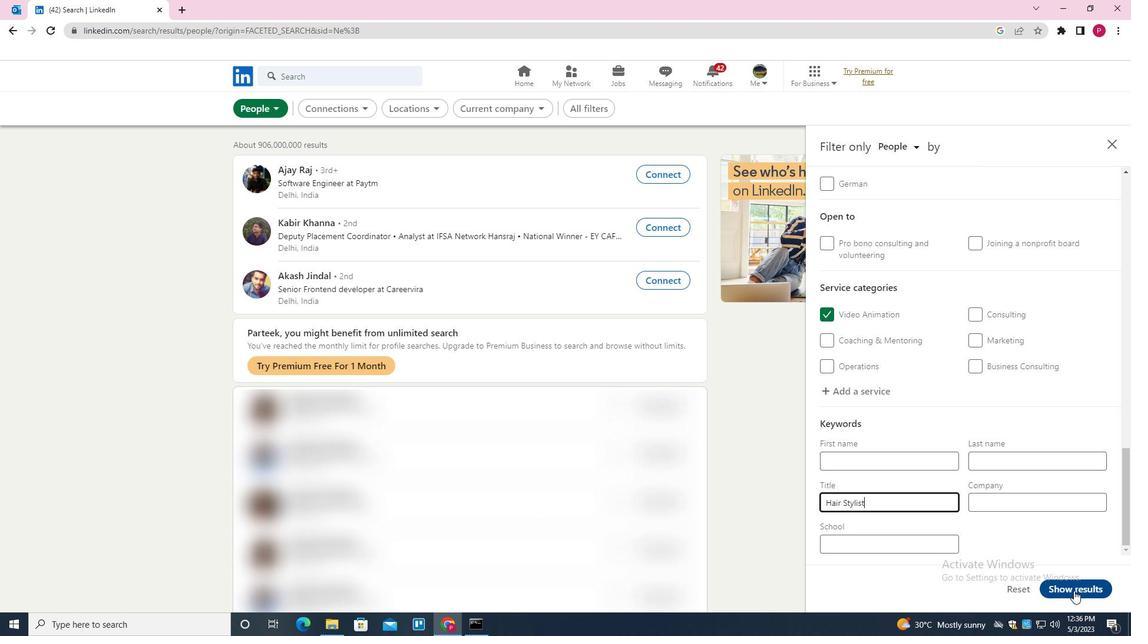 
Action: Mouse moved to (496, 272)
Screenshot: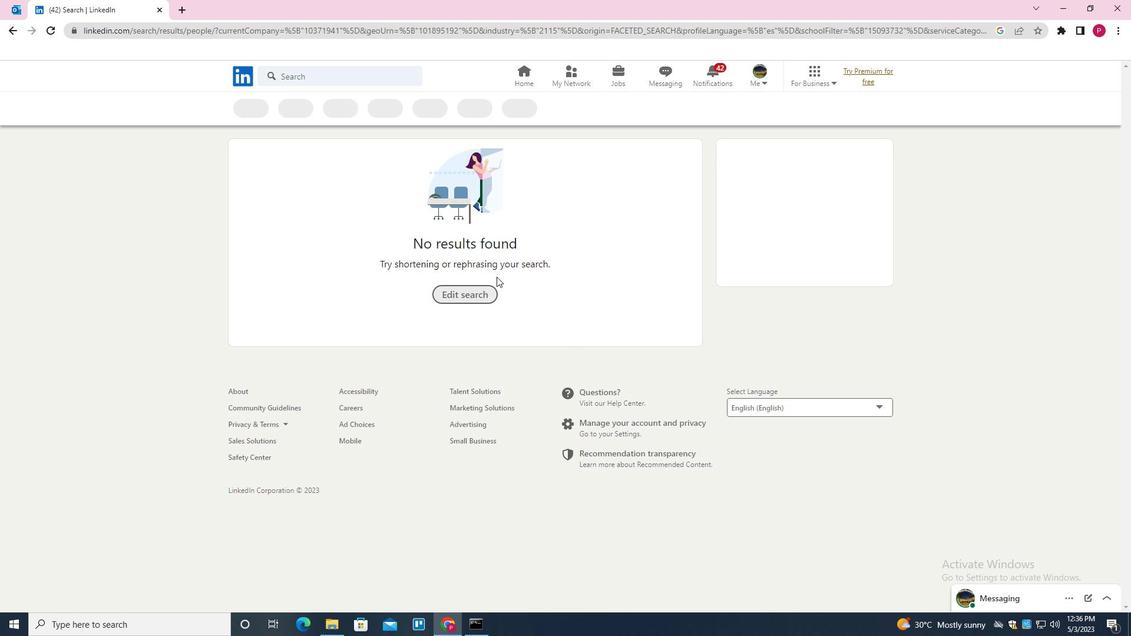 
